 Task: Create Rollup summary for objects.
Action: Mouse moved to (878, 77)
Screenshot: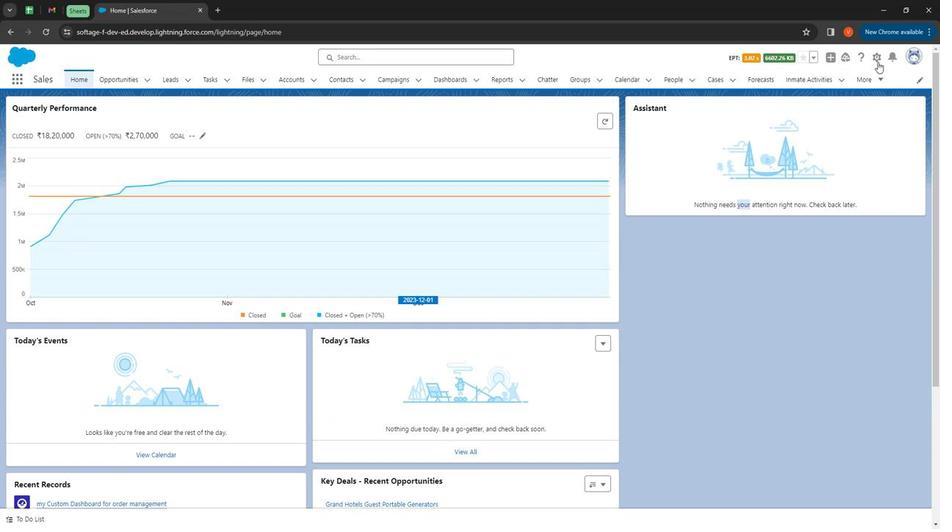 
Action: Mouse pressed left at (878, 77)
Screenshot: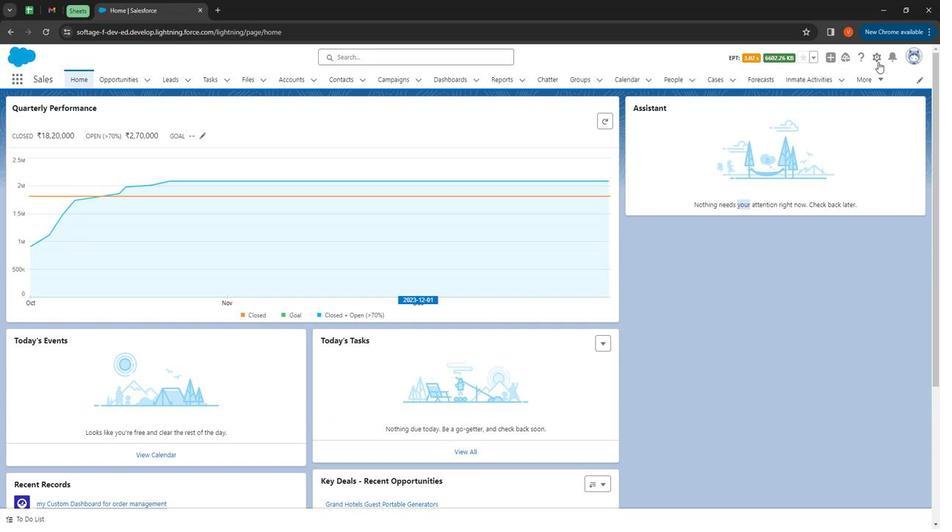 
Action: Mouse moved to (840, 105)
Screenshot: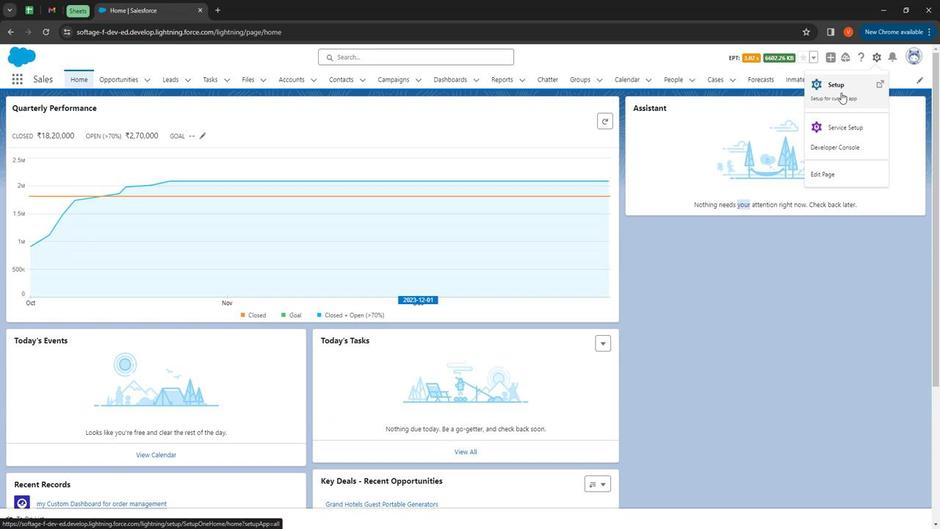 
Action: Mouse pressed left at (840, 105)
Screenshot: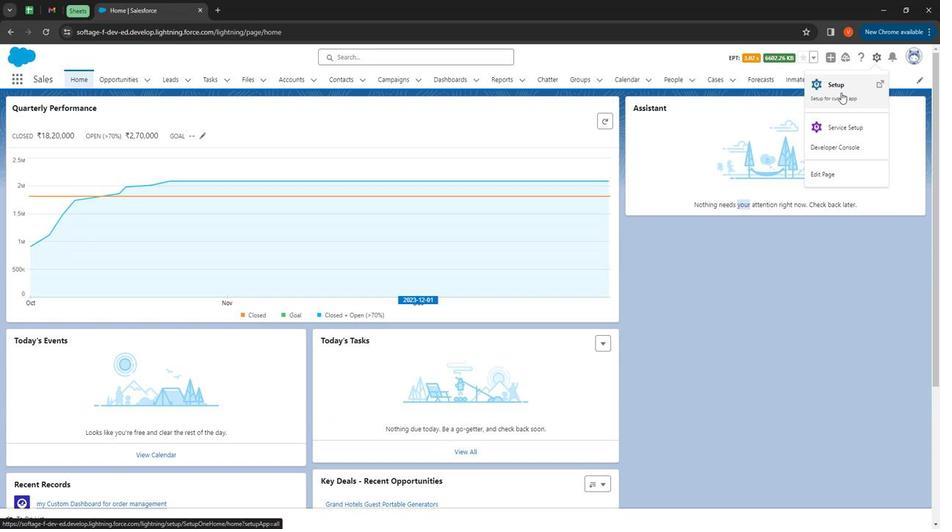 
Action: Mouse moved to (126, 90)
Screenshot: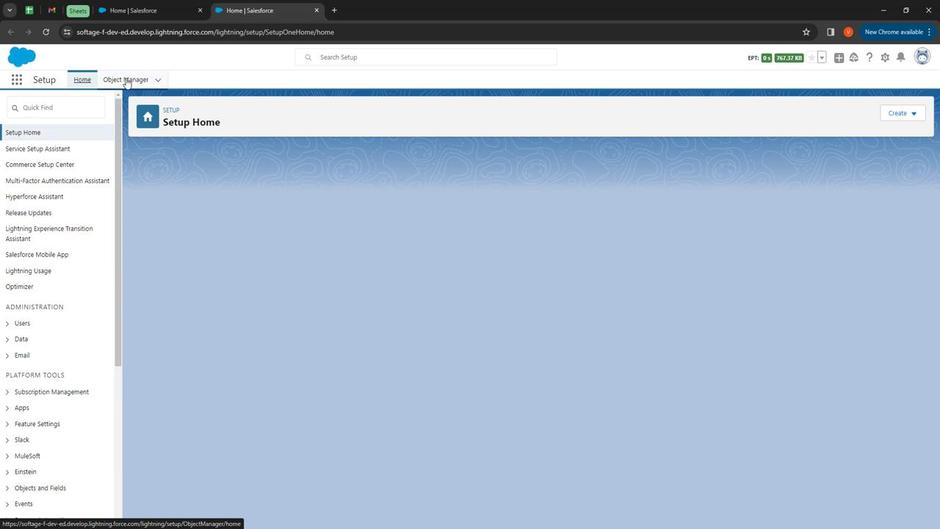 
Action: Mouse pressed left at (126, 90)
Screenshot: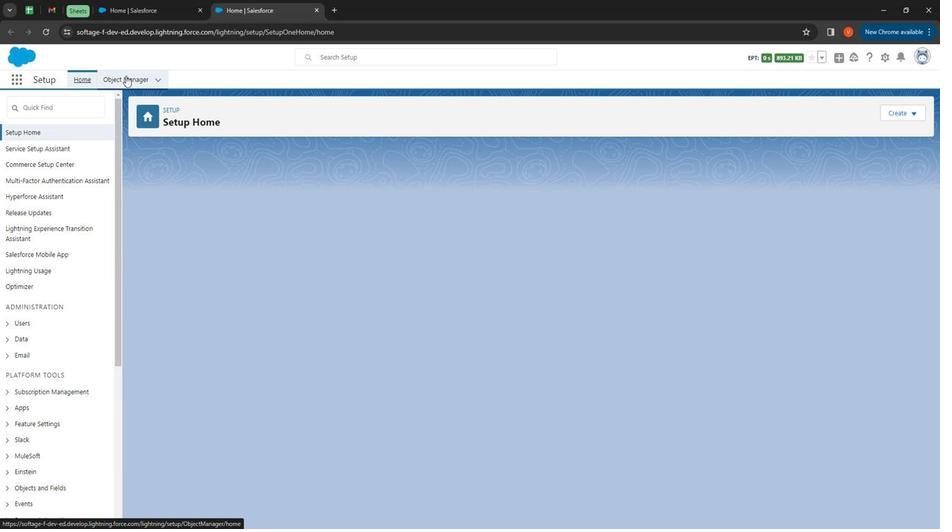 
Action: Mouse moved to (225, 285)
Screenshot: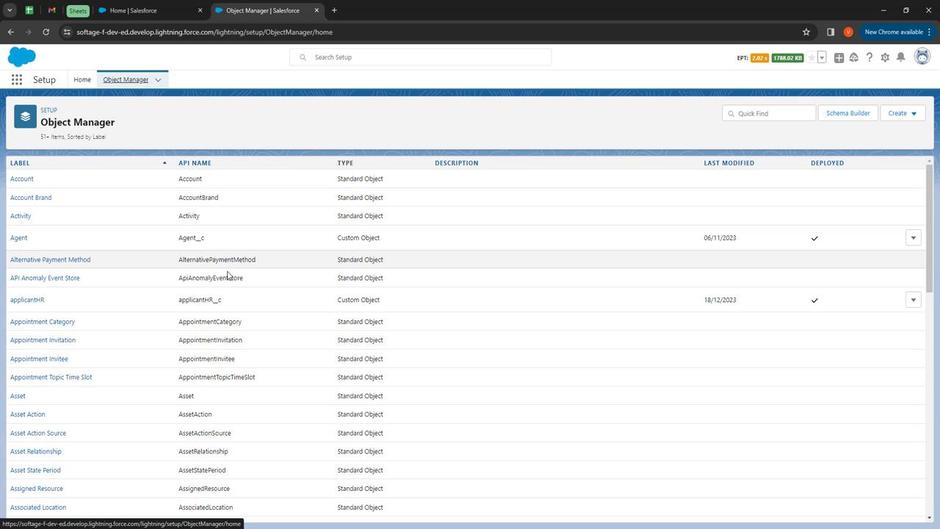 
Action: Mouse scrolled (225, 285) with delta (0, 0)
Screenshot: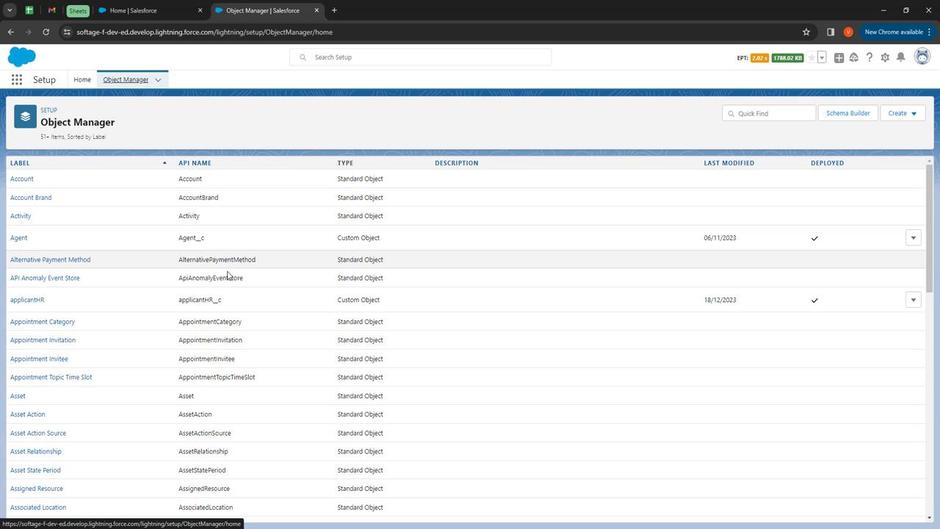 
Action: Mouse moved to (224, 290)
Screenshot: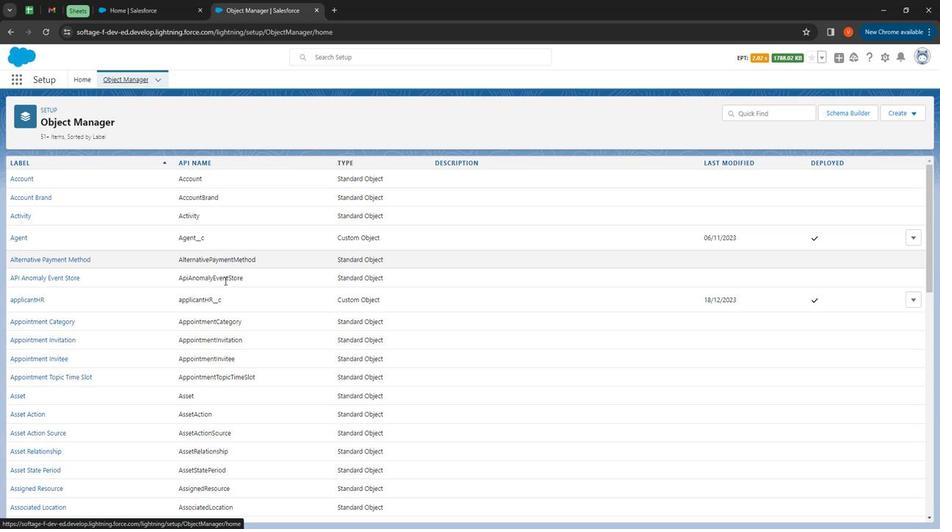 
Action: Mouse scrolled (224, 289) with delta (0, 0)
Screenshot: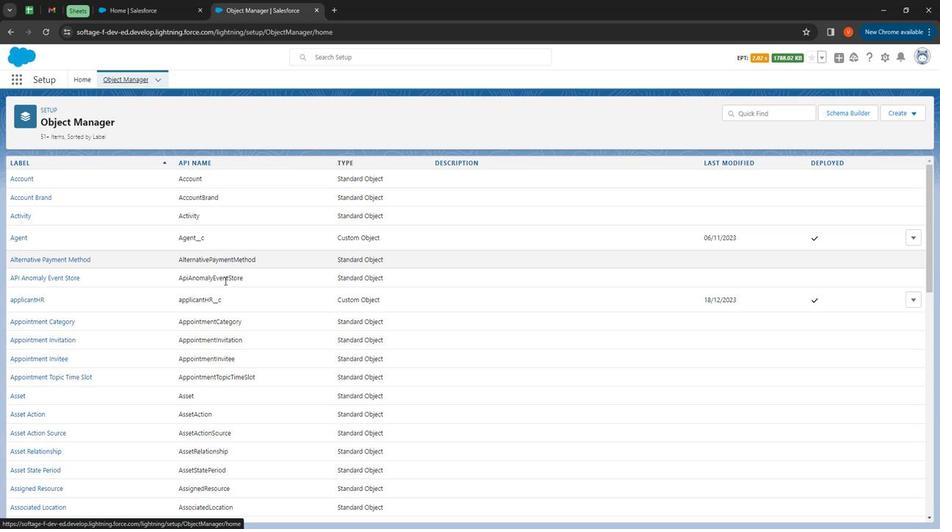 
Action: Mouse moved to (224, 290)
Screenshot: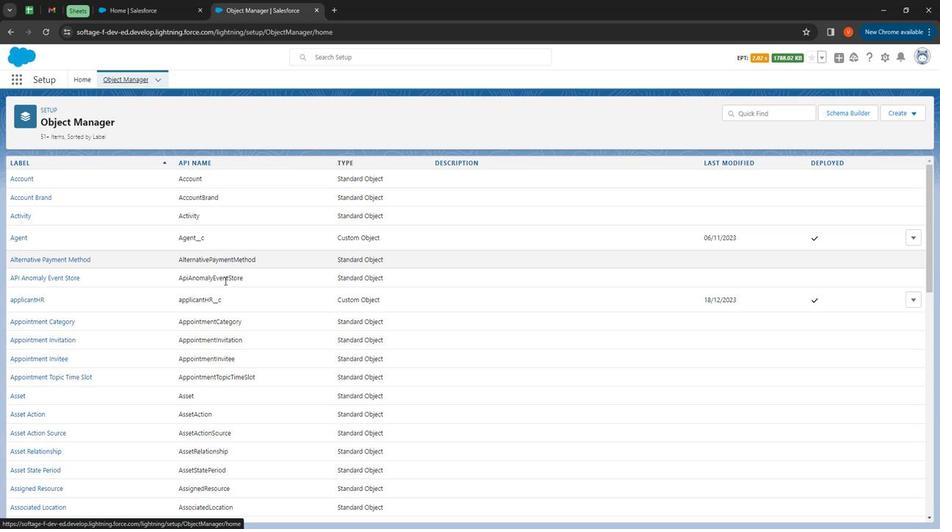 
Action: Mouse scrolled (224, 290) with delta (0, 0)
Screenshot: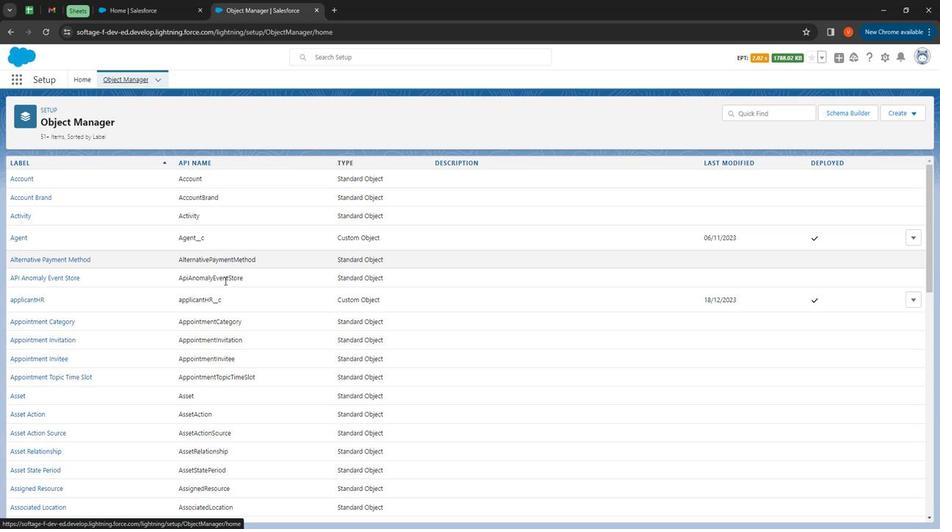 
Action: Mouse moved to (224, 290)
Screenshot: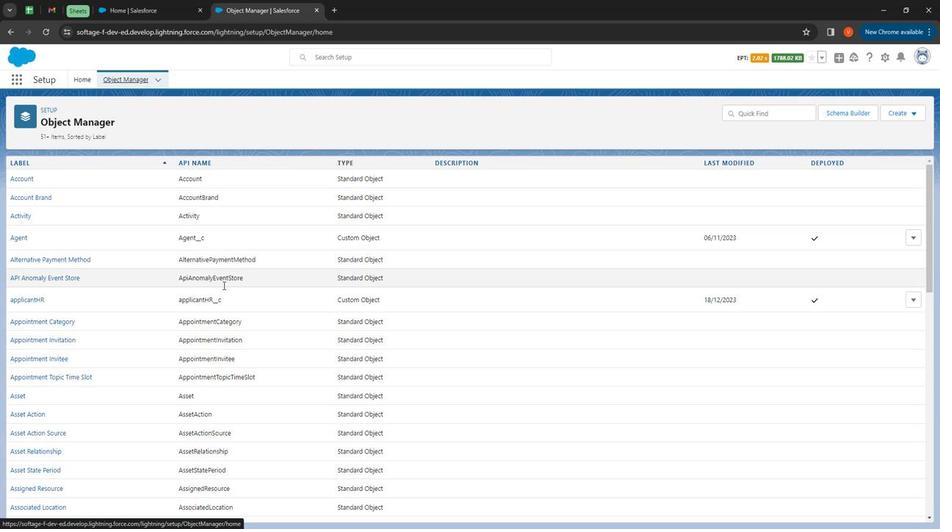 
Action: Mouse scrolled (224, 290) with delta (0, 0)
Screenshot: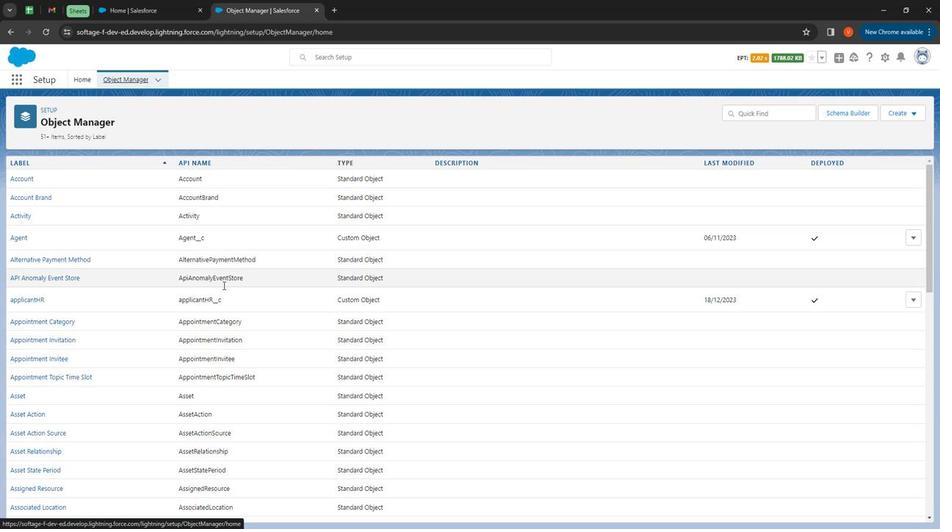 
Action: Mouse moved to (222, 290)
Screenshot: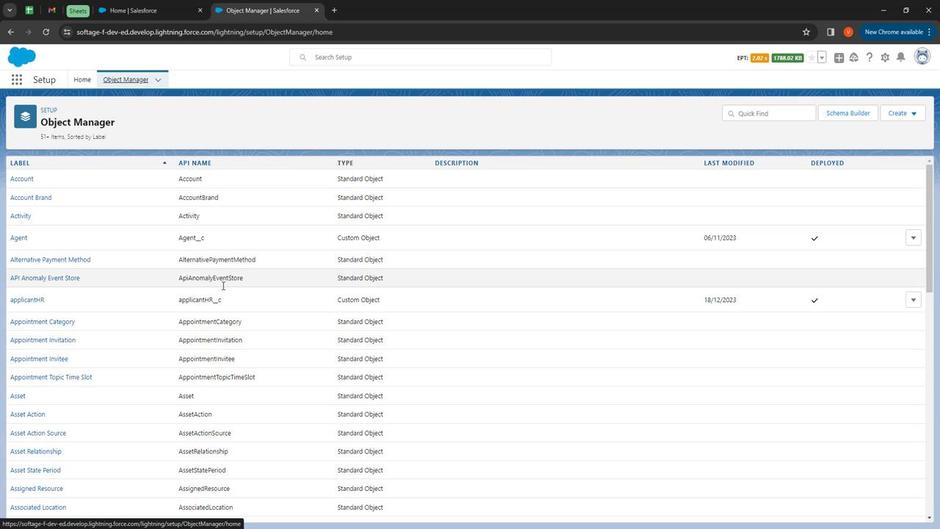 
Action: Mouse scrolled (222, 290) with delta (0, 0)
Screenshot: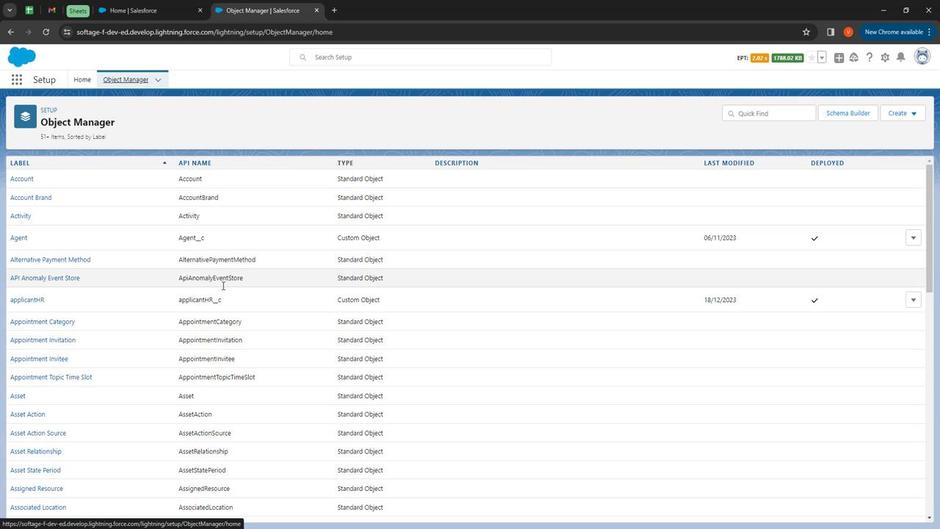 
Action: Mouse moved to (221, 290)
Screenshot: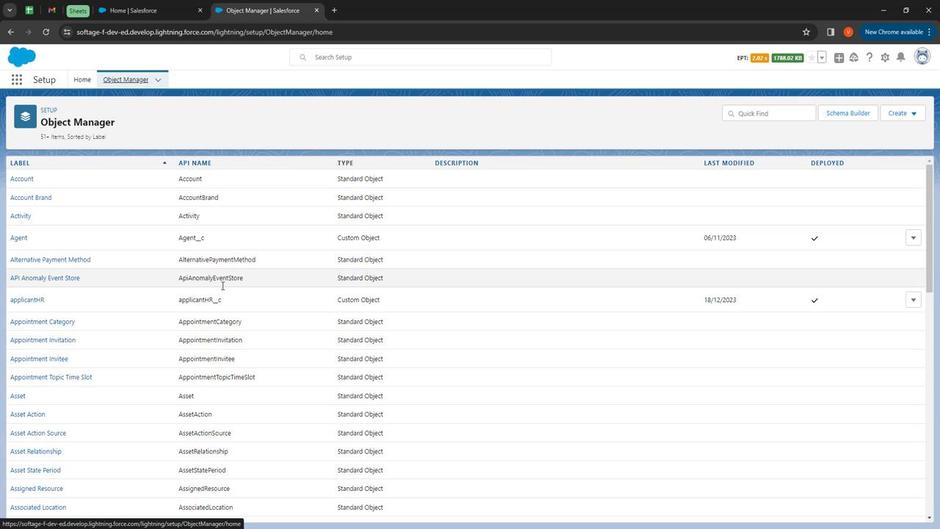 
Action: Mouse scrolled (221, 290) with delta (0, 0)
Screenshot: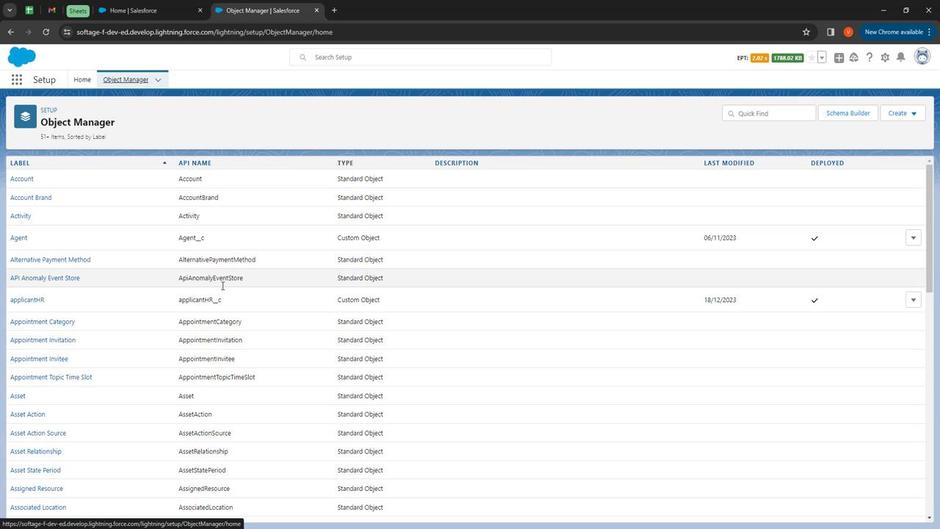 
Action: Mouse moved to (221, 290)
Screenshot: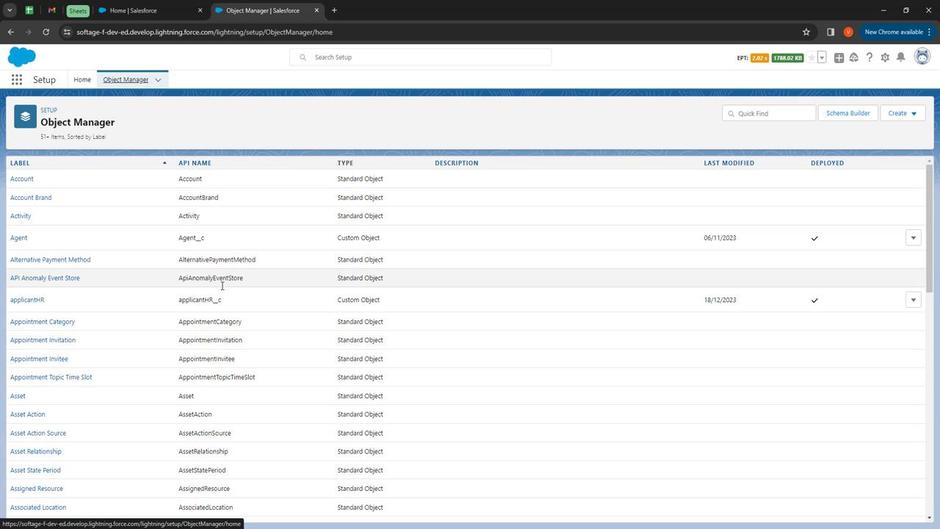 
Action: Mouse scrolled (221, 290) with delta (0, 0)
Screenshot: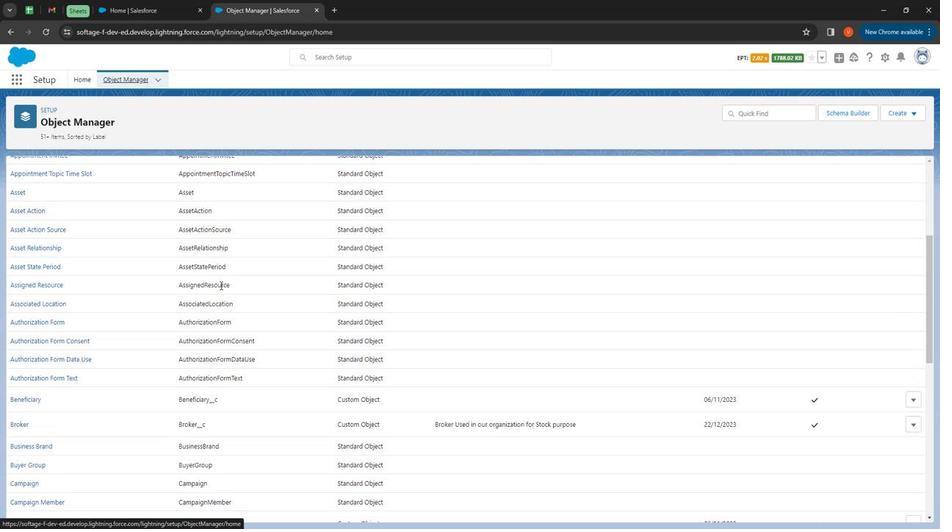 
Action: Mouse scrolled (221, 290) with delta (0, 0)
Screenshot: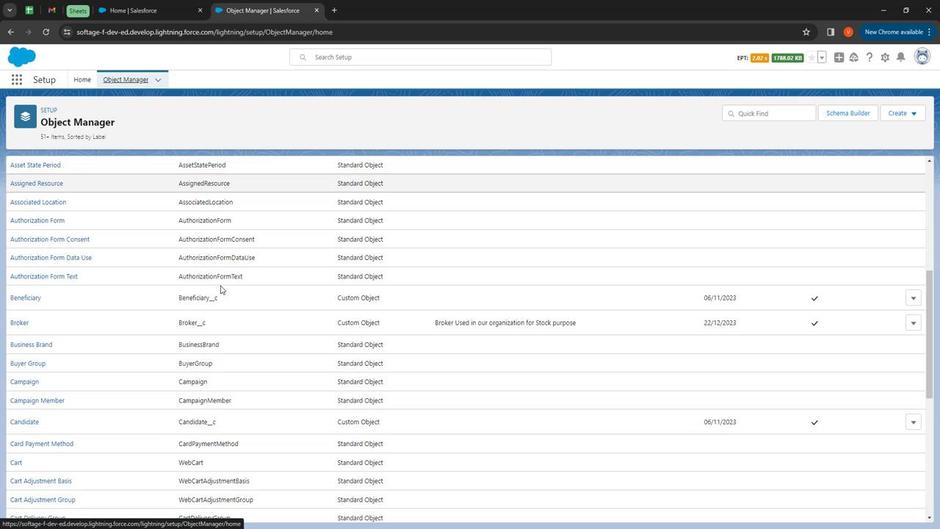 
Action: Mouse moved to (221, 291)
Screenshot: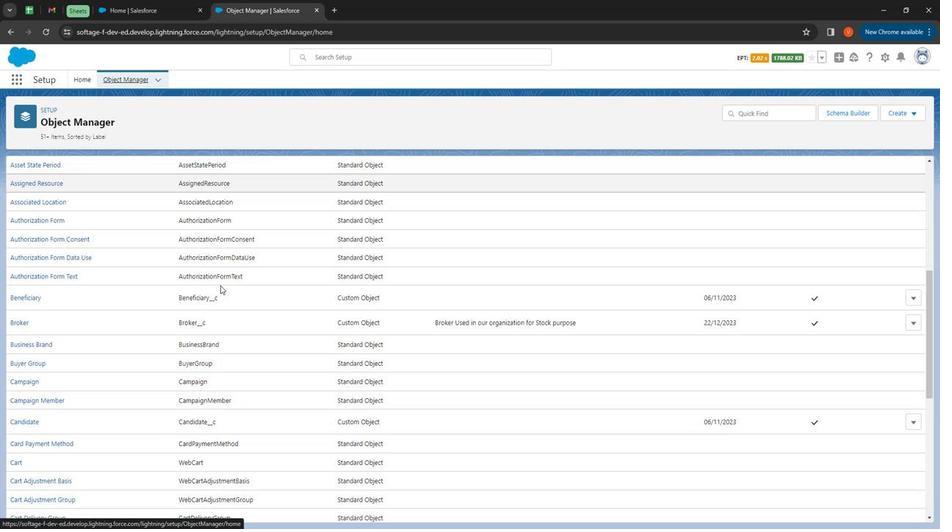 
Action: Mouse scrolled (221, 290) with delta (0, 0)
Screenshot: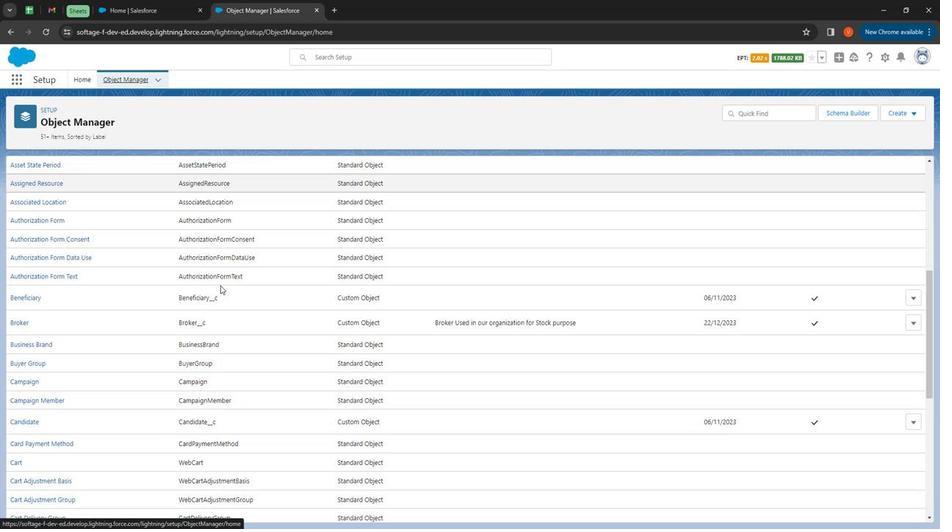 
Action: Mouse moved to (221, 294)
Screenshot: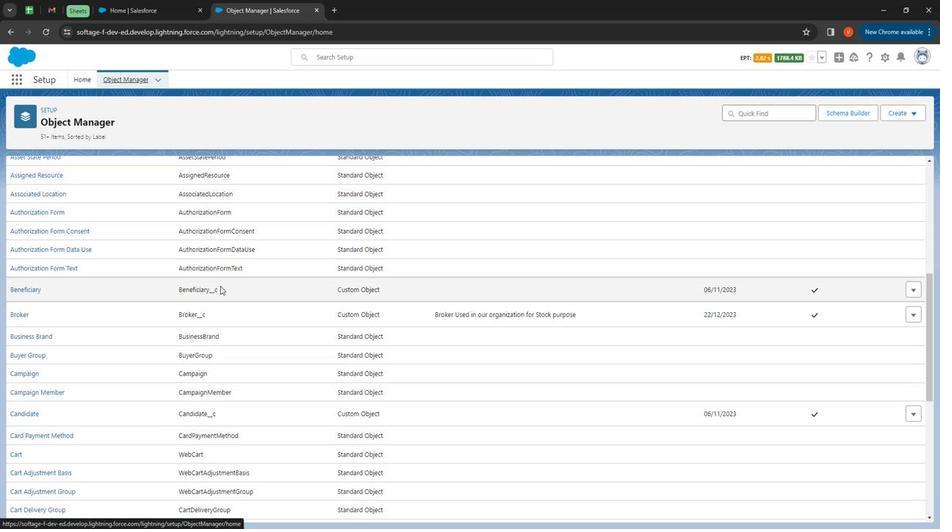 
Action: Mouse scrolled (221, 294) with delta (0, 0)
Screenshot: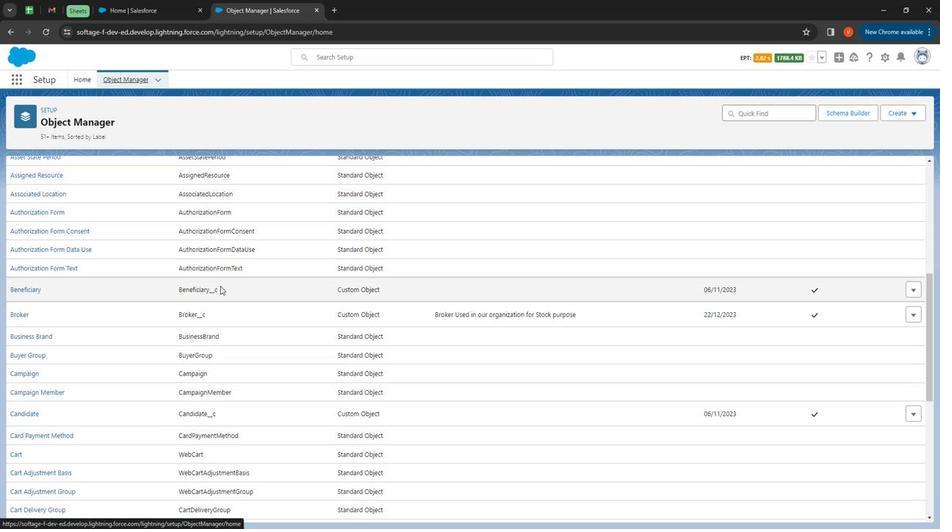 
Action: Mouse moved to (221, 296)
Screenshot: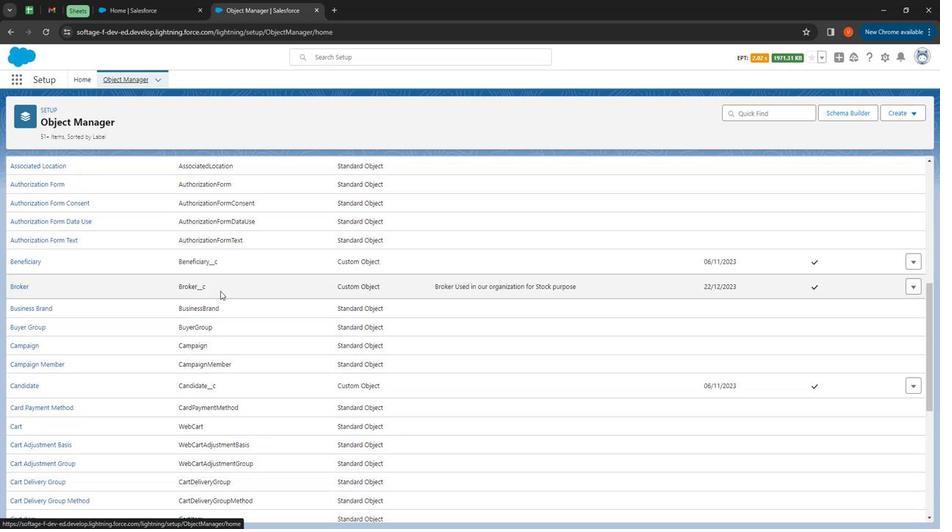 
Action: Mouse scrolled (221, 296) with delta (0, 0)
Screenshot: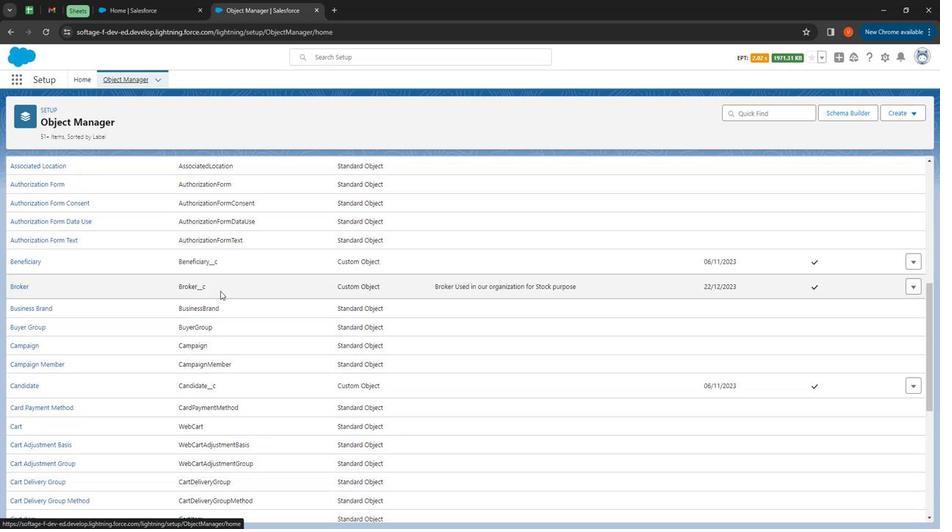 
Action: Mouse moved to (221, 299)
Screenshot: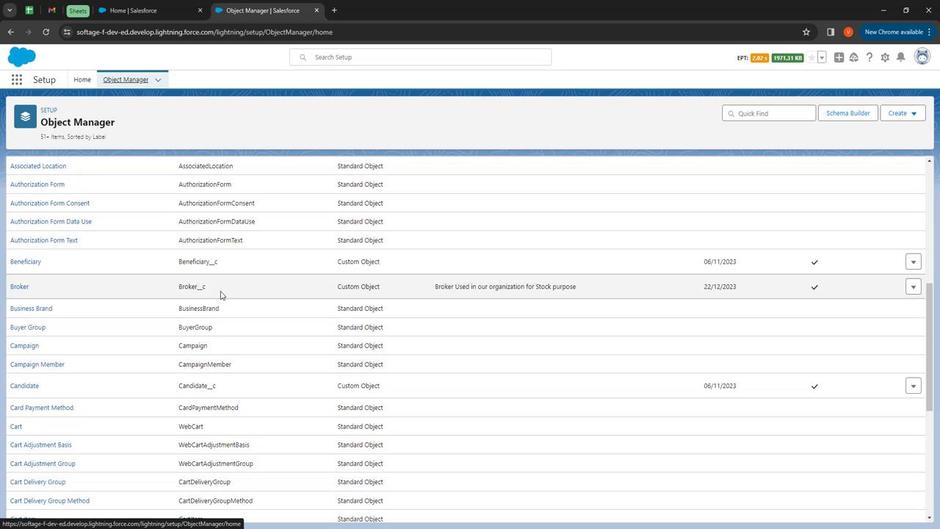 
Action: Mouse scrolled (221, 298) with delta (0, 0)
Screenshot: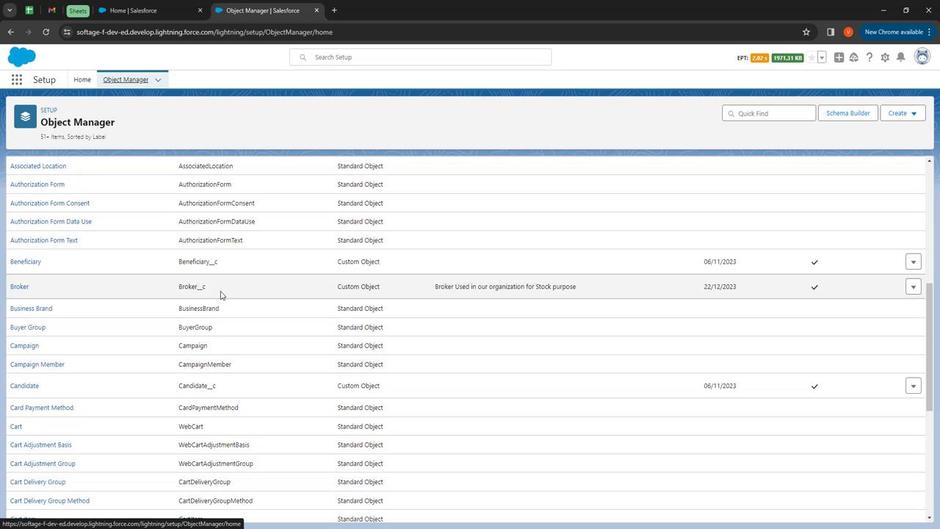 
Action: Mouse moved to (221, 299)
Screenshot: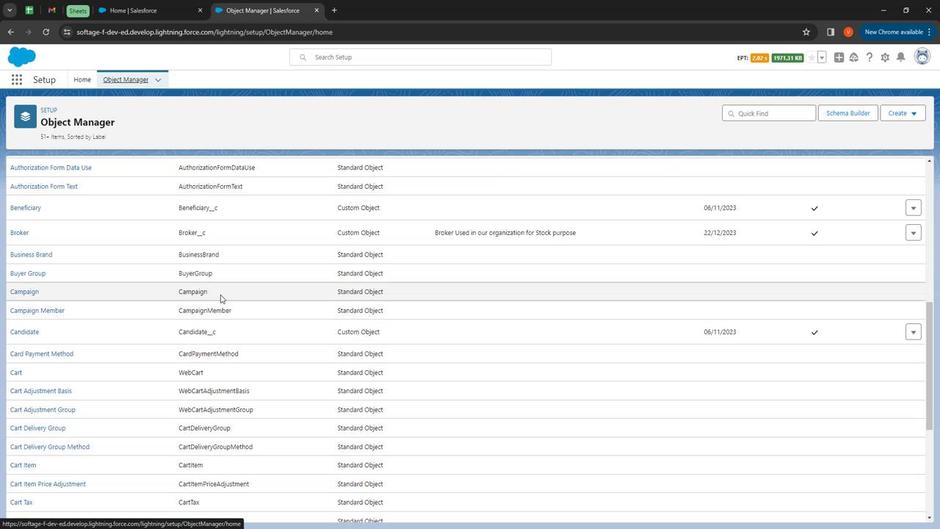 
Action: Mouse scrolled (221, 299) with delta (0, 0)
Screenshot: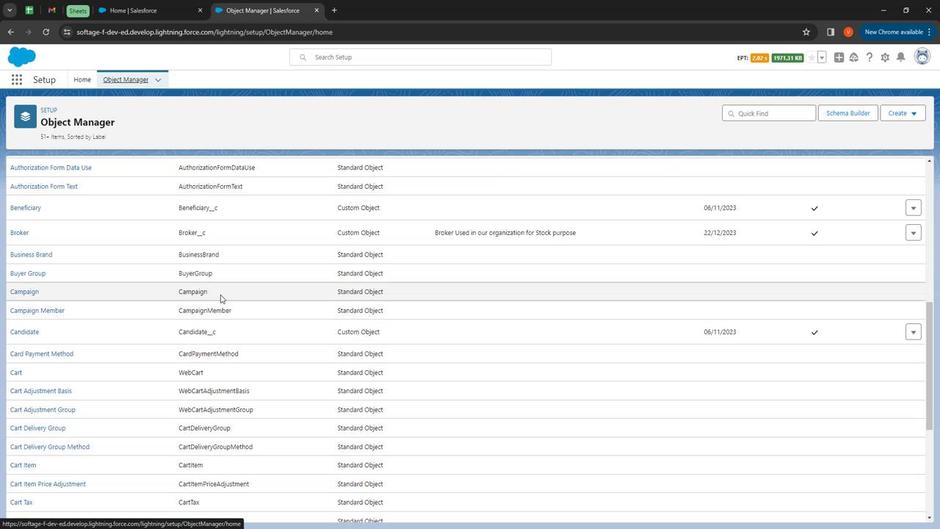 
Action: Mouse moved to (221, 300)
Screenshot: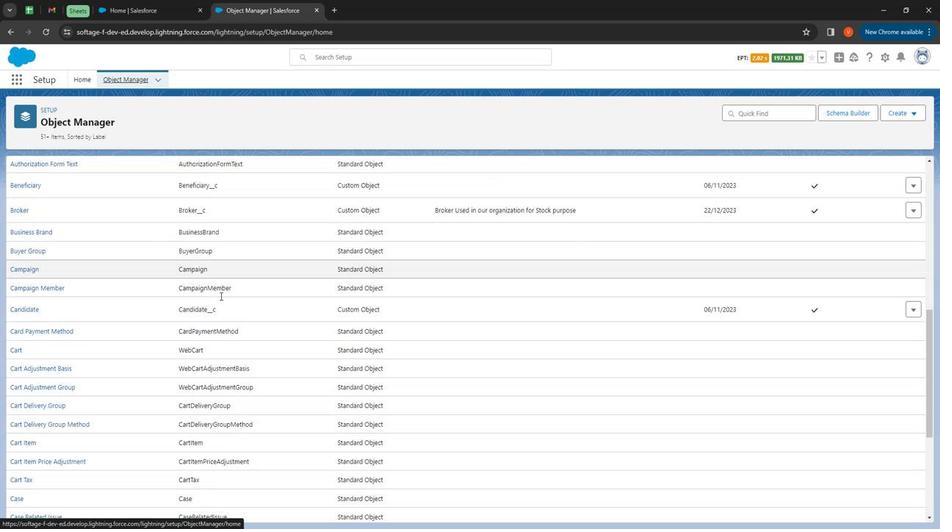 
Action: Mouse scrolled (221, 299) with delta (0, 0)
Screenshot: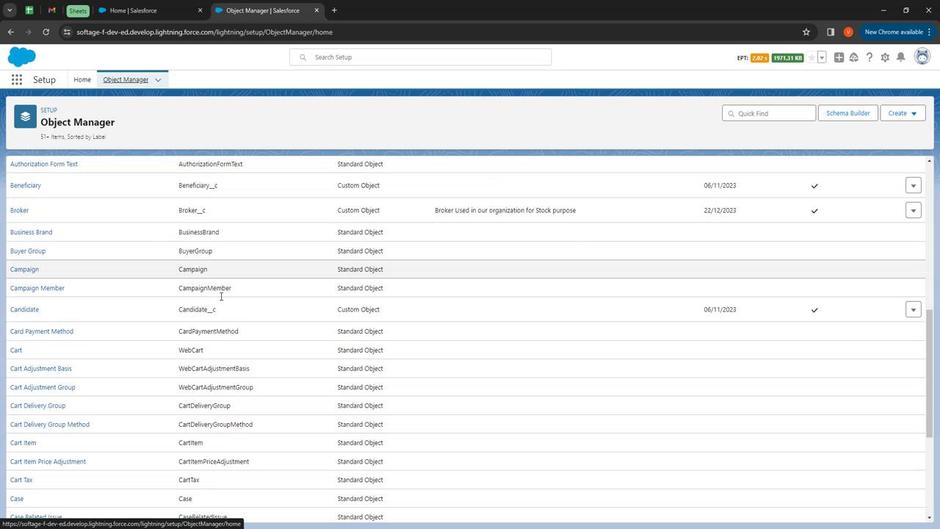 
Action: Mouse moved to (220, 304)
Screenshot: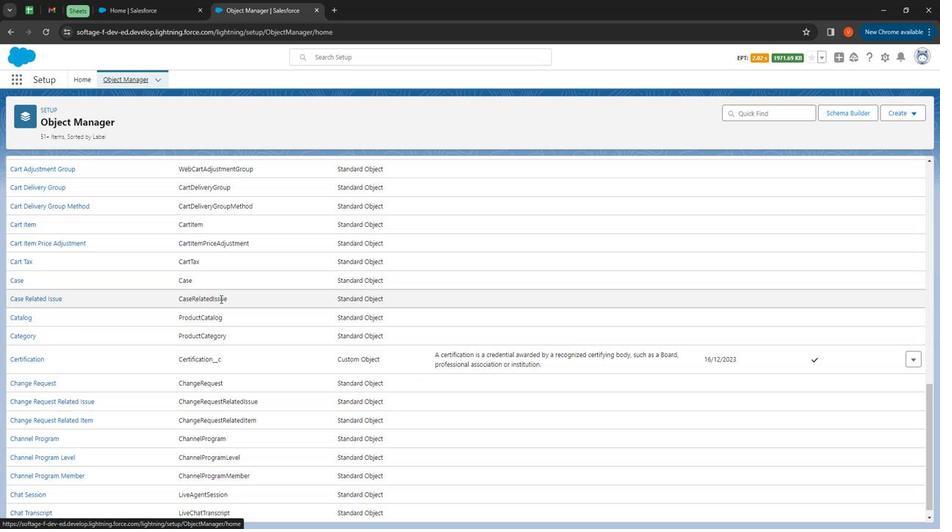 
Action: Mouse scrolled (220, 303) with delta (0, 0)
Screenshot: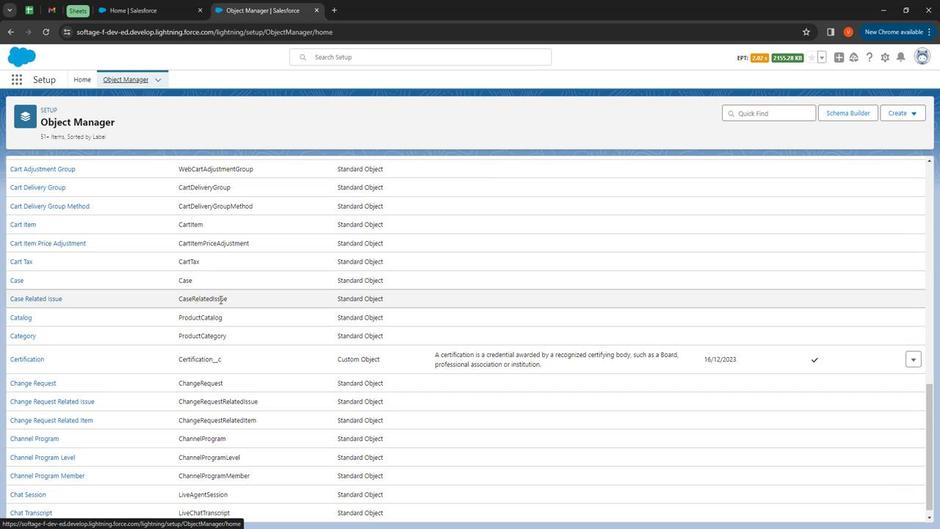 
Action: Mouse moved to (220, 305)
Screenshot: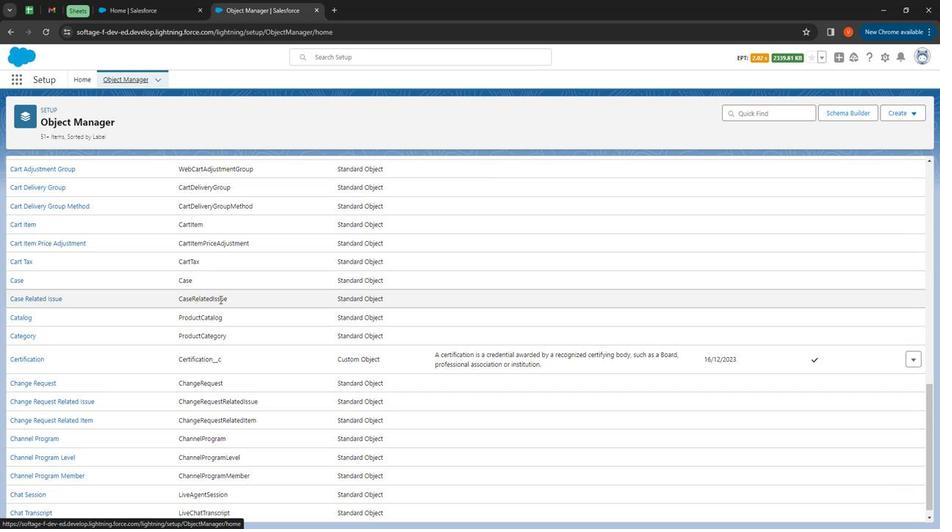 
Action: Mouse scrolled (220, 304) with delta (0, 0)
Screenshot: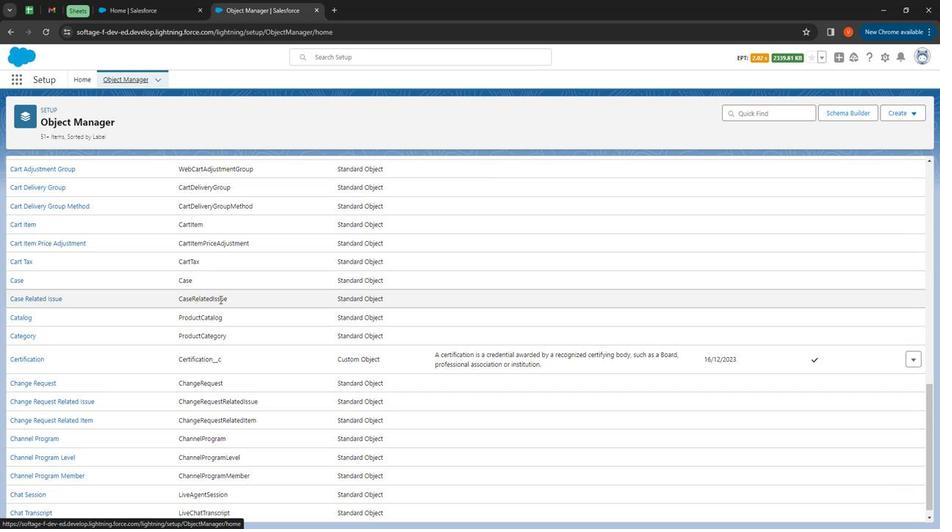 
Action: Mouse moved to (220, 305)
Screenshot: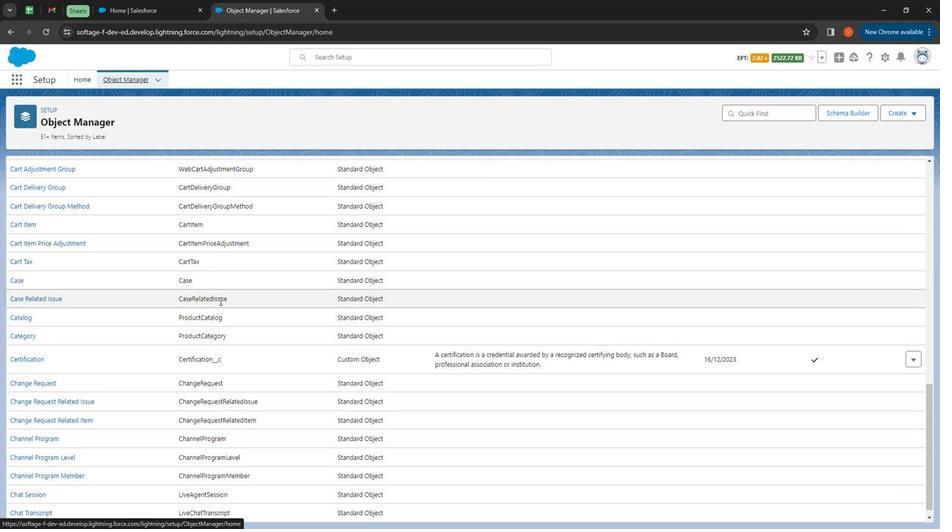 
Action: Mouse scrolled (220, 305) with delta (0, 0)
Screenshot: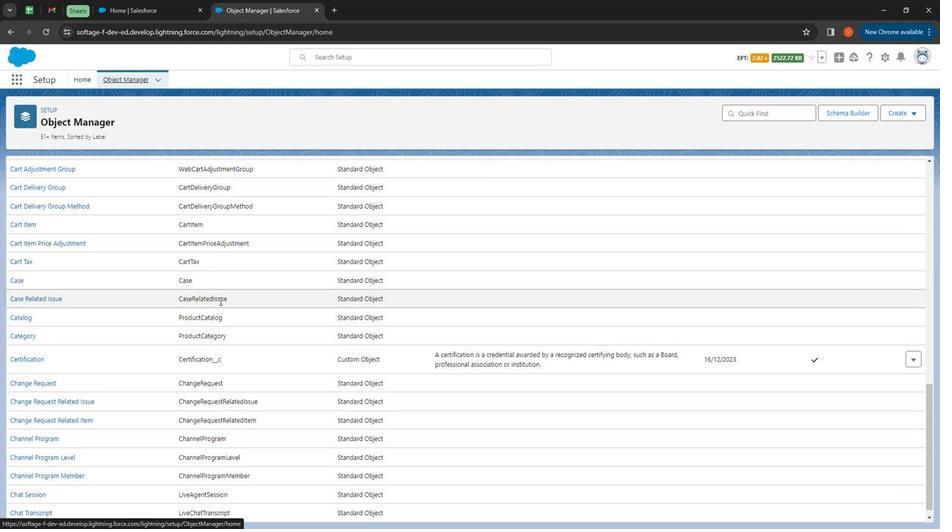 
Action: Mouse moved to (220, 305)
Screenshot: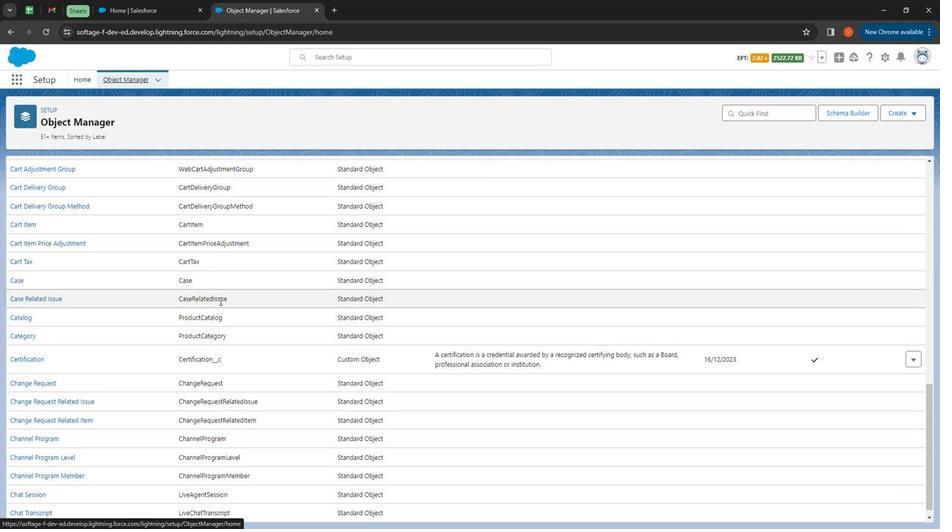 
Action: Mouse scrolled (220, 305) with delta (0, 0)
Screenshot: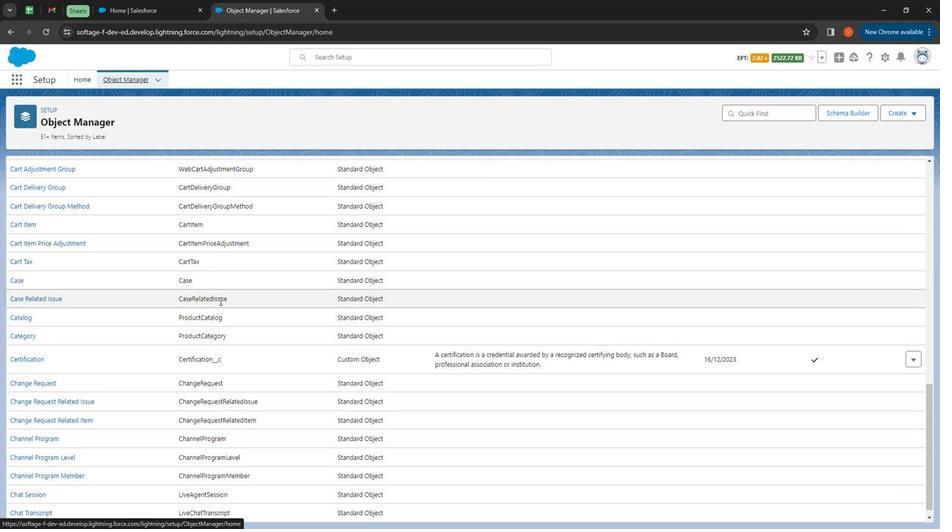 
Action: Mouse moved to (220, 306)
Screenshot: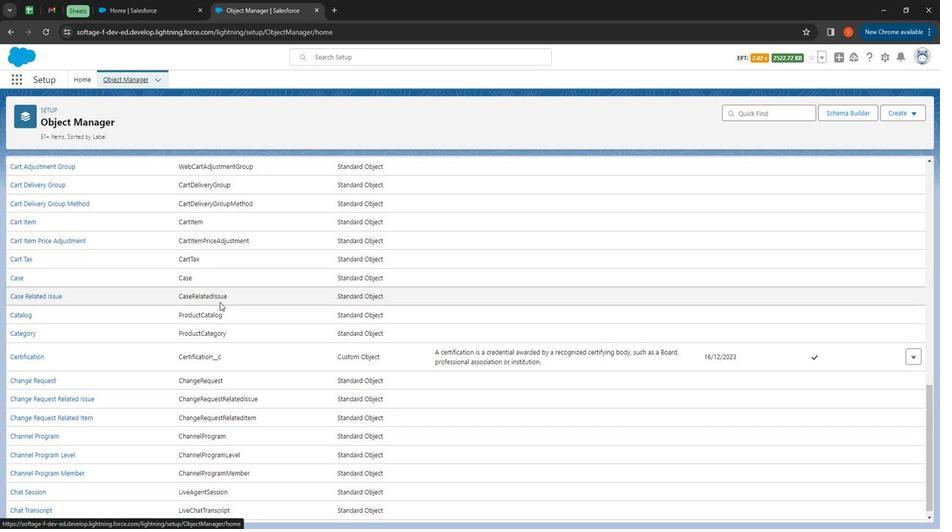 
Action: Mouse scrolled (220, 305) with delta (0, 0)
Screenshot: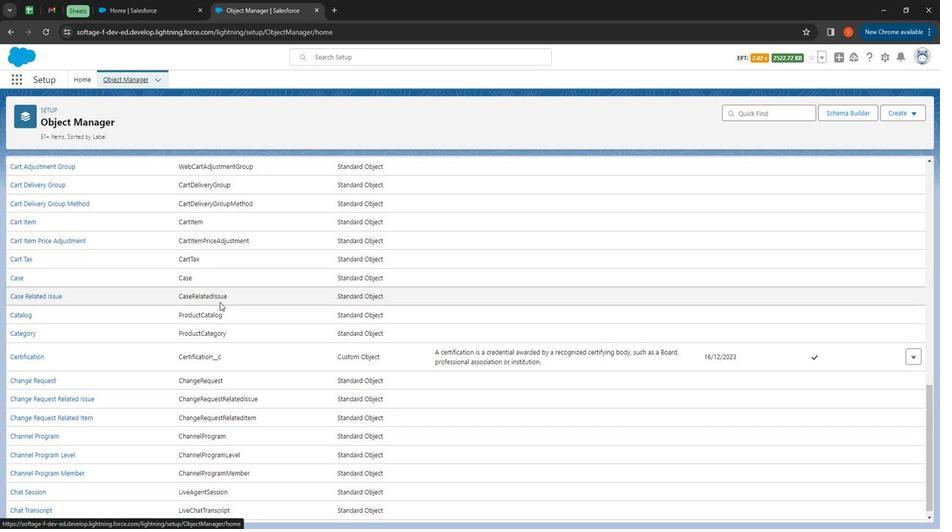 
Action: Mouse scrolled (220, 305) with delta (0, 0)
Screenshot: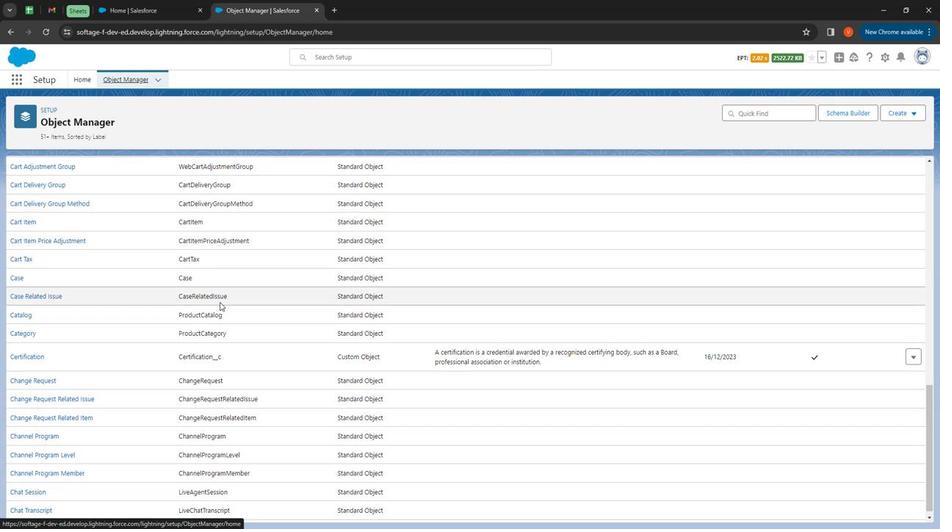
Action: Mouse scrolled (220, 305) with delta (0, 0)
Screenshot: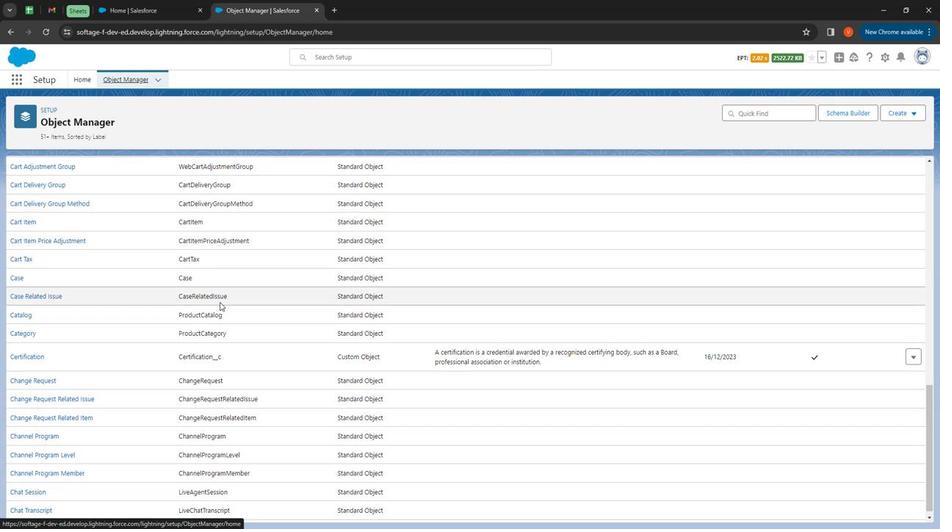
Action: Mouse scrolled (220, 305) with delta (0, 0)
Screenshot: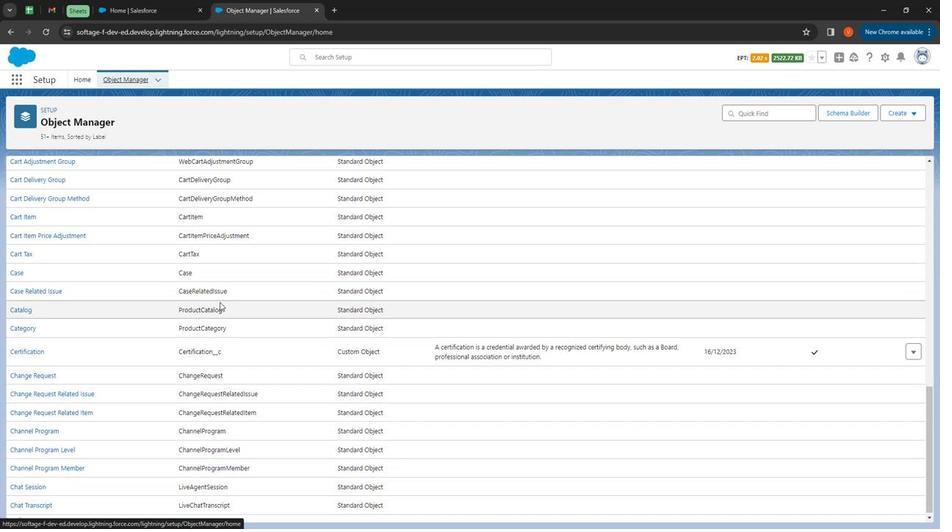
Action: Mouse moved to (220, 307)
Screenshot: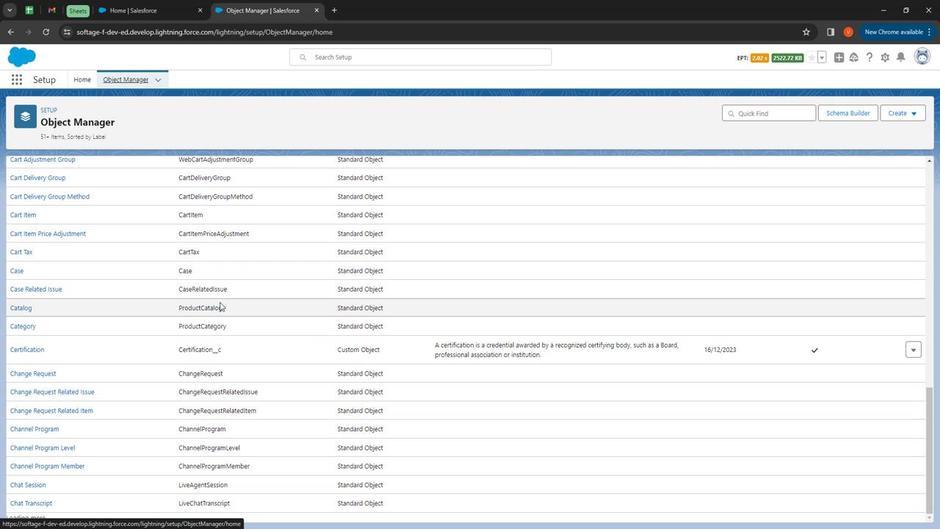 
Action: Mouse scrolled (220, 306) with delta (0, 0)
Screenshot: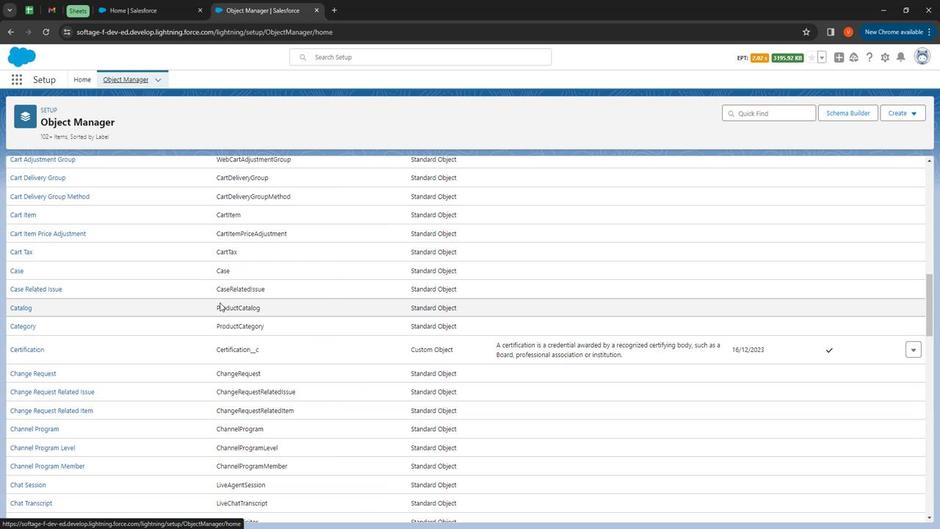 
Action: Mouse scrolled (220, 306) with delta (0, 0)
Screenshot: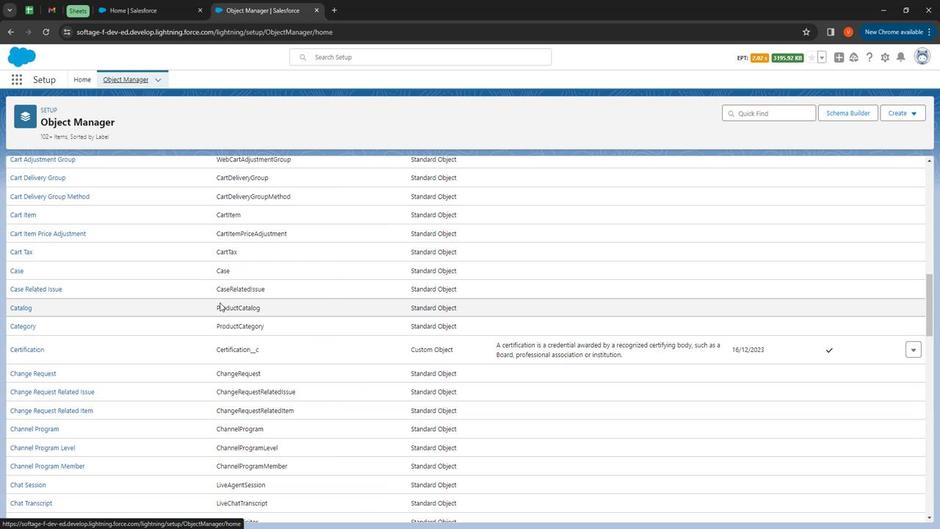 
Action: Mouse scrolled (220, 306) with delta (0, 0)
Screenshot: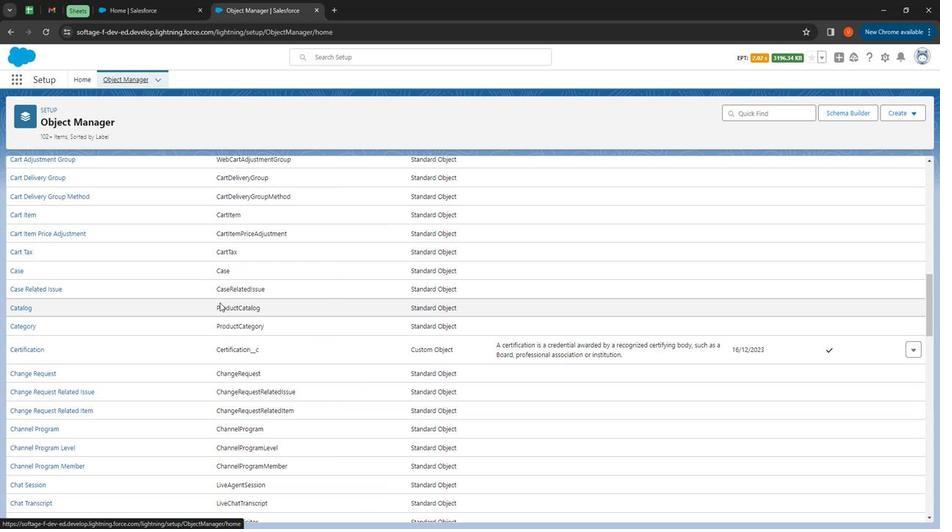
Action: Mouse scrolled (220, 306) with delta (0, 0)
Screenshot: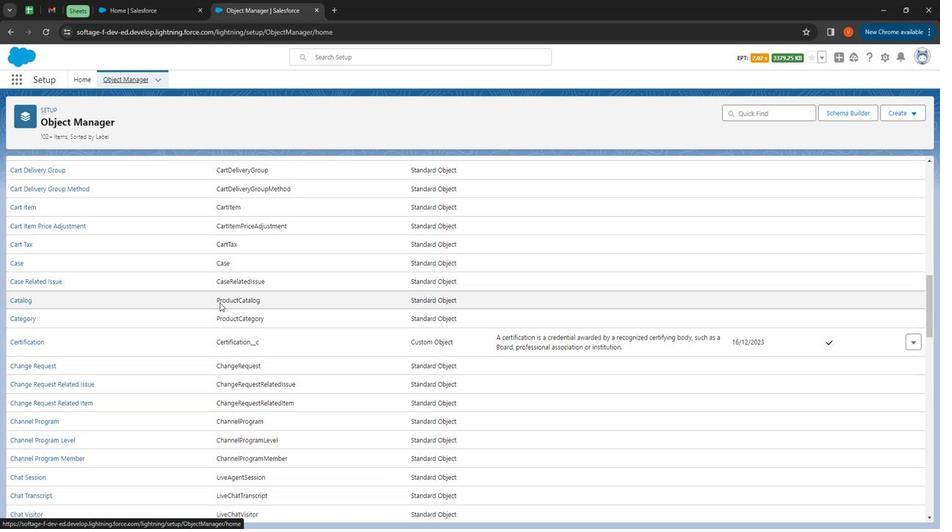 
Action: Mouse scrolled (220, 306) with delta (0, 0)
Screenshot: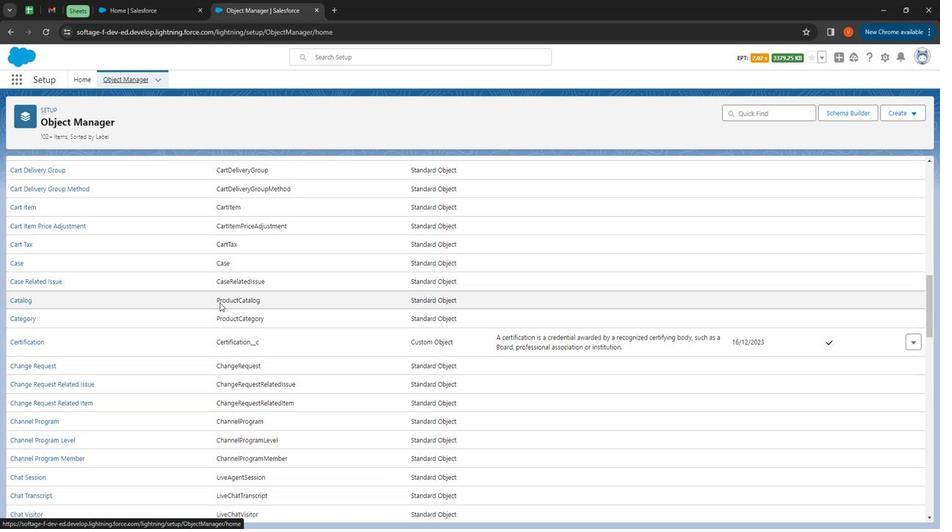 
Action: Mouse scrolled (220, 306) with delta (0, 0)
Screenshot: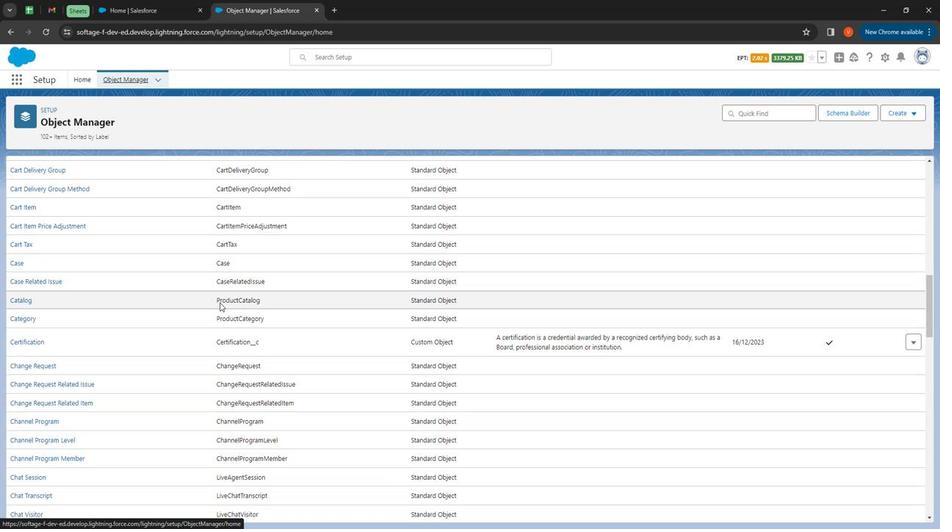 
Action: Mouse scrolled (220, 306) with delta (0, 0)
Screenshot: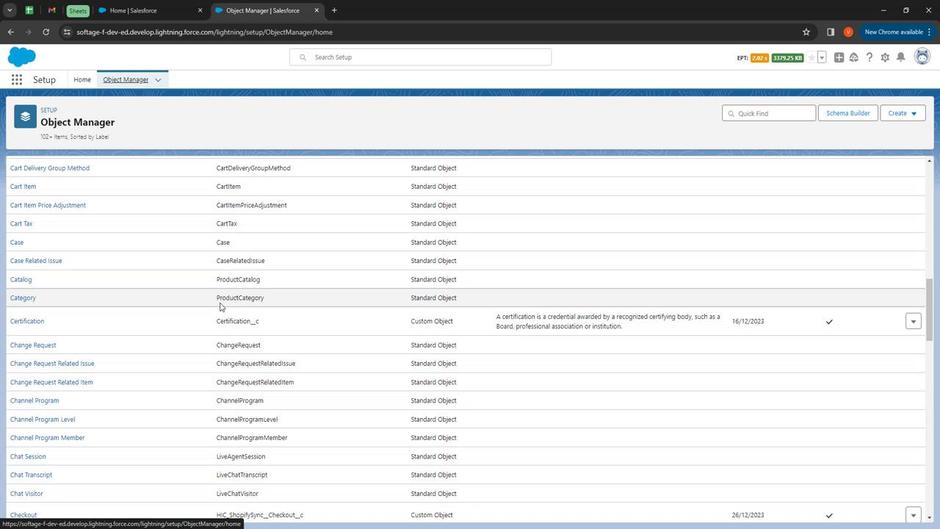
Action: Mouse scrolled (220, 306) with delta (0, 0)
Screenshot: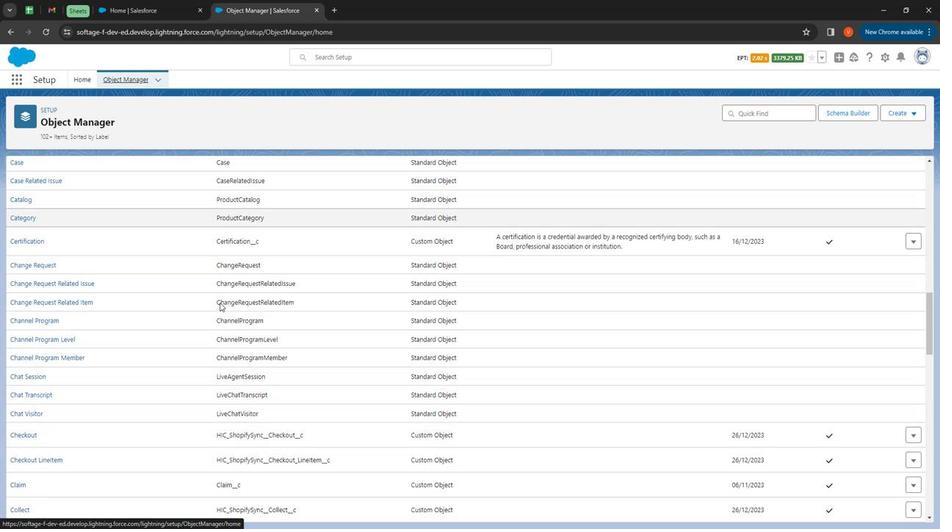 
Action: Mouse scrolled (220, 306) with delta (0, 0)
Screenshot: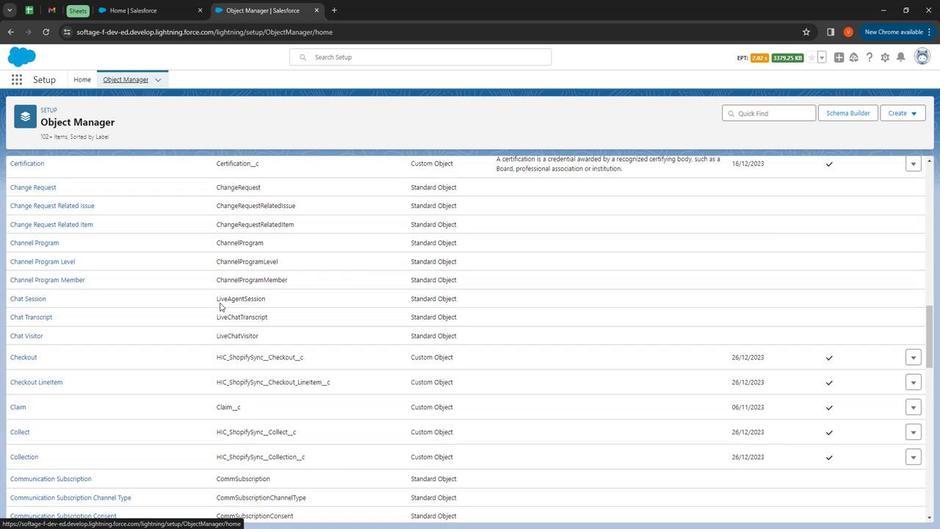 
Action: Mouse scrolled (220, 306) with delta (0, 0)
Screenshot: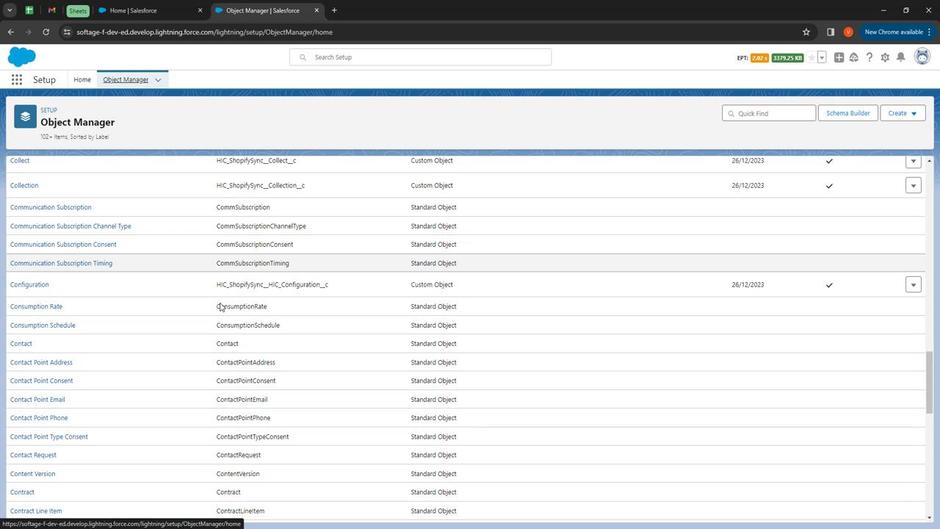 
Action: Mouse scrolled (220, 306) with delta (0, 0)
Screenshot: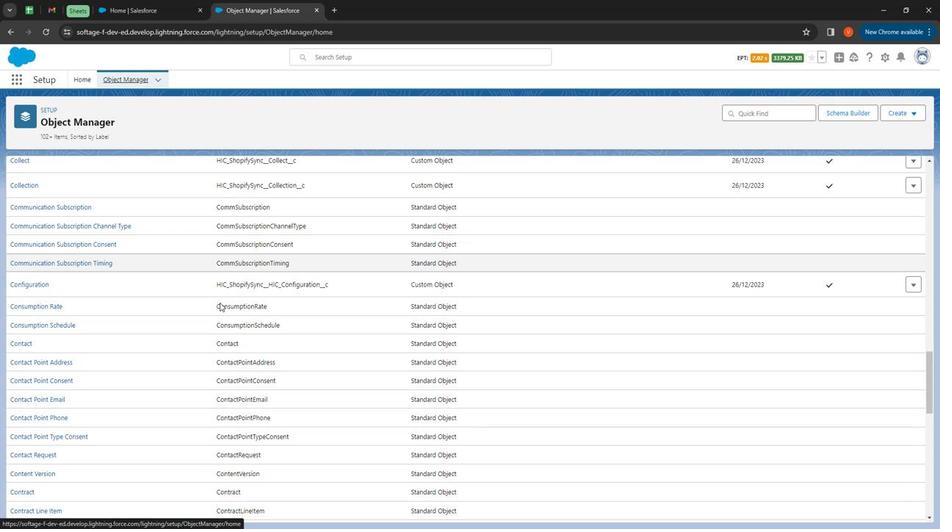 
Action: Mouse scrolled (220, 306) with delta (0, 0)
Screenshot: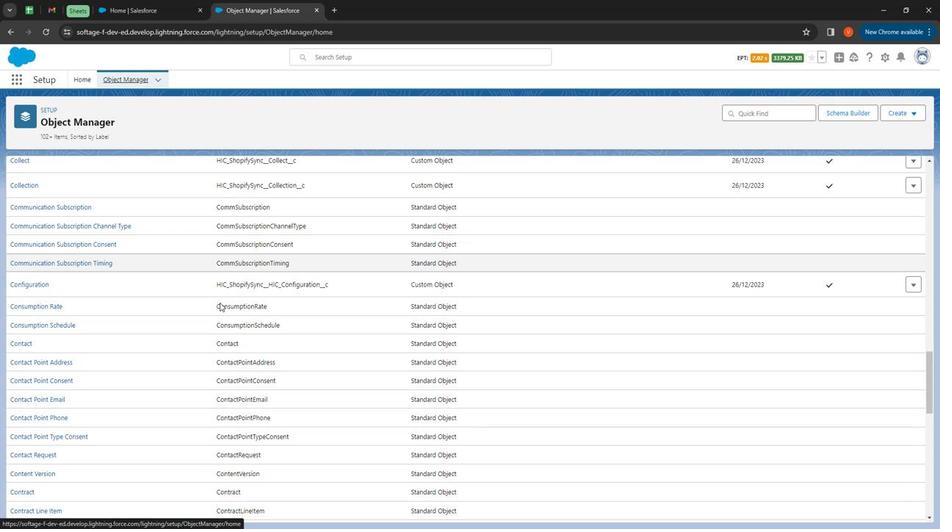 
Action: Mouse scrolled (220, 306) with delta (0, 0)
Screenshot: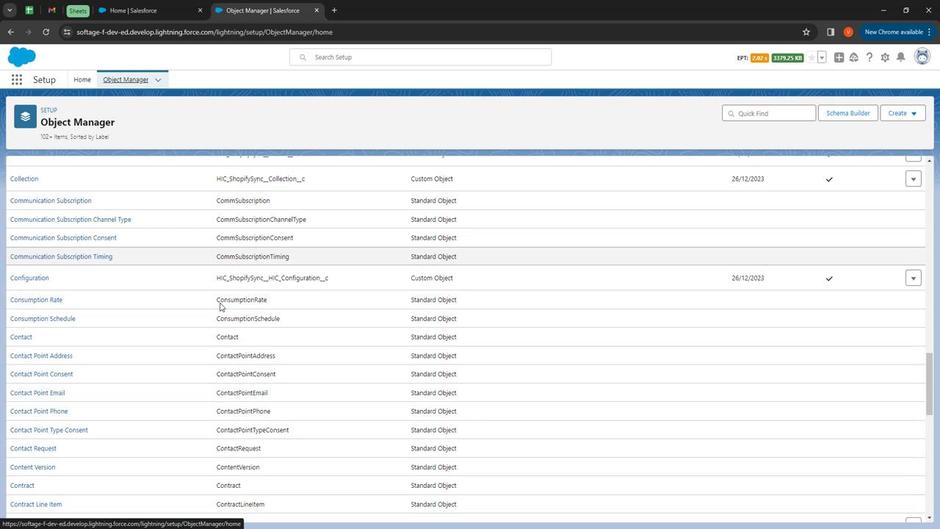 
Action: Mouse scrolled (220, 306) with delta (0, 0)
Screenshot: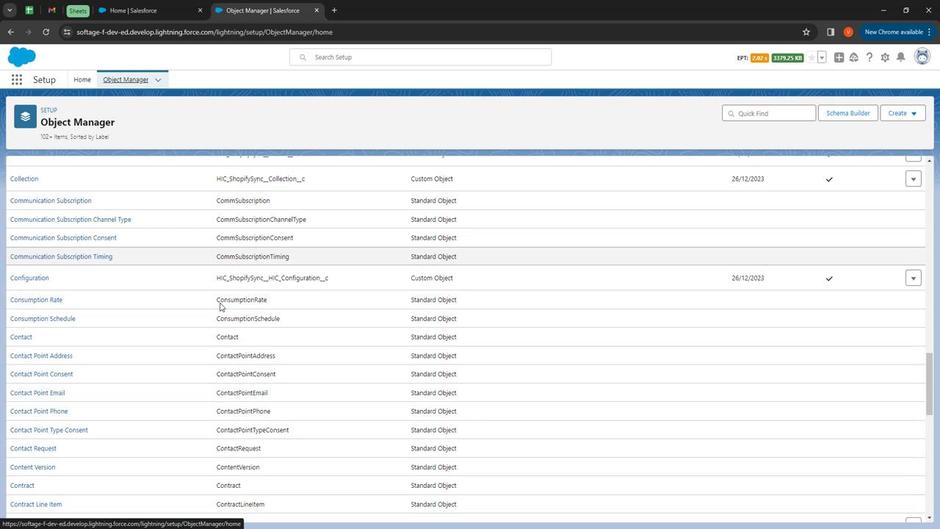 
Action: Mouse scrolled (220, 306) with delta (0, 0)
Screenshot: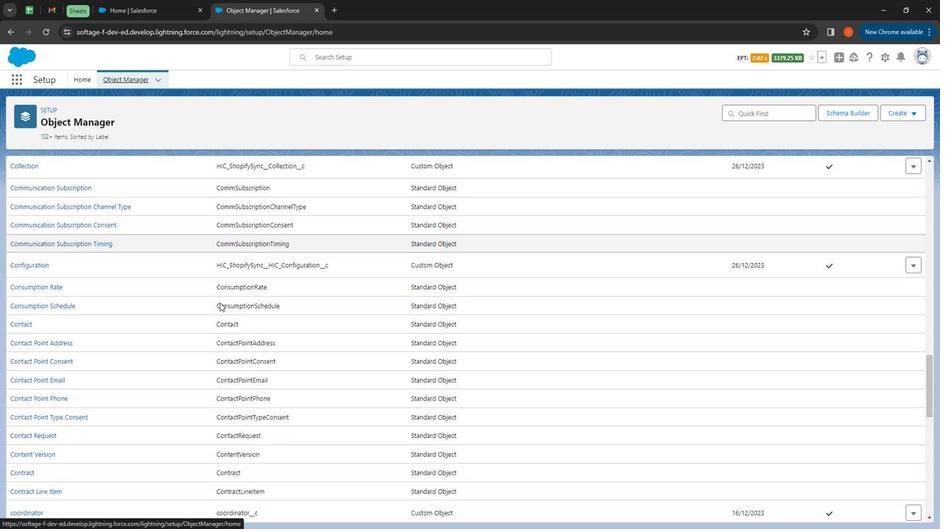 
Action: Mouse scrolled (220, 306) with delta (0, 0)
Screenshot: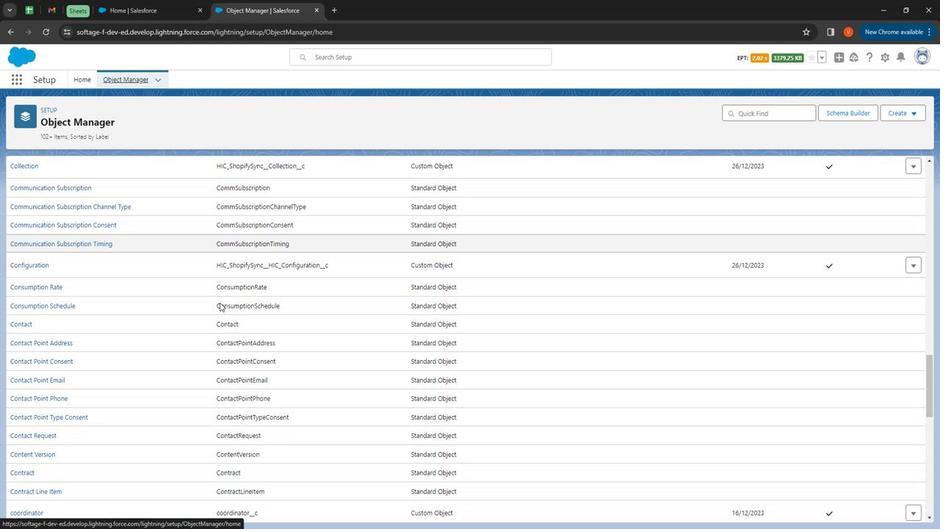 
Action: Mouse moved to (221, 307)
Screenshot: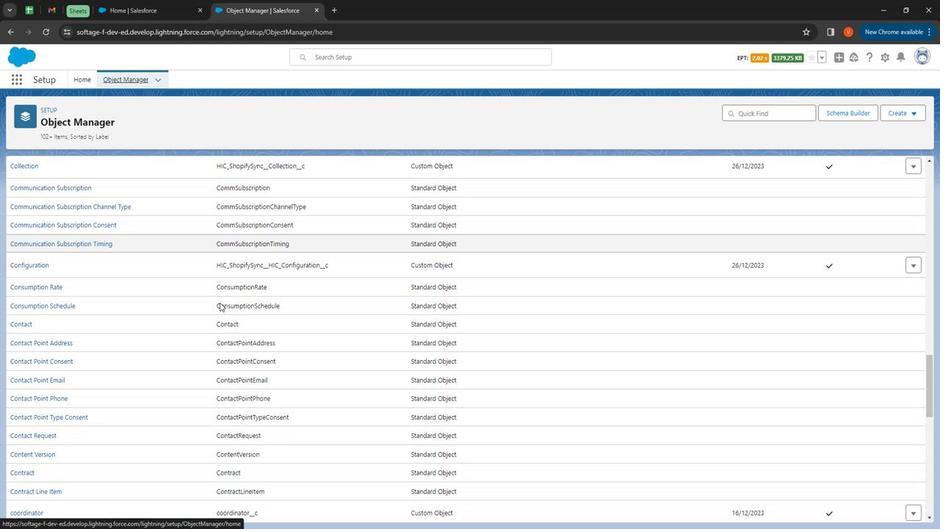 
Action: Mouse scrolled (221, 306) with delta (0, 0)
Screenshot: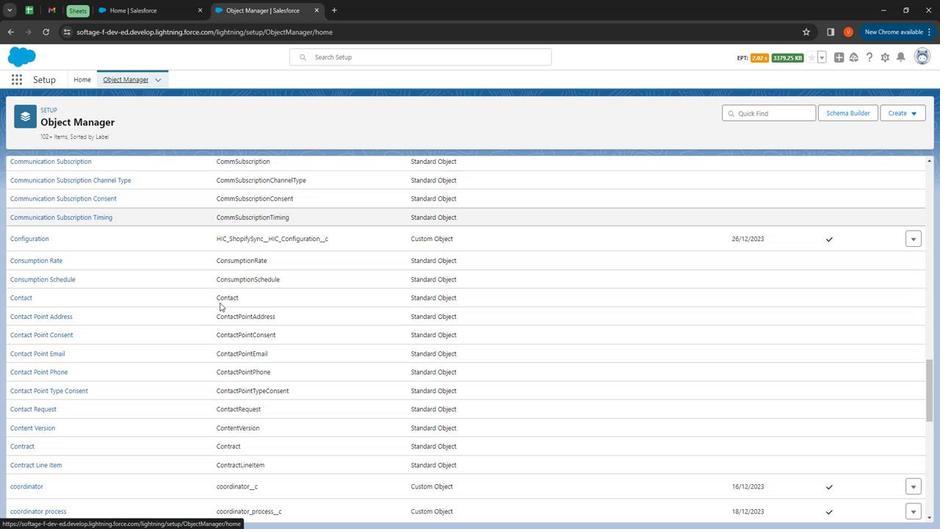 
Action: Mouse scrolled (221, 306) with delta (0, 0)
Screenshot: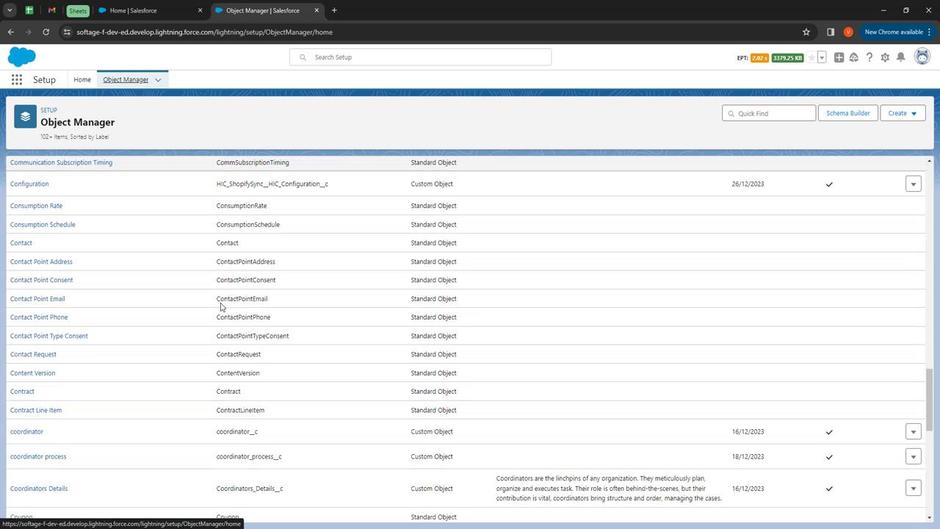 
Action: Mouse scrolled (221, 306) with delta (0, 0)
Screenshot: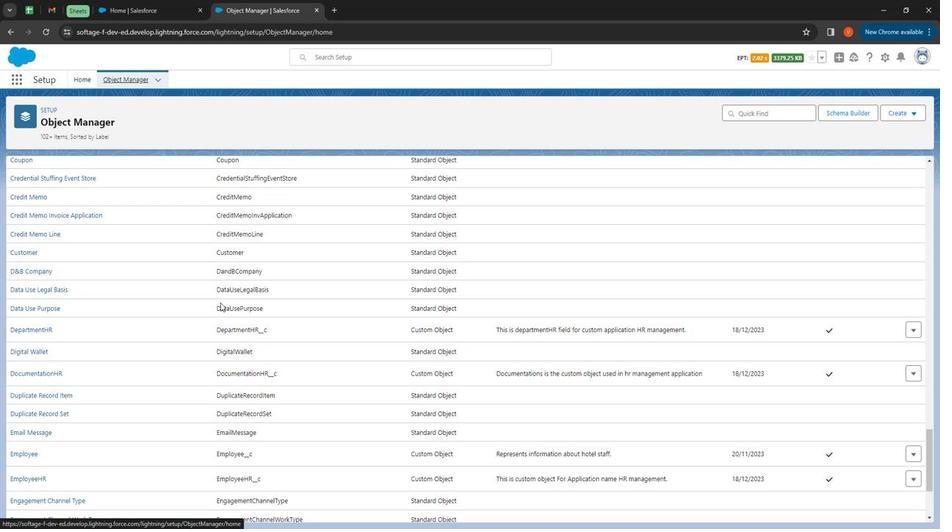 
Action: Mouse scrolled (221, 306) with delta (0, 0)
Screenshot: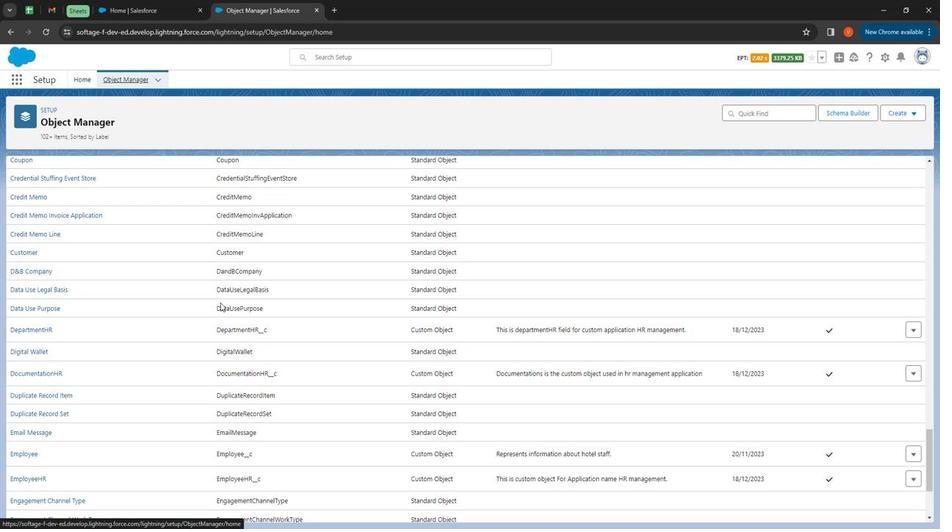 
Action: Mouse scrolled (221, 306) with delta (0, 0)
Screenshot: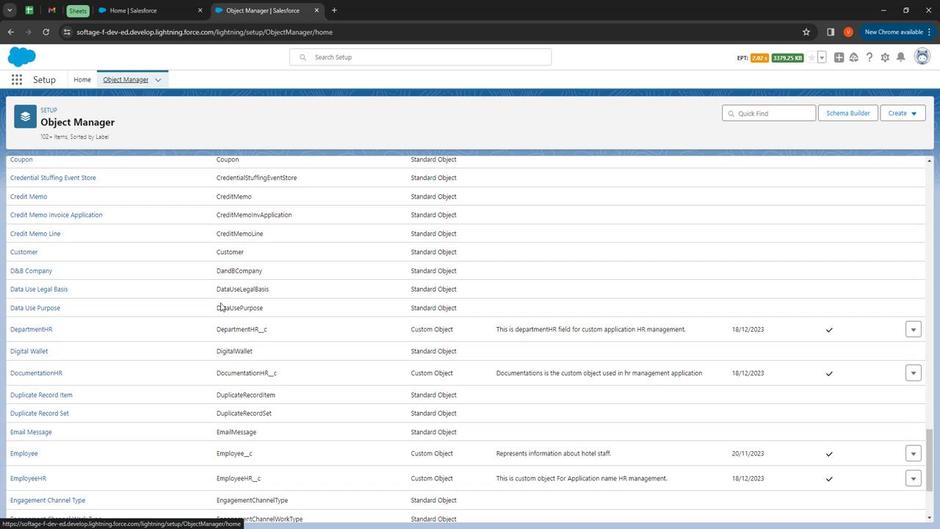 
Action: Mouse scrolled (221, 306) with delta (0, 0)
Screenshot: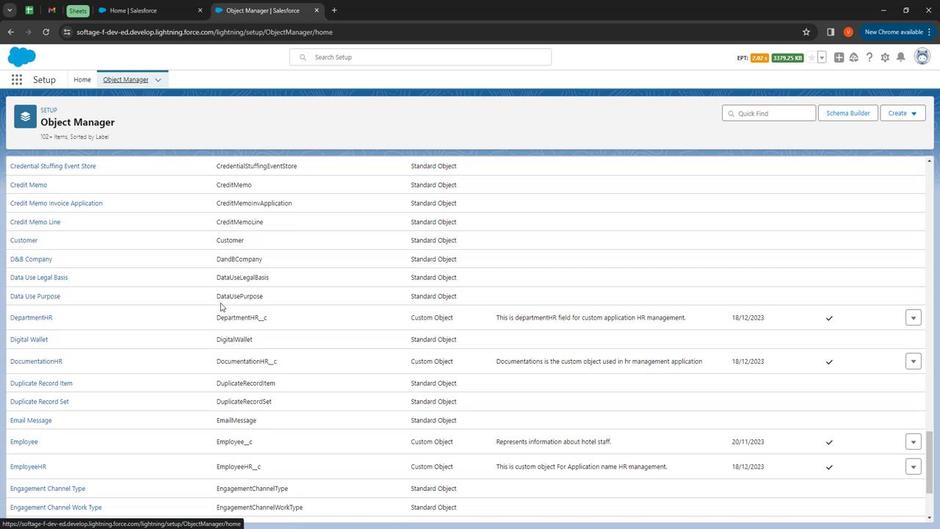 
Action: Mouse scrolled (221, 306) with delta (0, 0)
Screenshot: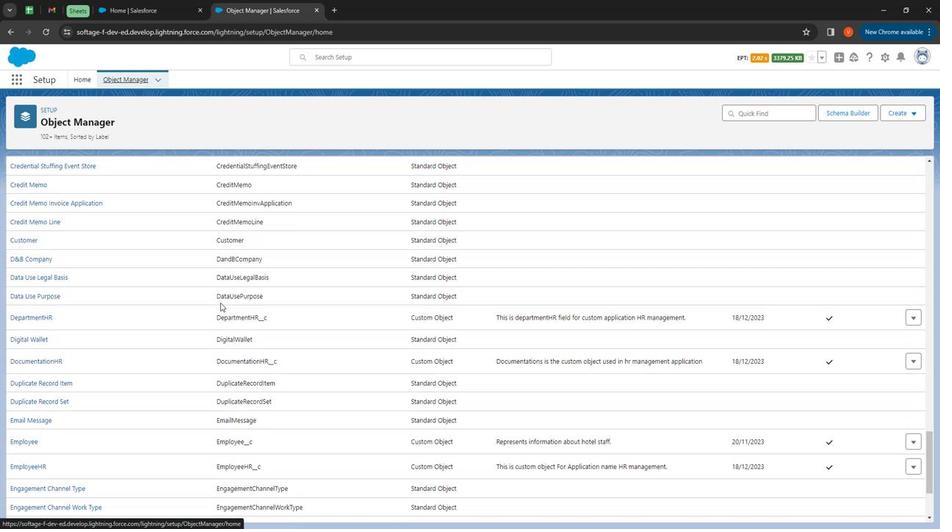 
Action: Mouse scrolled (221, 306) with delta (0, 0)
Screenshot: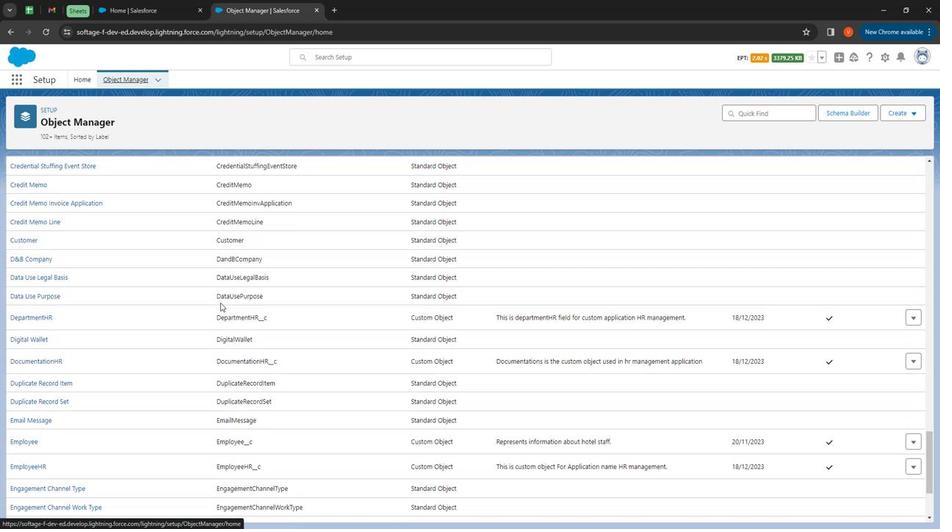 
Action: Mouse moved to (221, 307)
Screenshot: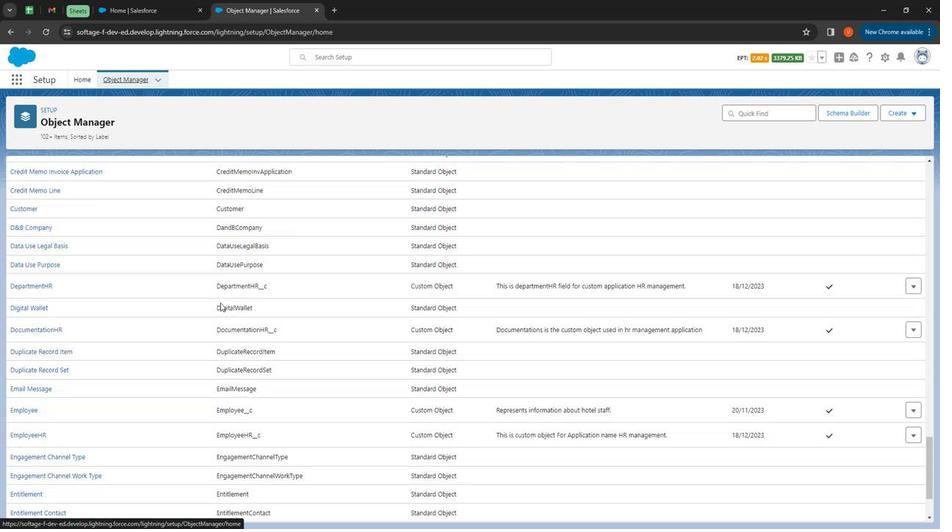 
Action: Mouse scrolled (221, 307) with delta (0, 0)
Screenshot: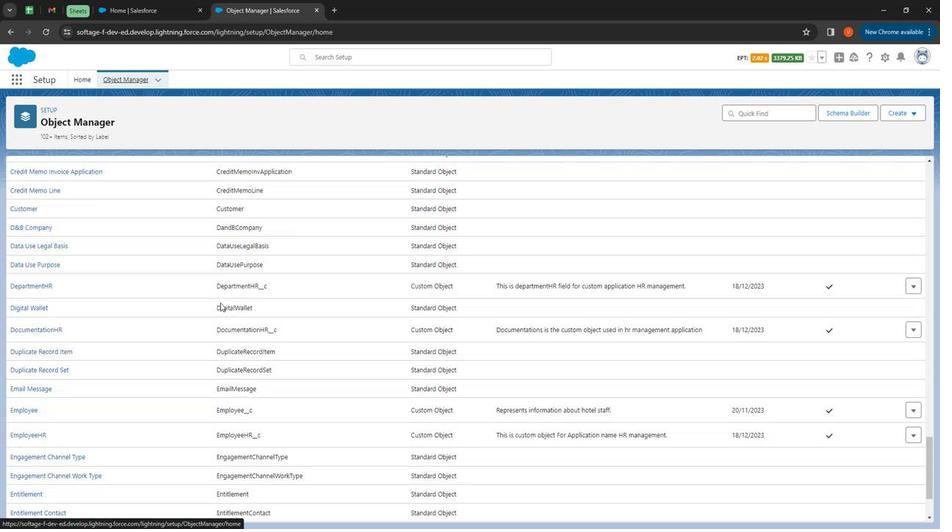 
Action: Mouse scrolled (221, 307) with delta (0, 0)
Screenshot: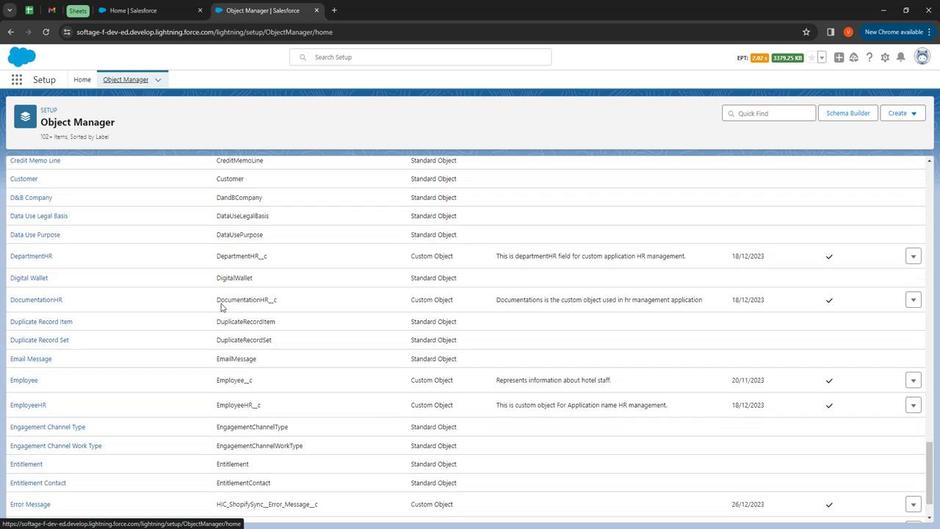
Action: Mouse scrolled (221, 307) with delta (0, 0)
Screenshot: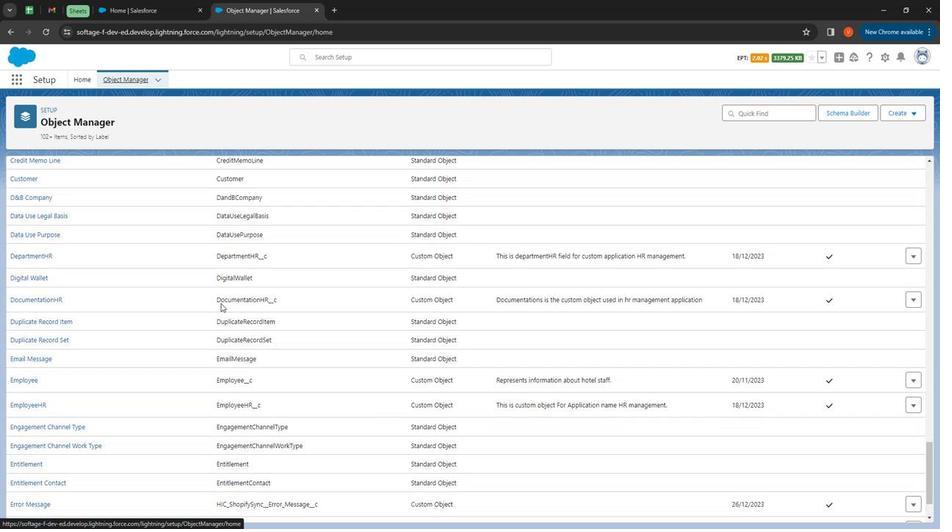 
Action: Mouse scrolled (221, 307) with delta (0, 0)
Screenshot: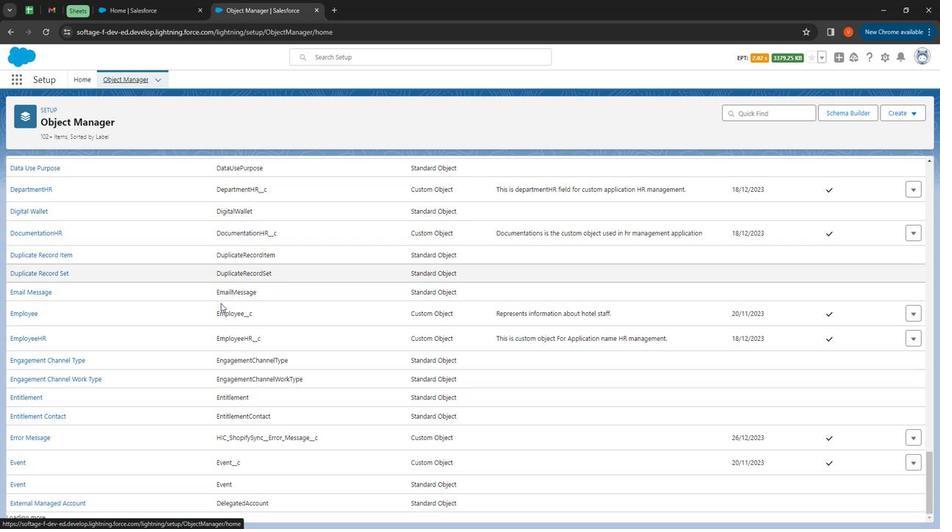 
Action: Mouse scrolled (221, 307) with delta (0, 0)
Screenshot: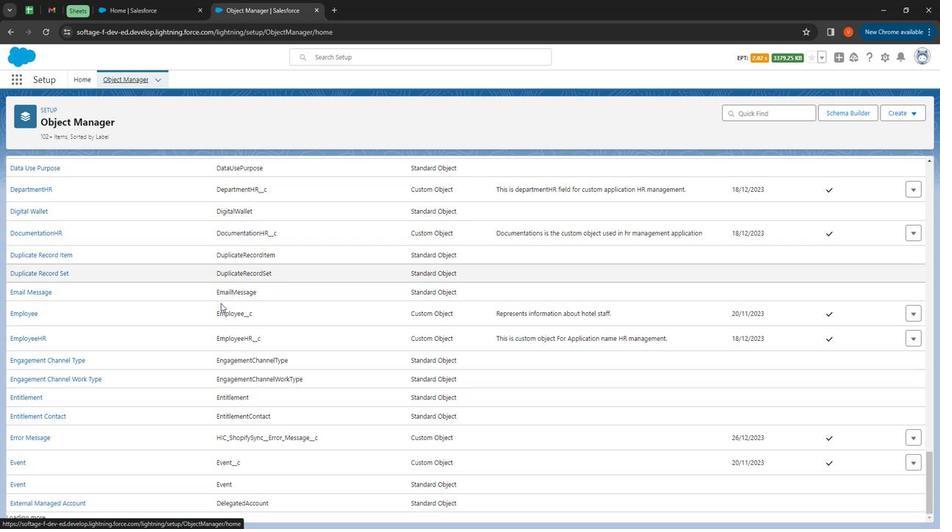 
Action: Mouse scrolled (221, 307) with delta (0, 0)
Screenshot: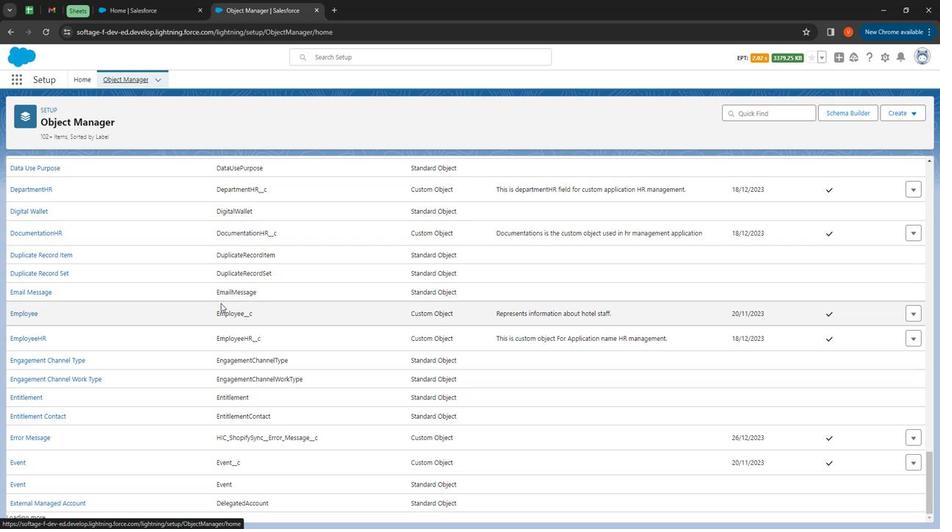 
Action: Mouse scrolled (221, 307) with delta (0, 0)
Screenshot: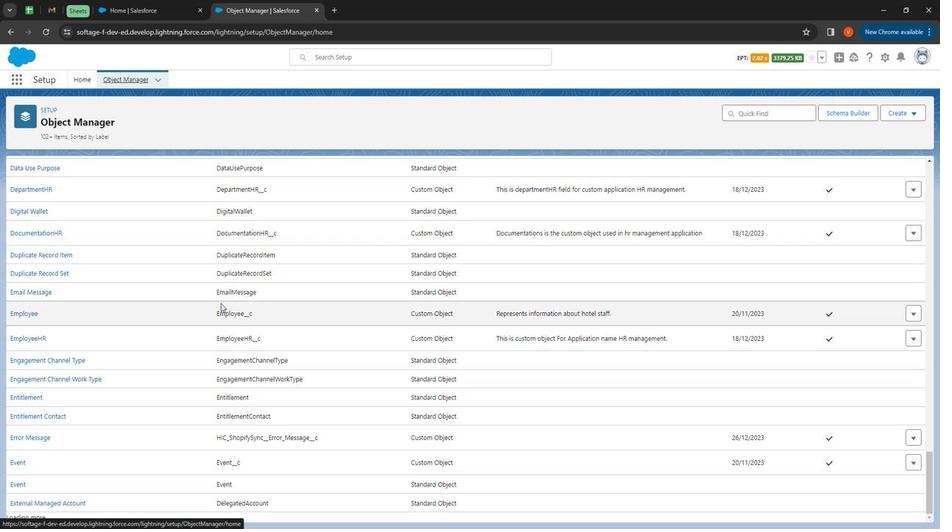 
Action: Mouse scrolled (221, 307) with delta (0, 0)
Screenshot: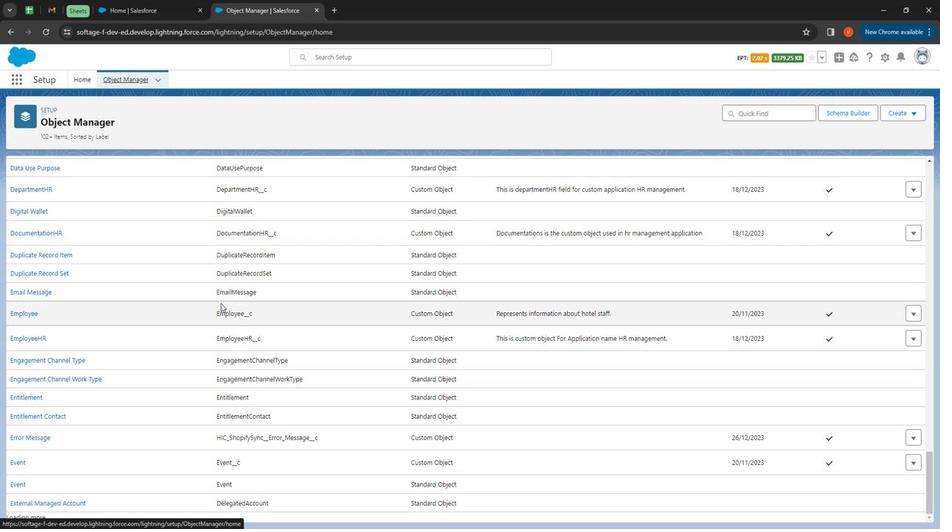 
Action: Mouse scrolled (221, 307) with delta (0, 0)
Screenshot: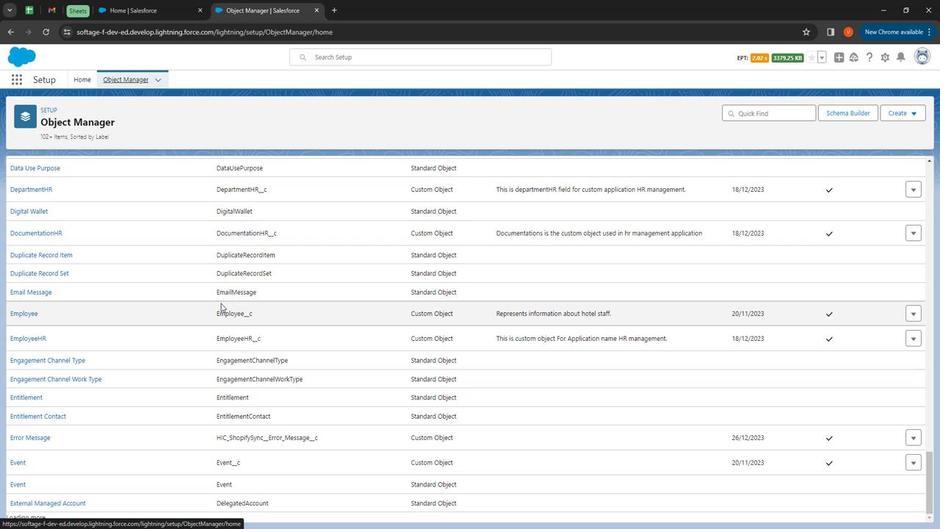 
Action: Mouse scrolled (221, 307) with delta (0, 0)
Screenshot: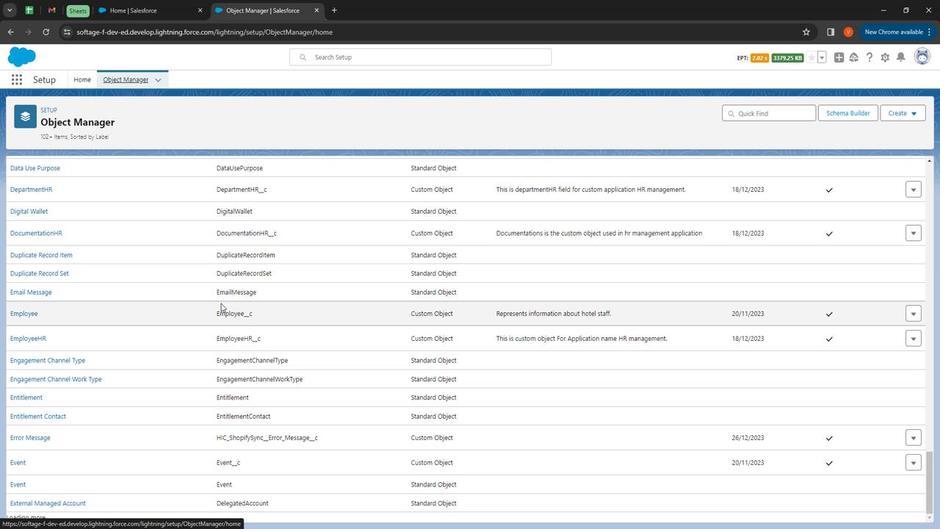 
Action: Mouse scrolled (221, 307) with delta (0, 0)
Screenshot: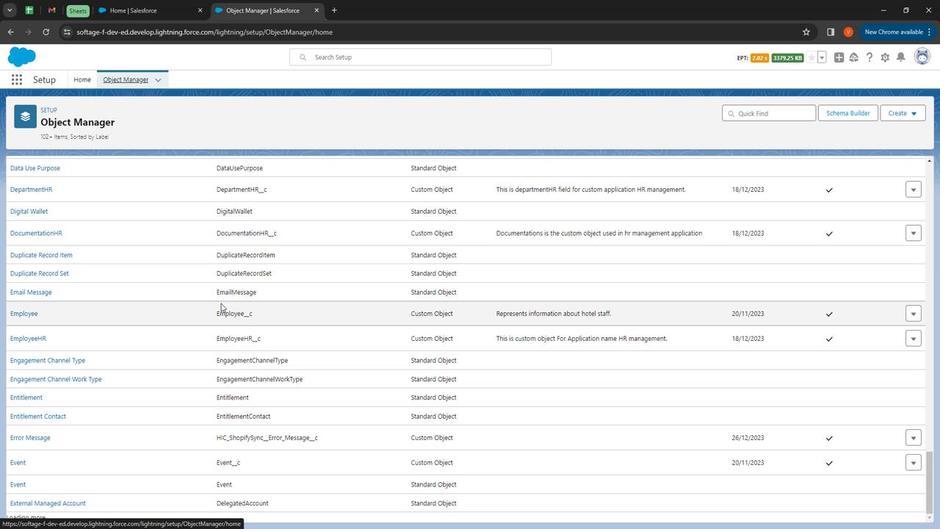 
Action: Mouse moved to (221, 307)
Screenshot: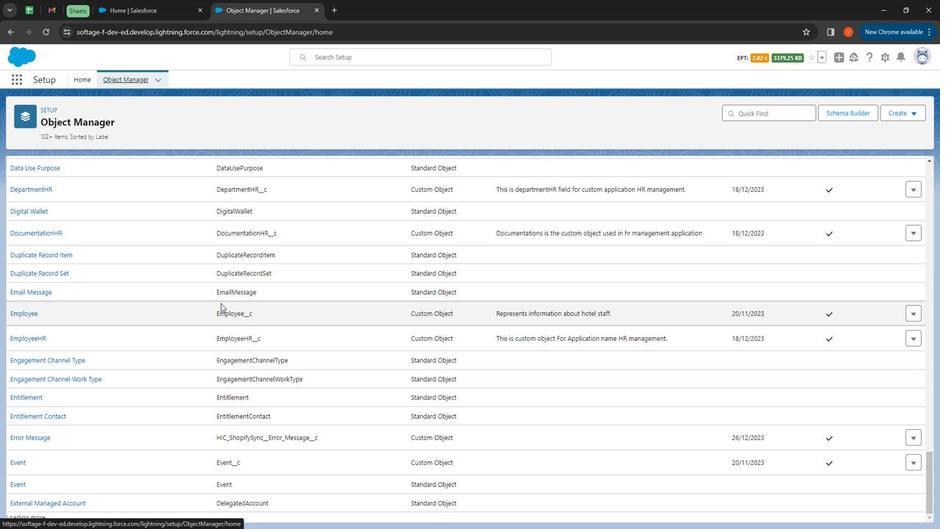 
Action: Mouse scrolled (221, 307) with delta (0, 0)
Screenshot: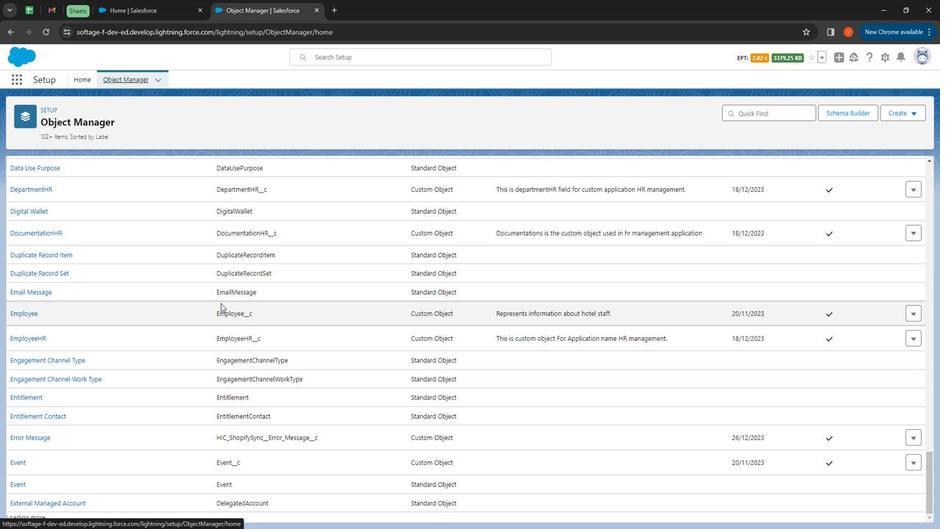 
Action: Mouse moved to (221, 307)
Screenshot: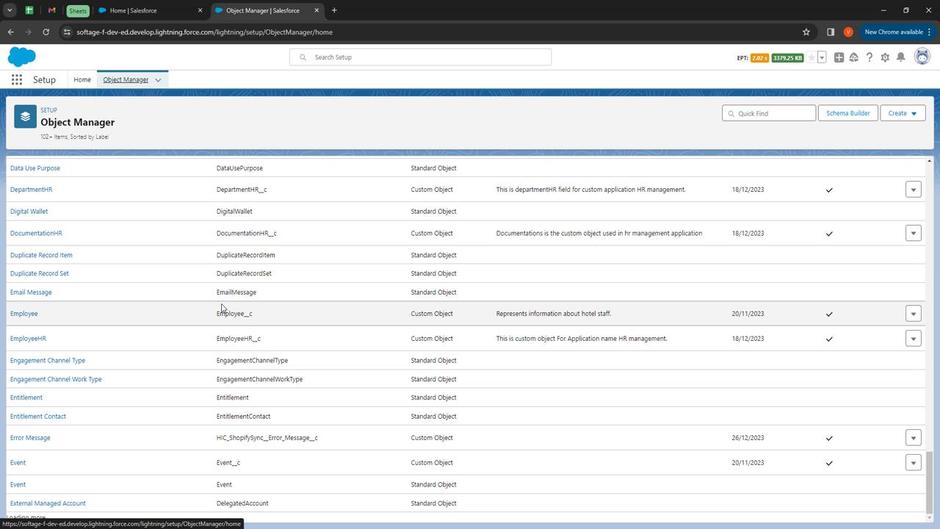 
Action: Mouse scrolled (221, 307) with delta (0, 0)
Screenshot: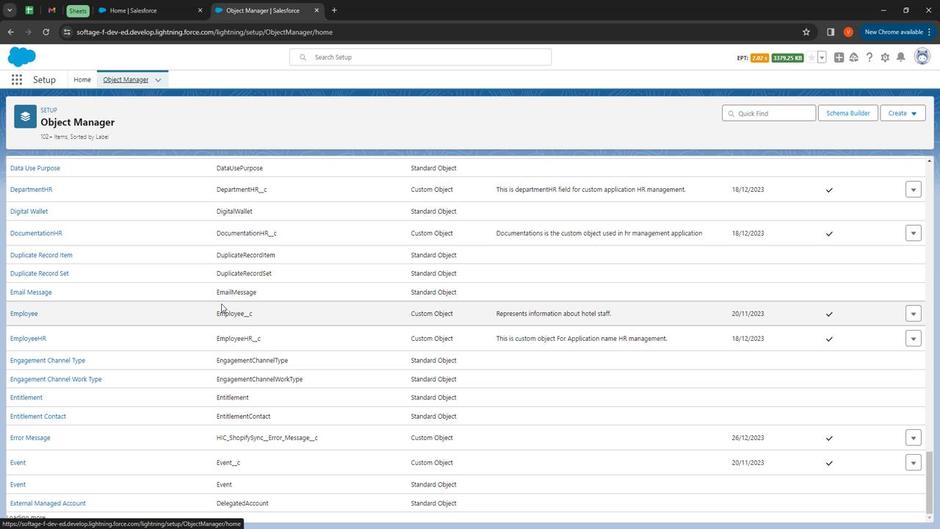 
Action: Mouse moved to (221, 307)
Screenshot: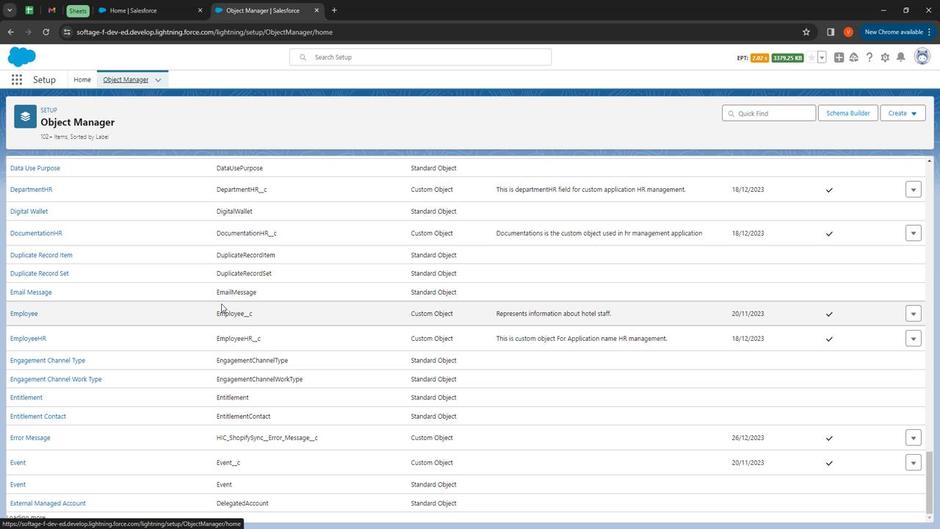 
Action: Mouse scrolled (221, 307) with delta (0, 0)
Screenshot: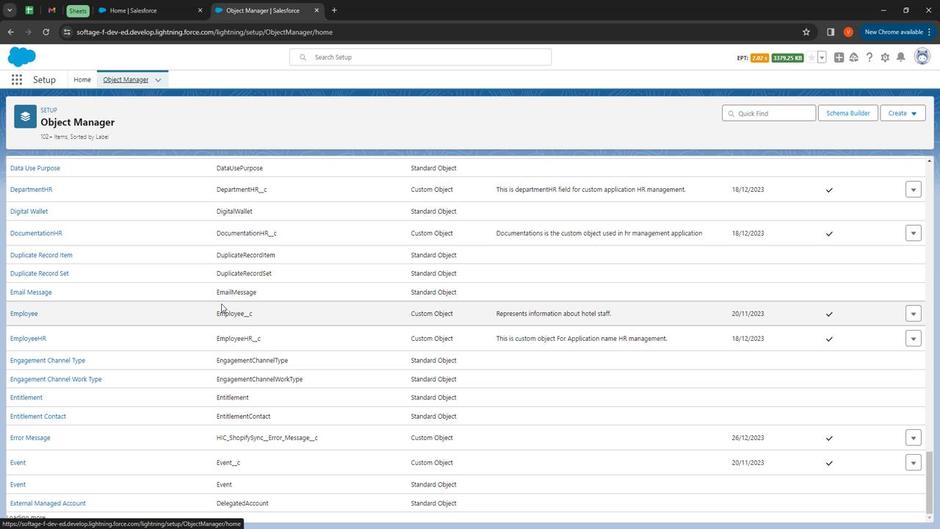 
Action: Mouse moved to (222, 308)
Screenshot: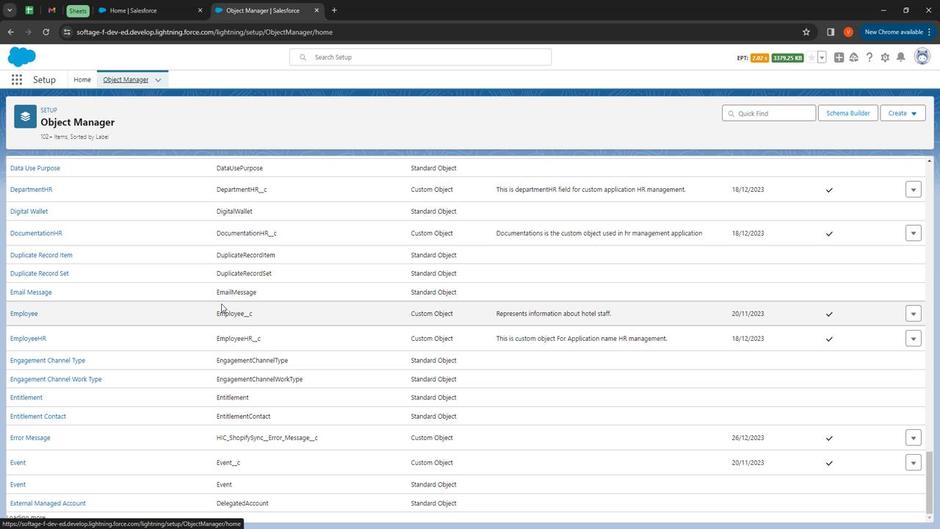 
Action: Mouse scrolled (222, 307) with delta (0, 0)
Screenshot: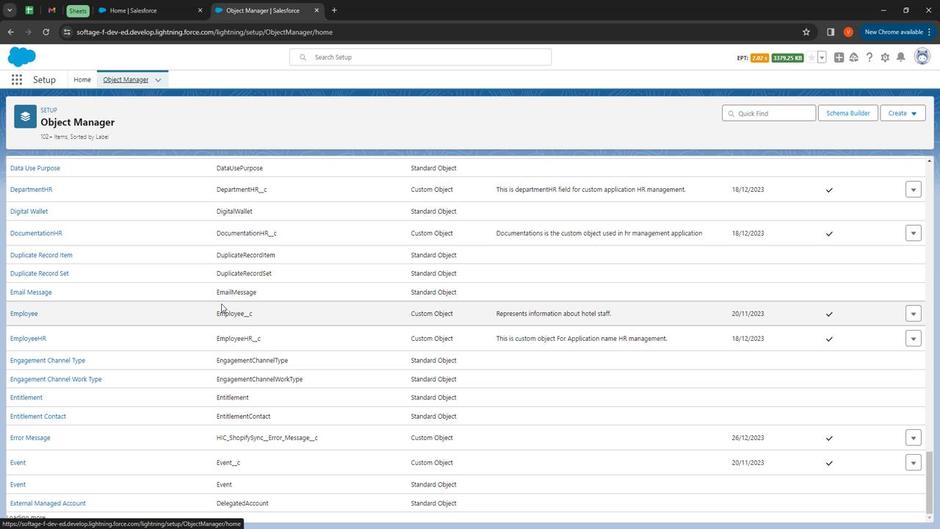 
Action: Mouse scrolled (222, 307) with delta (0, 0)
Screenshot: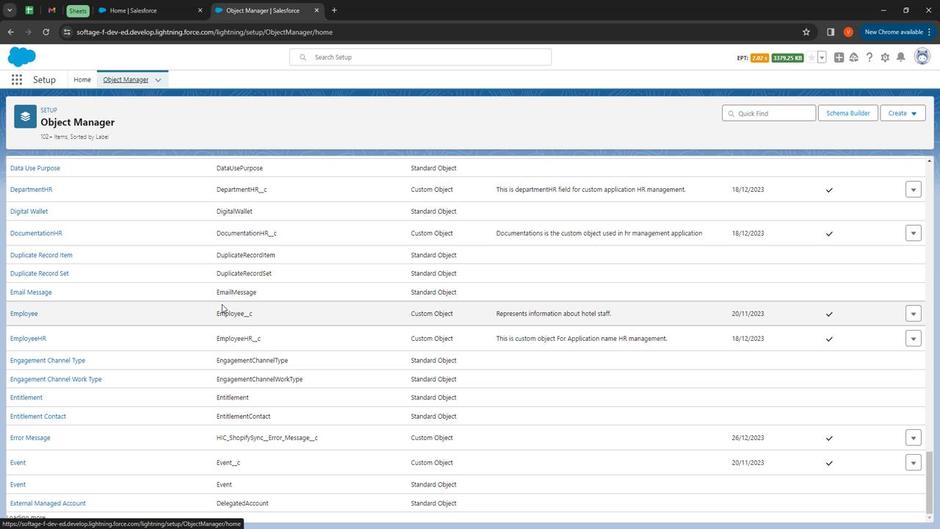
Action: Mouse scrolled (222, 307) with delta (0, 0)
Screenshot: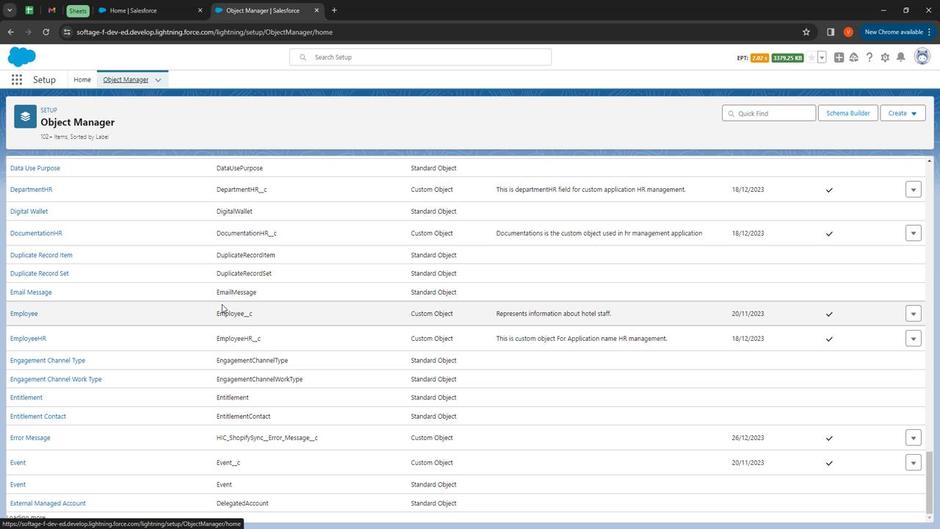 
Action: Mouse scrolled (222, 307) with delta (0, 0)
Screenshot: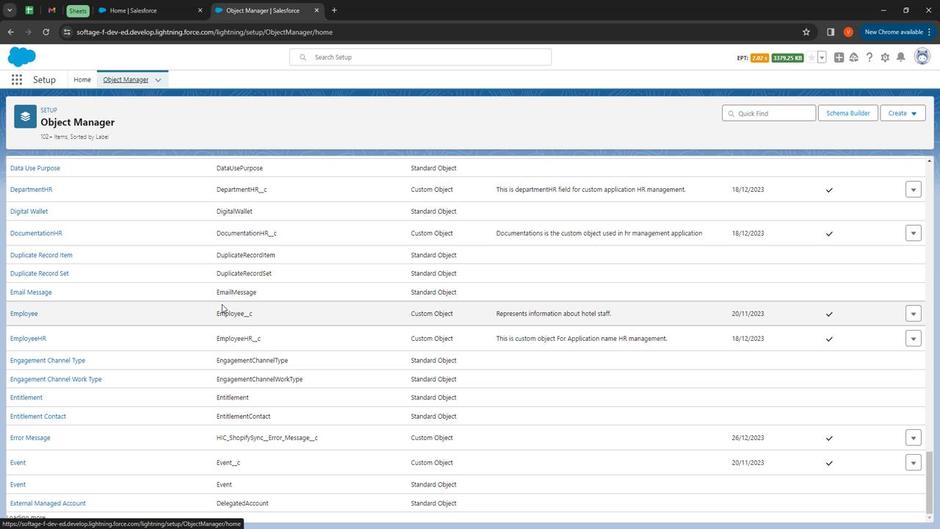 
Action: Mouse moved to (222, 308)
Screenshot: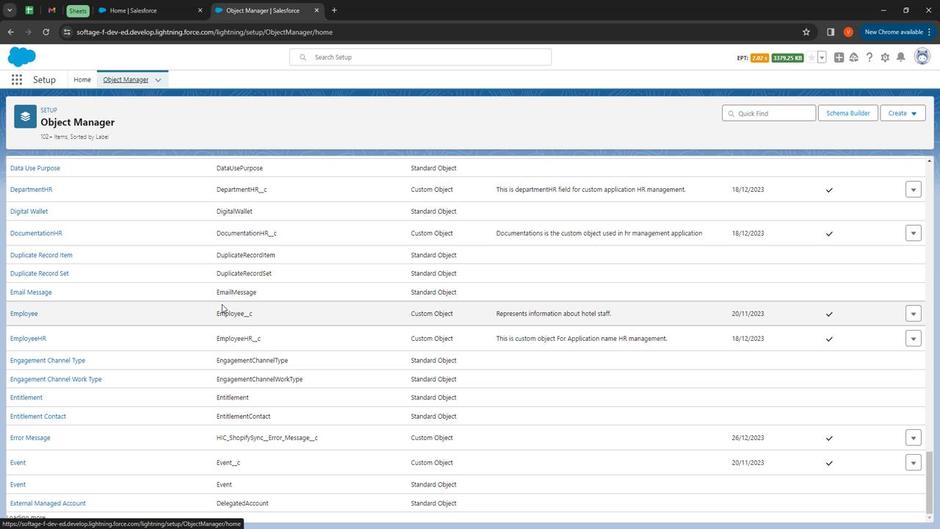 
Action: Mouse scrolled (222, 308) with delta (0, 0)
Screenshot: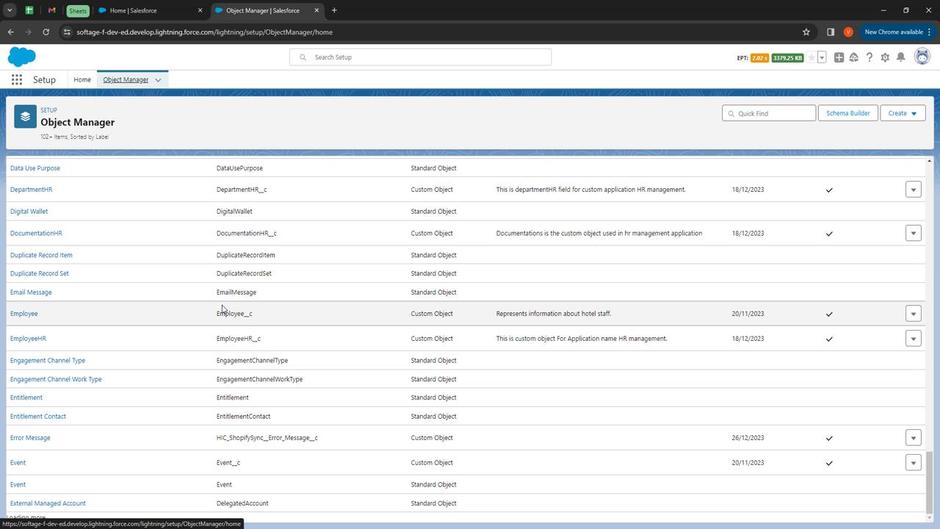 
Action: Mouse scrolled (222, 308) with delta (0, 0)
Screenshot: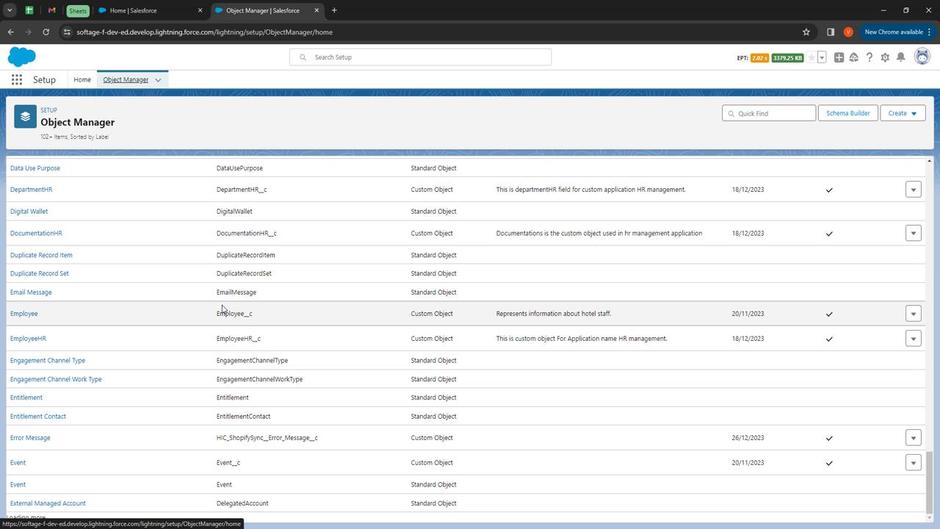 
Action: Mouse scrolled (222, 308) with delta (0, 0)
Screenshot: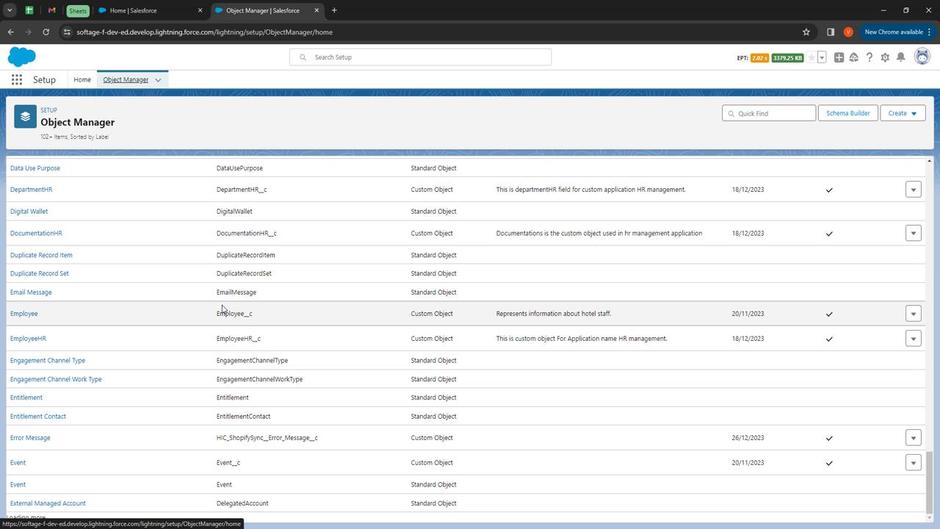
Action: Mouse scrolled (222, 308) with delta (0, 0)
Screenshot: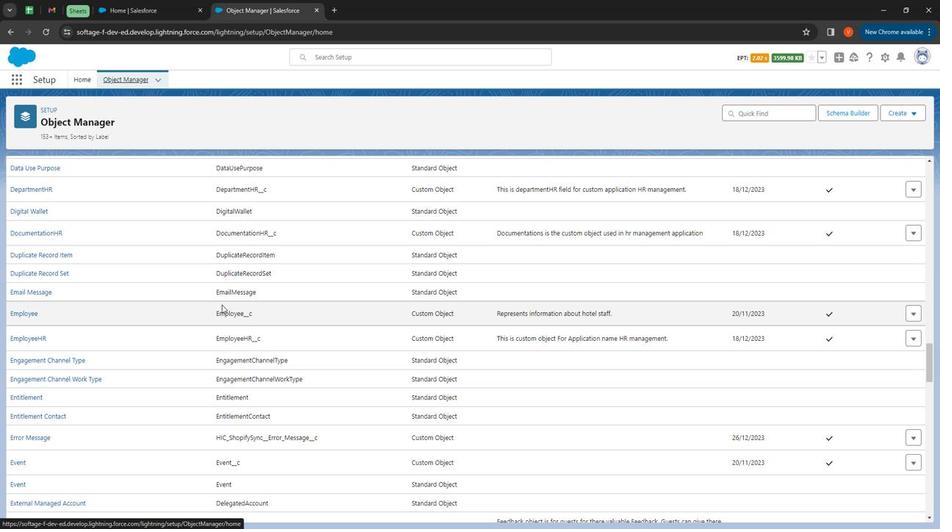 
Action: Mouse scrolled (222, 308) with delta (0, 0)
Screenshot: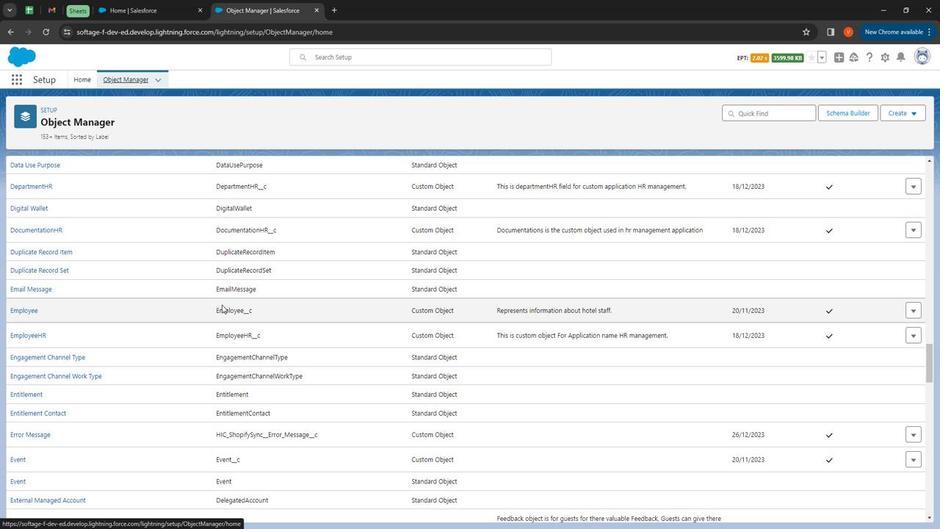 
Action: Mouse scrolled (222, 308) with delta (0, 0)
Screenshot: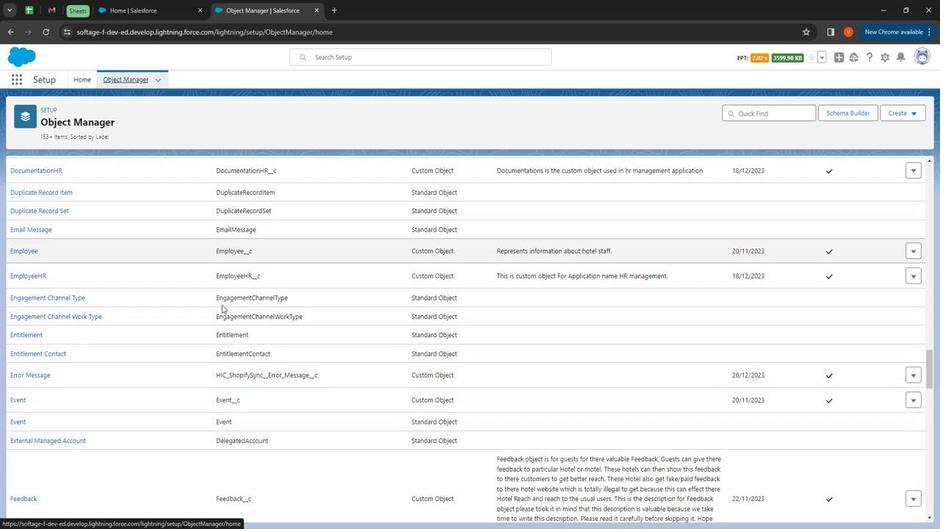 
Action: Mouse scrolled (222, 308) with delta (0, 0)
Screenshot: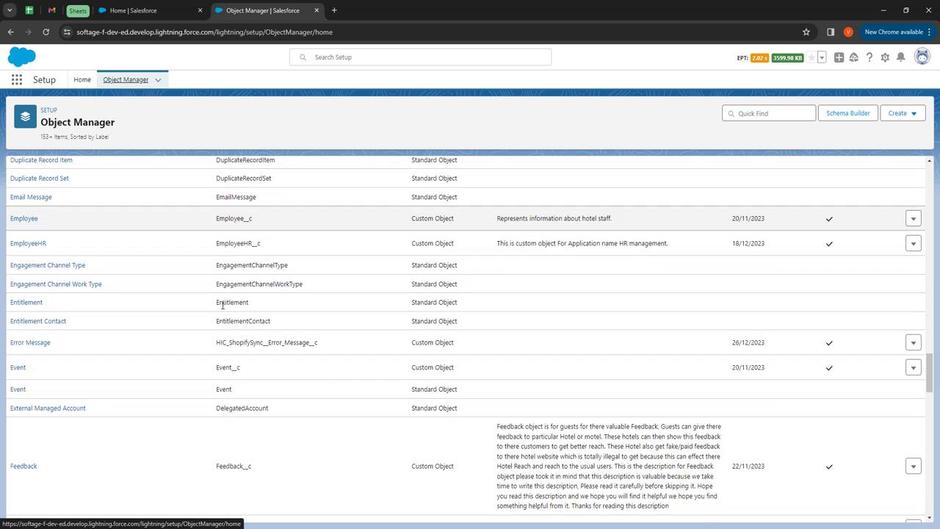 
Action: Mouse scrolled (222, 308) with delta (0, 0)
Screenshot: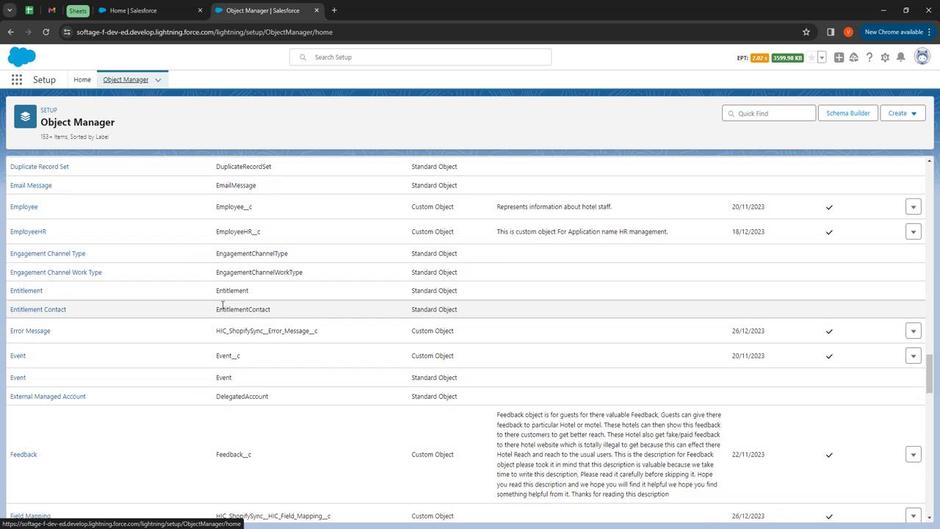 
Action: Mouse scrolled (222, 308) with delta (0, 0)
Screenshot: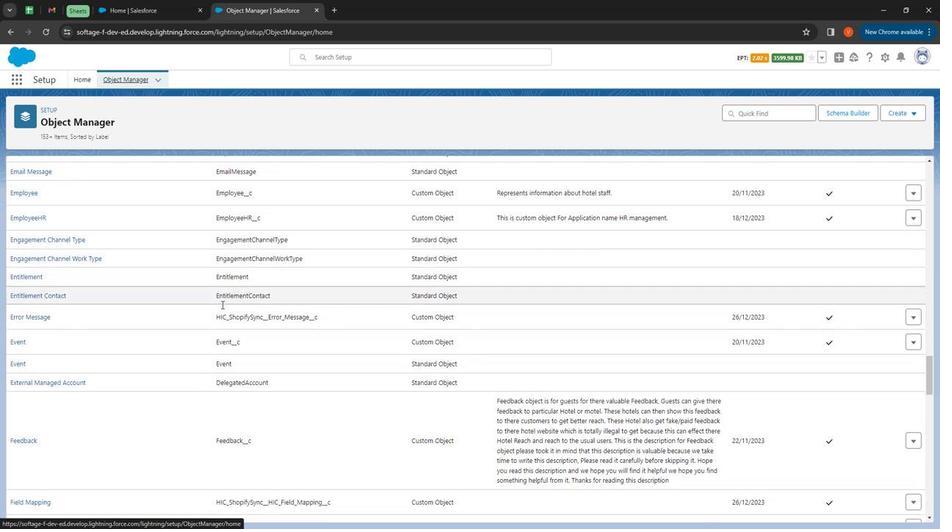 
Action: Mouse scrolled (222, 308) with delta (0, 0)
Screenshot: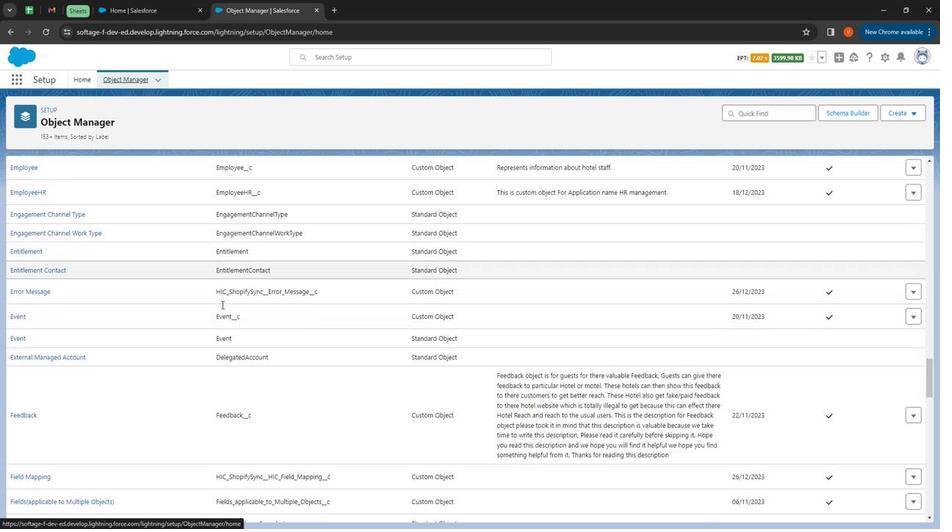 
Action: Mouse scrolled (222, 308) with delta (0, 0)
Screenshot: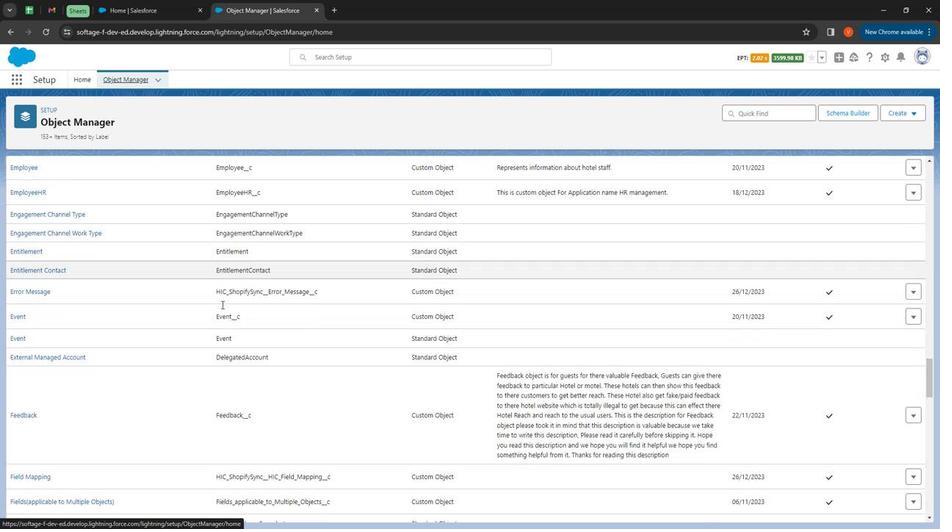 
Action: Mouse scrolled (222, 308) with delta (0, 0)
Screenshot: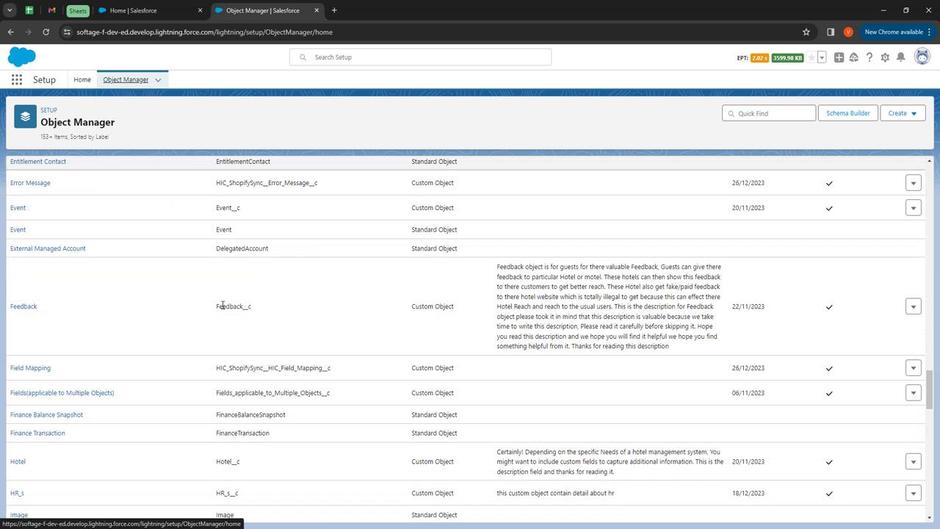 
Action: Mouse scrolled (222, 308) with delta (0, 0)
Screenshot: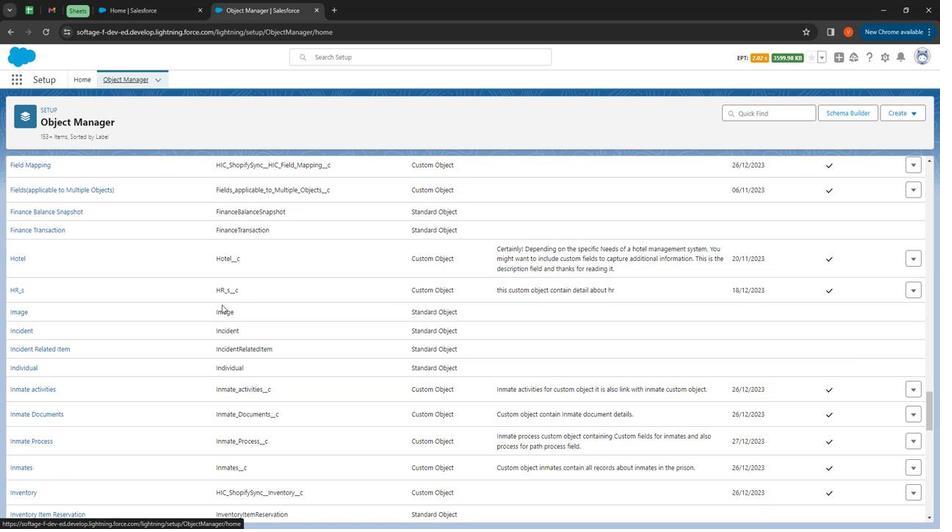
Action: Mouse scrolled (222, 308) with delta (0, 0)
Screenshot: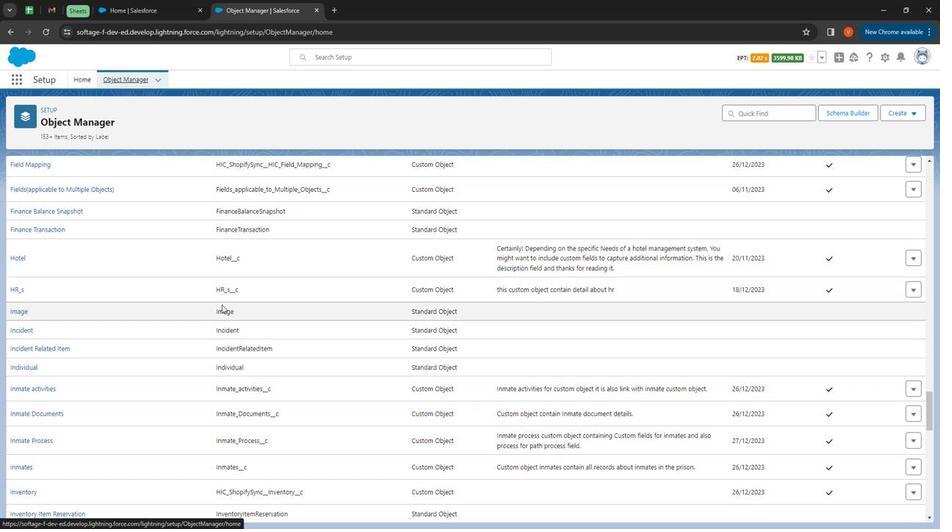 
Action: Mouse scrolled (222, 308) with delta (0, 0)
Screenshot: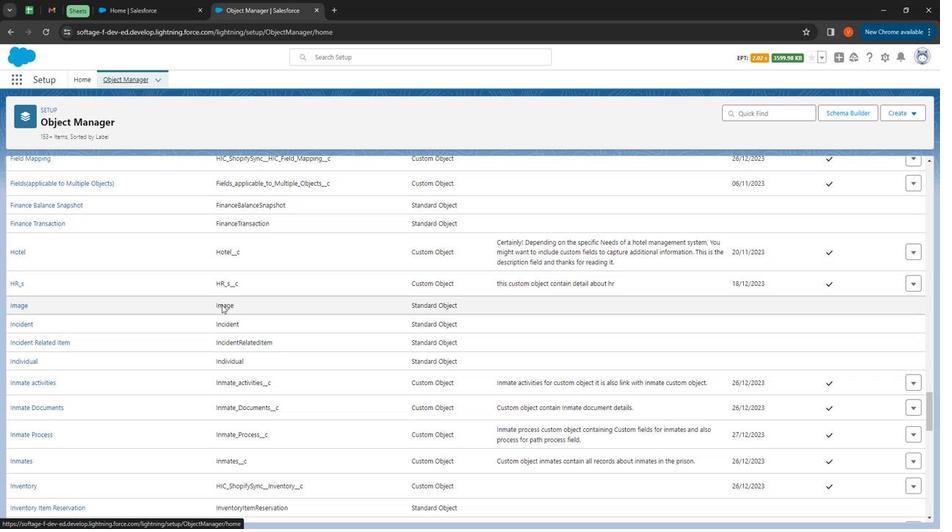 
Action: Mouse scrolled (222, 308) with delta (0, 0)
Screenshot: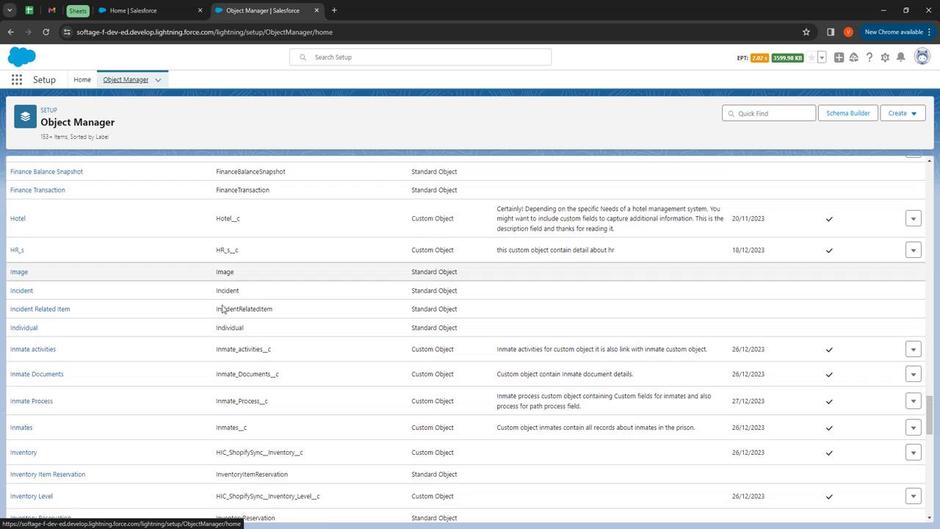 
Action: Mouse scrolled (222, 308) with delta (0, 0)
Screenshot: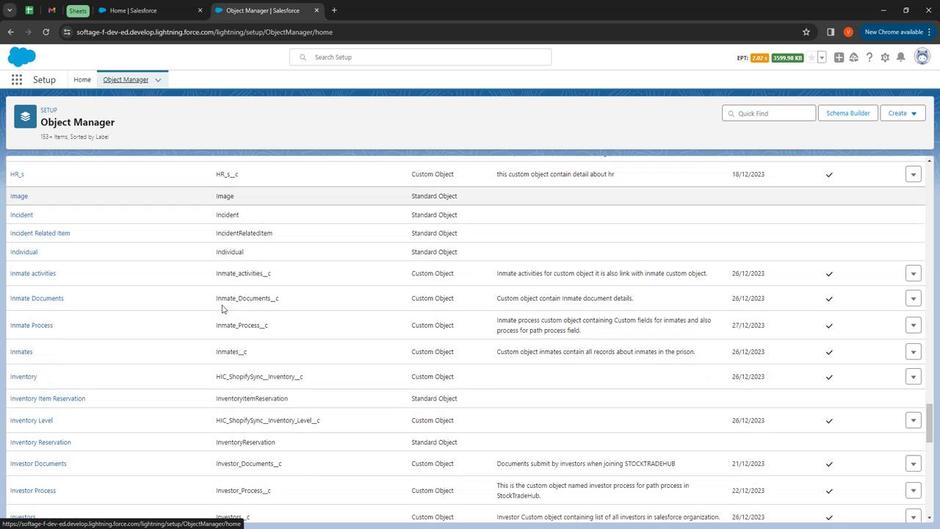 
Action: Mouse scrolled (222, 308) with delta (0, 0)
Screenshot: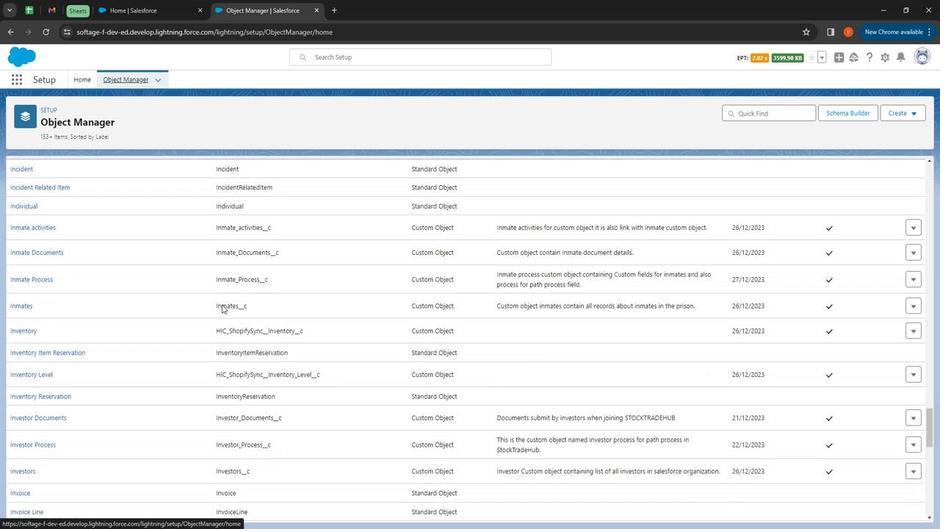 
Action: Mouse moved to (222, 308)
Screenshot: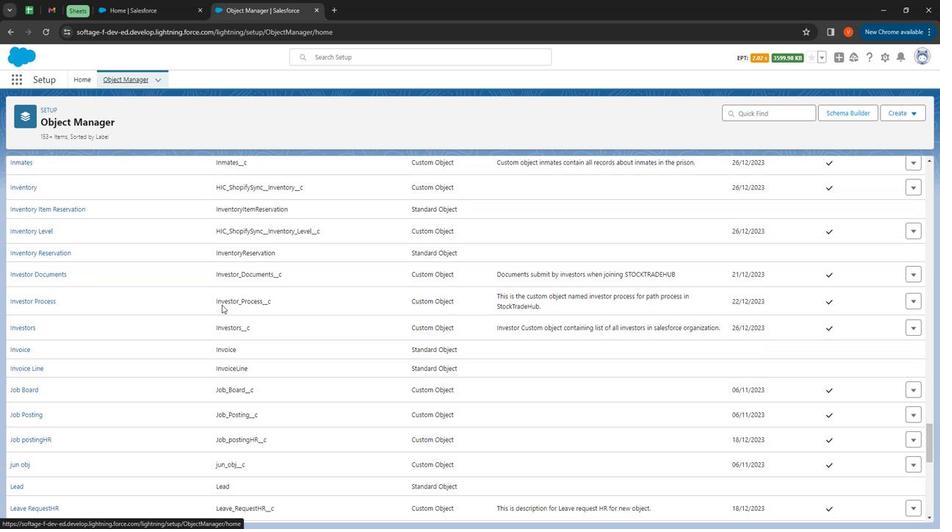 
Action: Mouse scrolled (222, 309) with delta (0, 0)
Screenshot: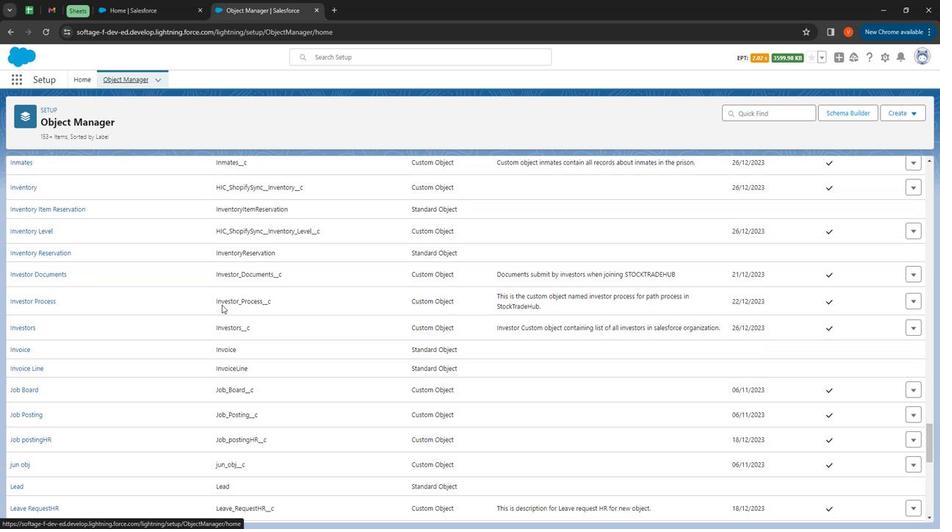 
Action: Mouse scrolled (222, 309) with delta (0, 0)
Screenshot: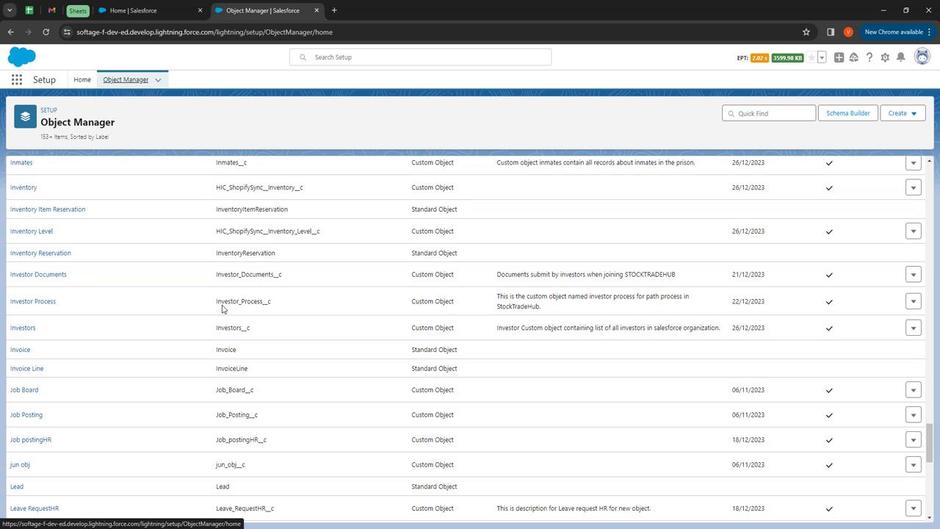 
Action: Mouse scrolled (222, 309) with delta (0, 0)
Screenshot: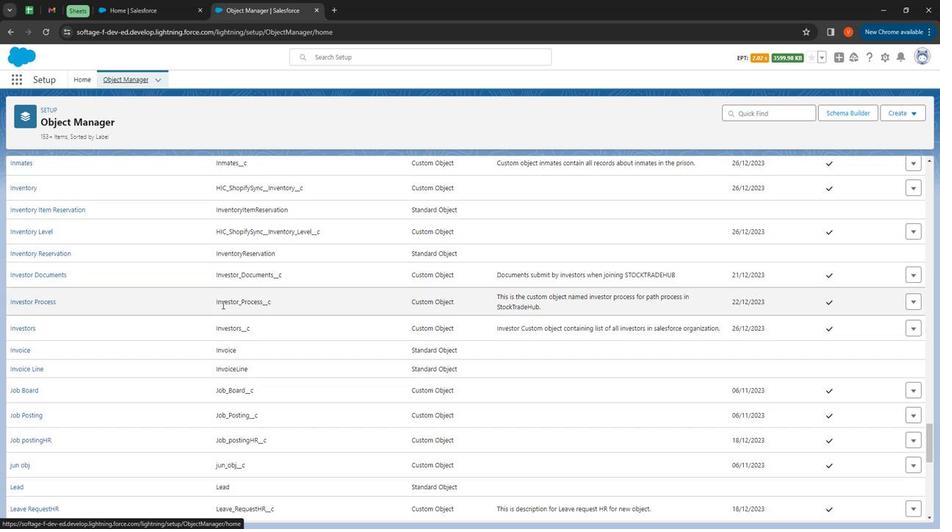 
Action: Mouse moved to (24, 317)
Screenshot: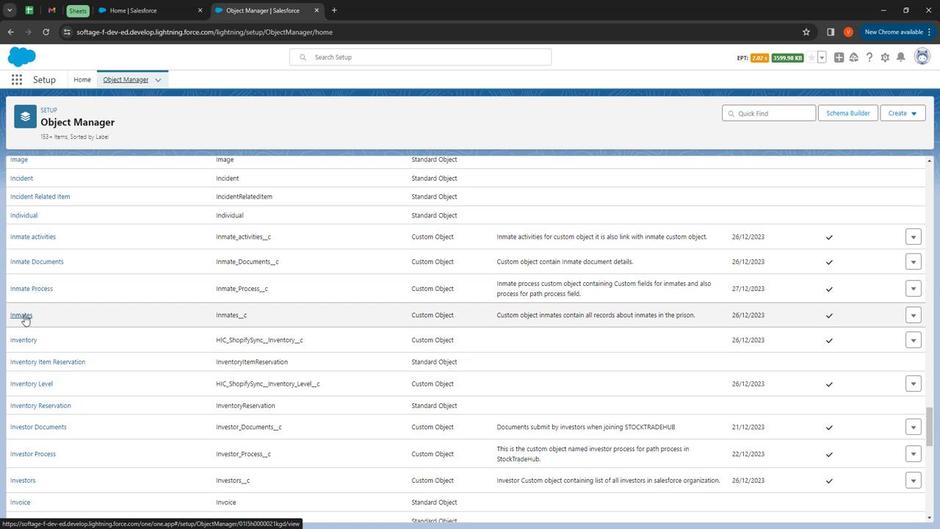 
Action: Mouse pressed left at (24, 317)
Screenshot: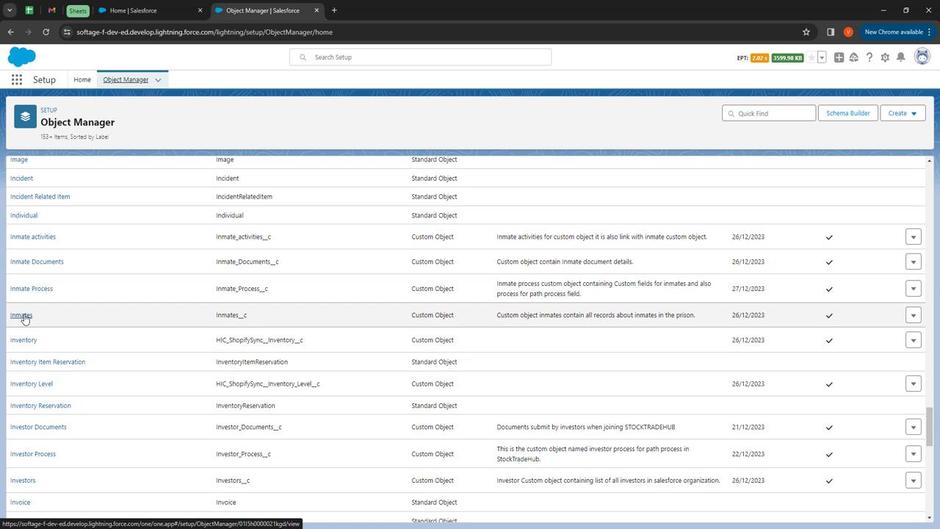 
Action: Mouse moved to (57, 189)
Screenshot: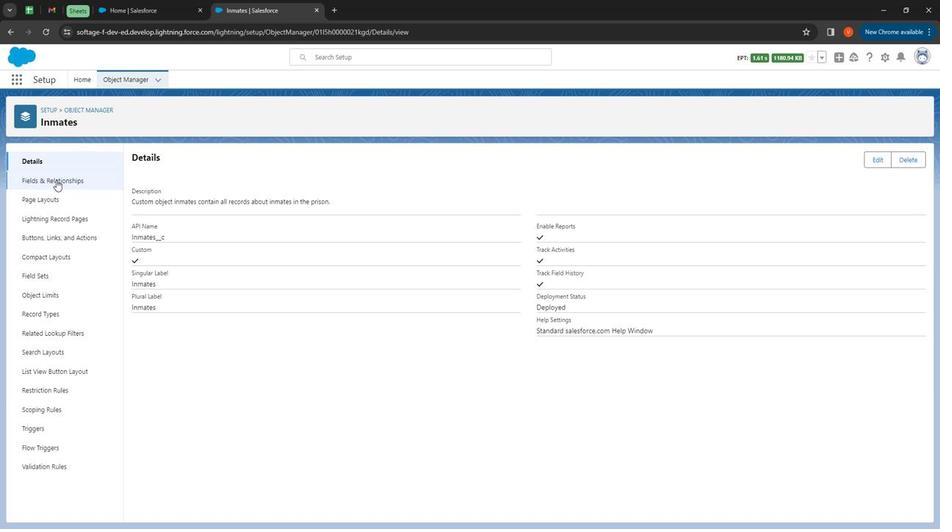 
Action: Mouse pressed left at (57, 189)
Screenshot: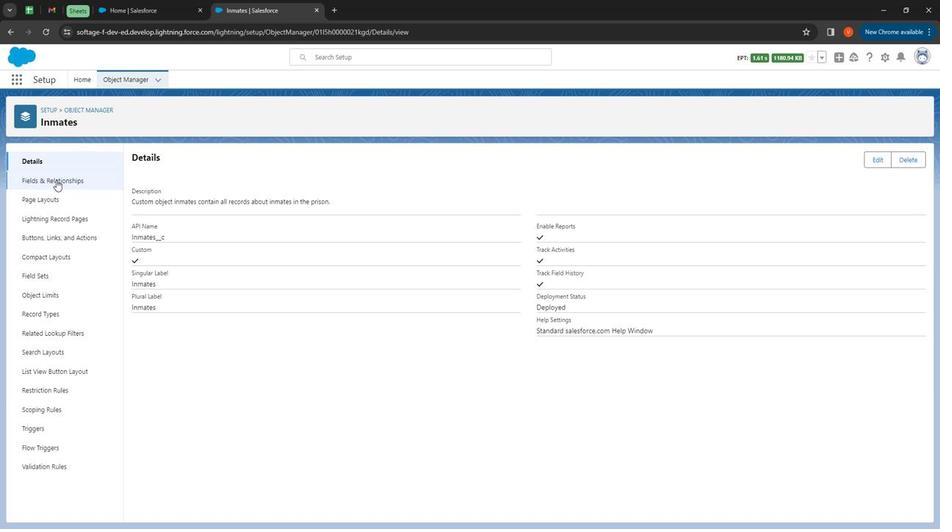 
Action: Mouse moved to (717, 173)
Screenshot: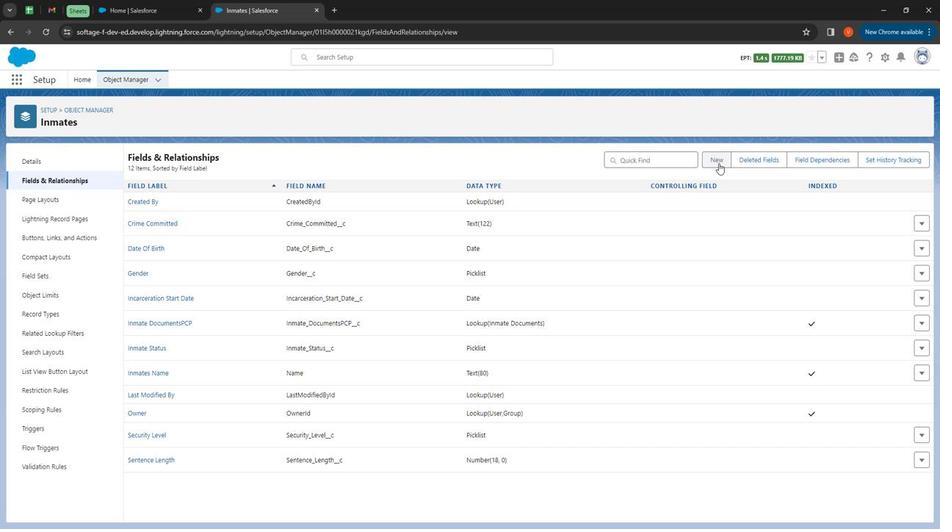 
Action: Mouse pressed left at (717, 173)
Screenshot: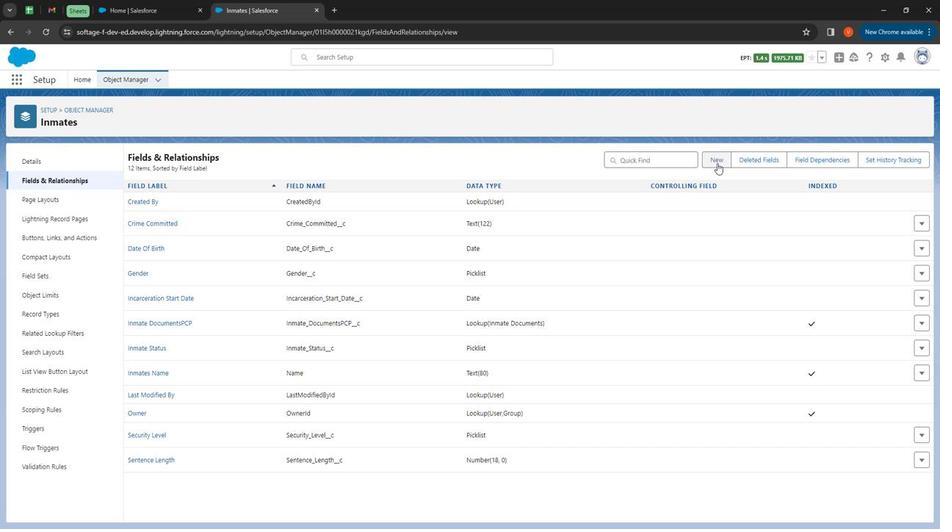 
Action: Mouse moved to (173, 359)
Screenshot: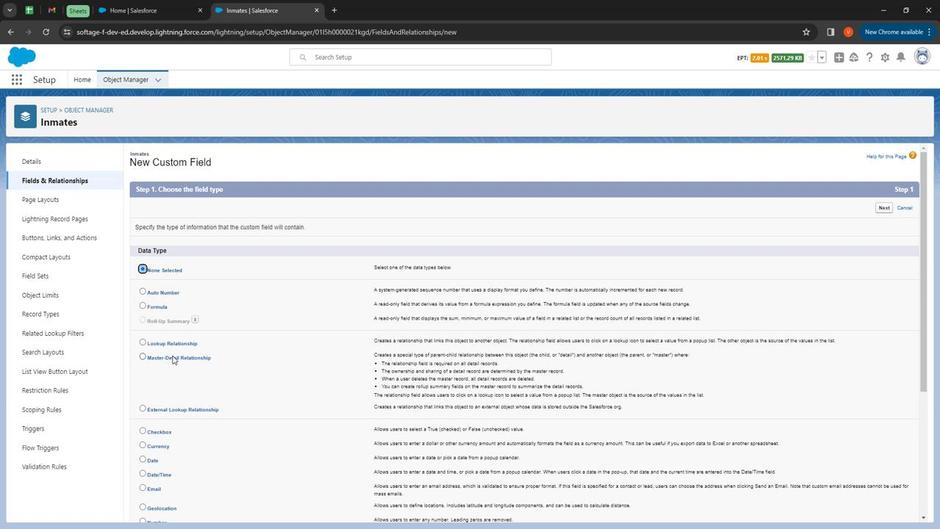 
Action: Mouse pressed left at (173, 359)
Screenshot: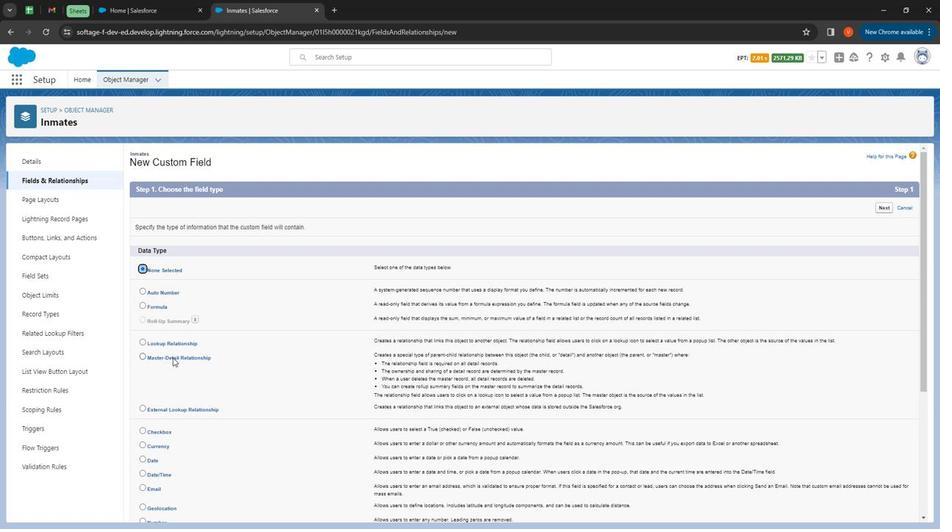 
Action: Mouse moved to (867, 344)
Screenshot: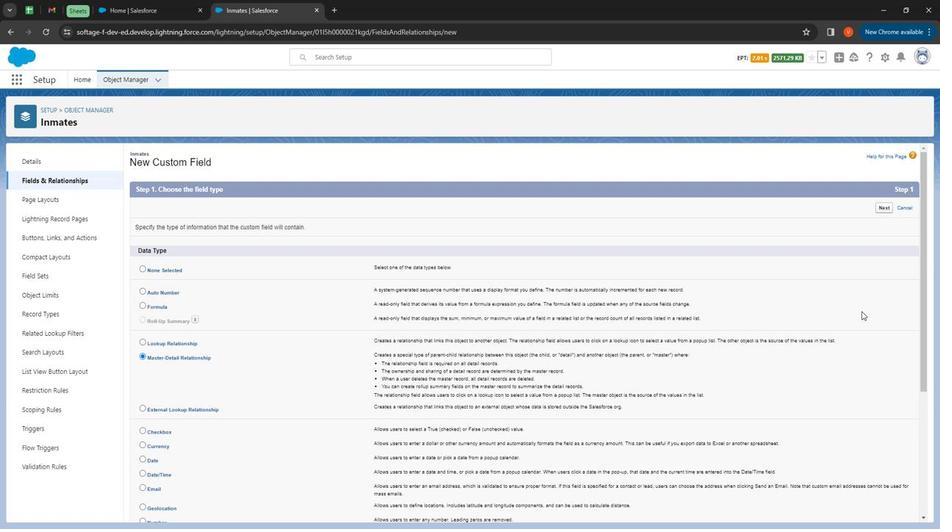 
Action: Mouse scrolled (867, 344) with delta (0, 0)
Screenshot: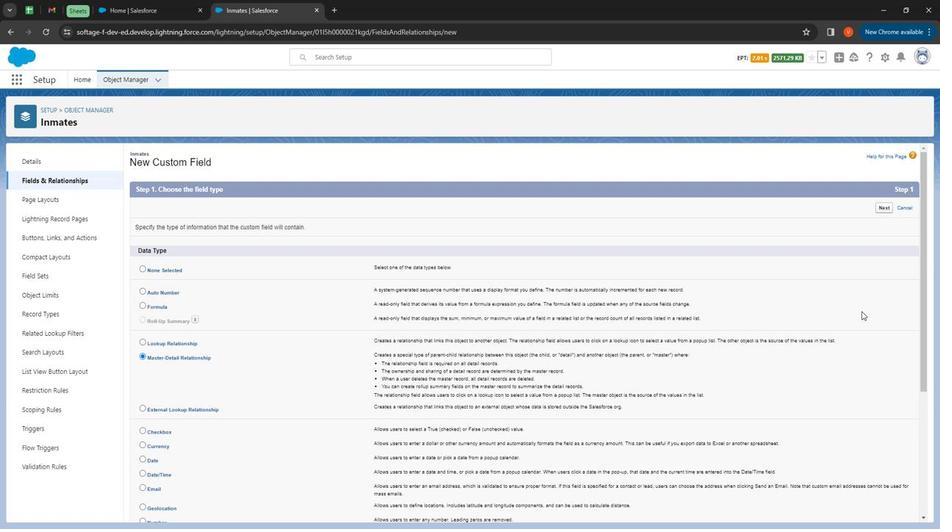 
Action: Mouse moved to (871, 357)
Screenshot: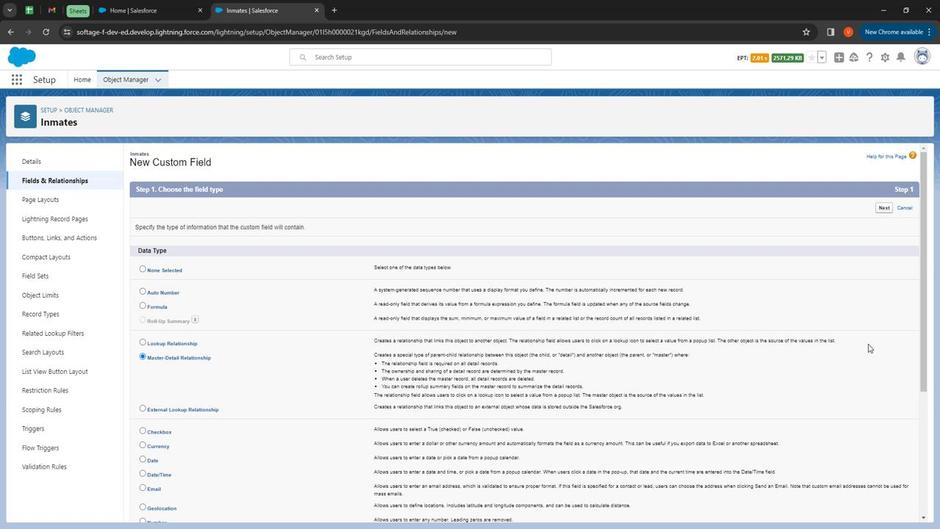 
Action: Mouse scrolled (871, 357) with delta (0, 0)
Screenshot: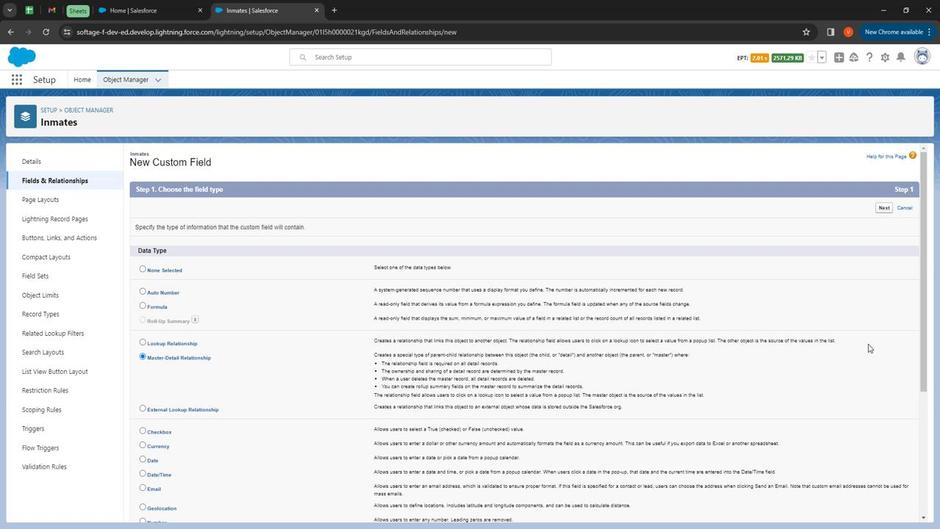 
Action: Mouse moved to (874, 368)
Screenshot: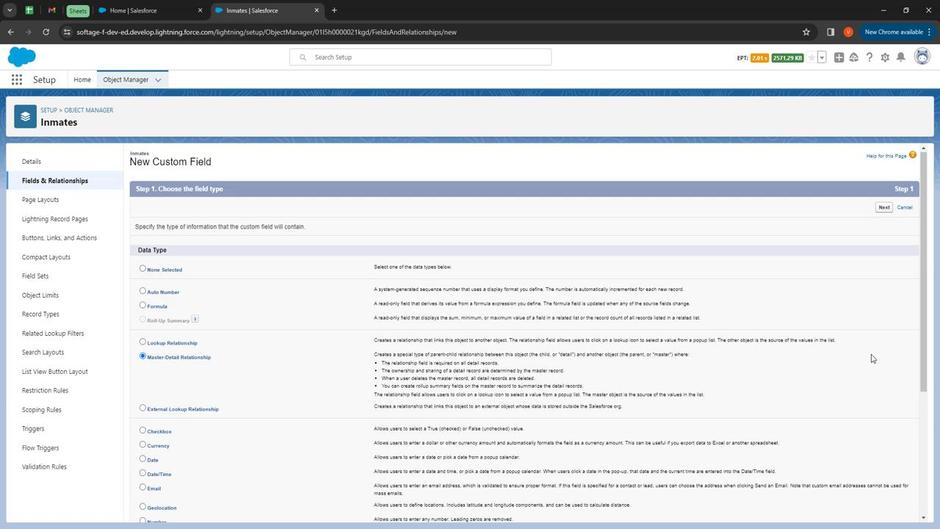 
Action: Mouse scrolled (874, 367) with delta (0, 0)
Screenshot: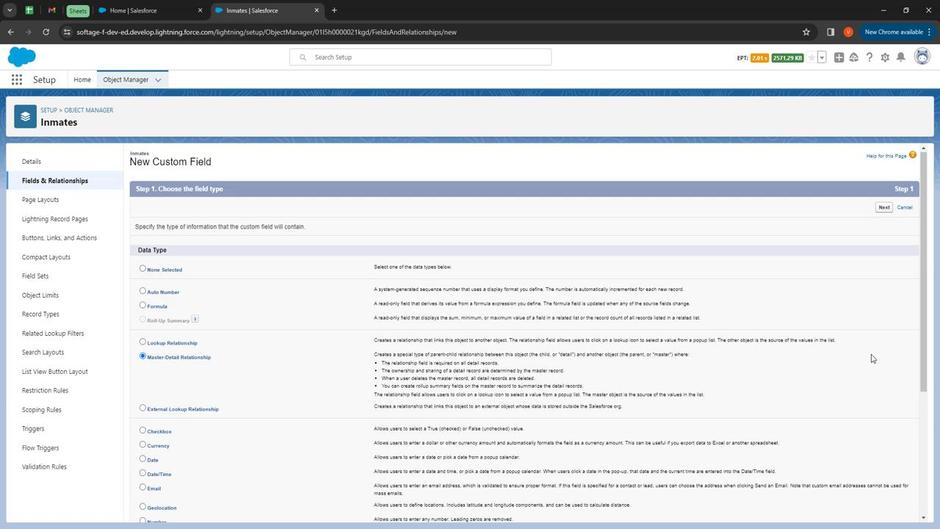 
Action: Mouse moved to (879, 392)
Screenshot: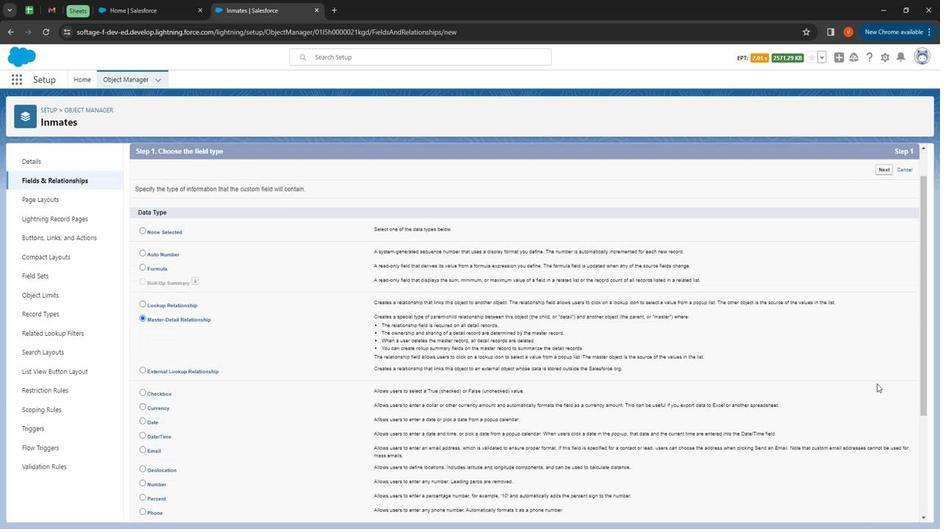 
Action: Mouse scrolled (878, 388) with delta (0, 0)
Screenshot: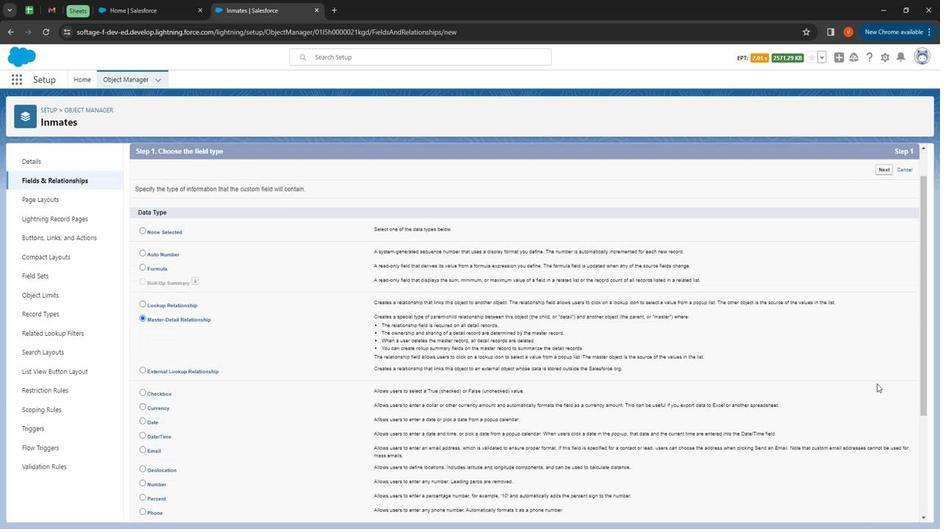 
Action: Mouse moved to (885, 502)
Screenshot: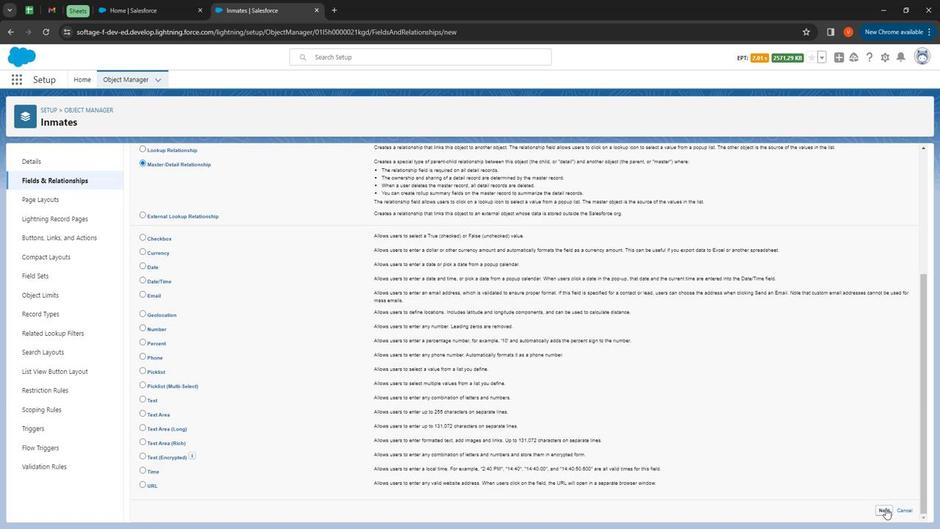 
Action: Mouse pressed left at (885, 502)
Screenshot: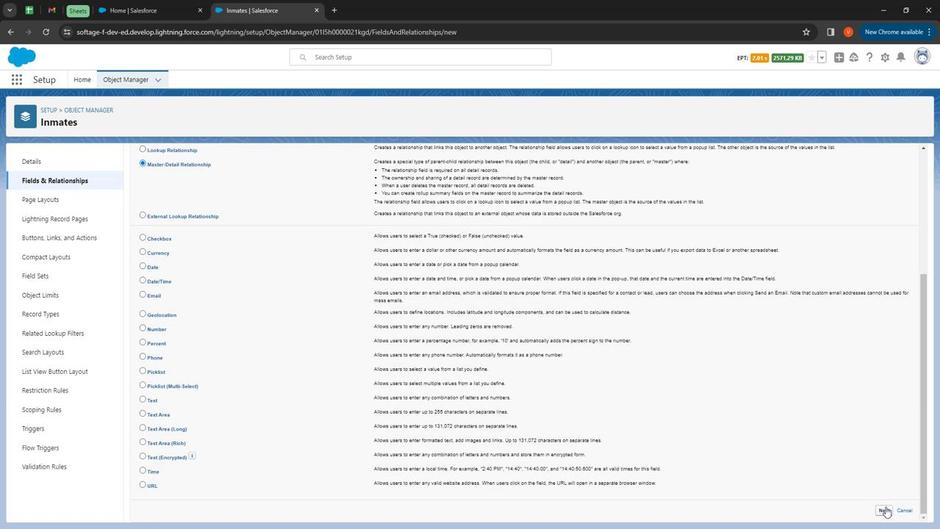 
Action: Mouse moved to (352, 254)
Screenshot: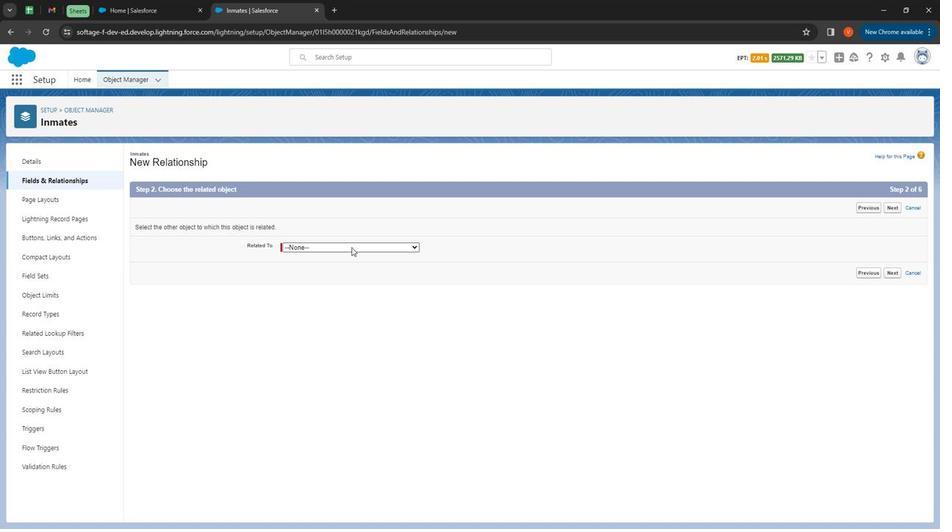 
Action: Mouse pressed left at (352, 254)
Screenshot: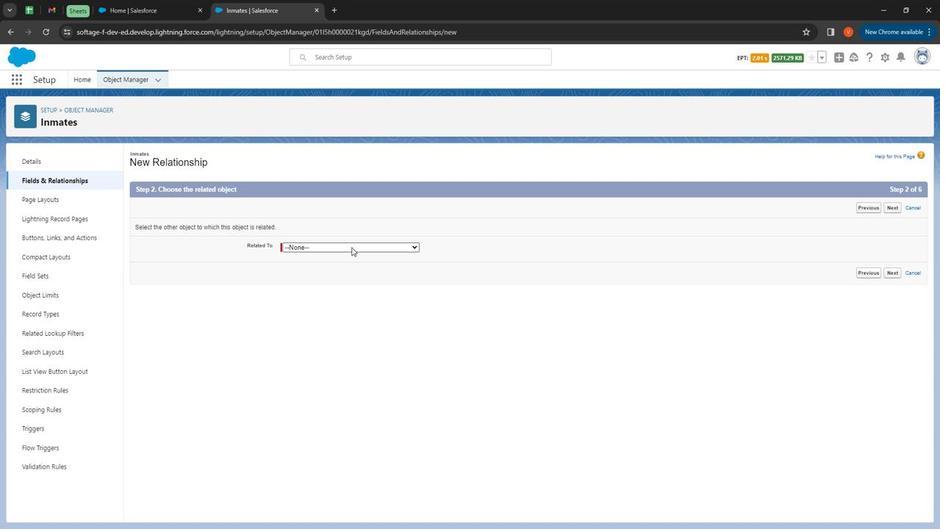 
Action: Mouse moved to (416, 274)
Screenshot: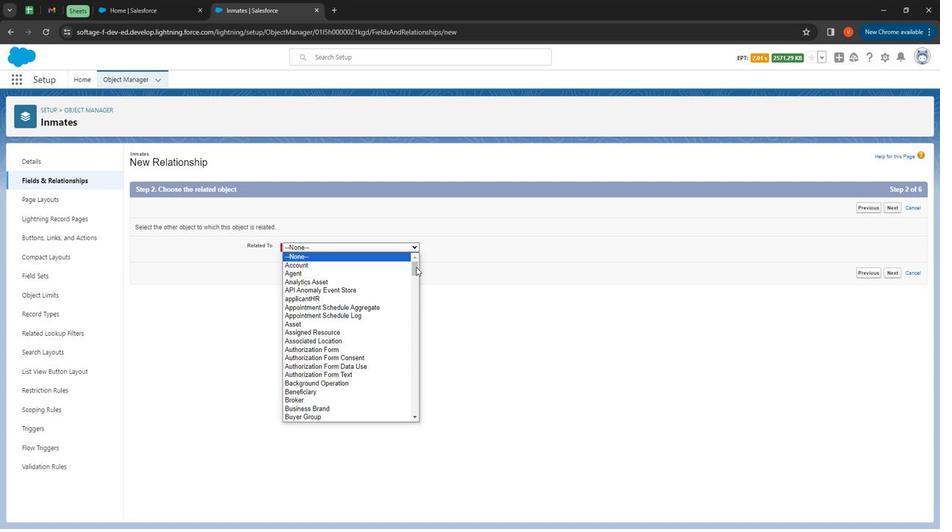 
Action: Mouse pressed left at (416, 274)
Screenshot: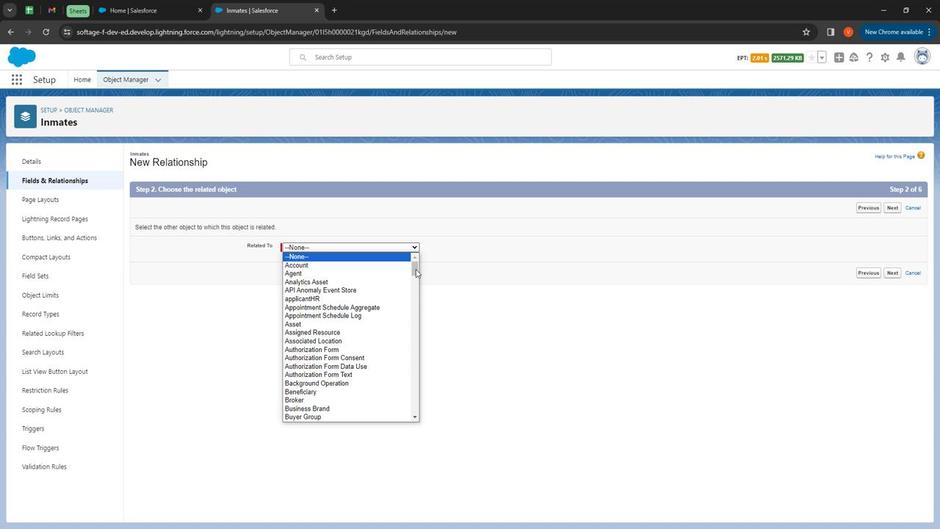 
Action: Mouse moved to (360, 360)
Screenshot: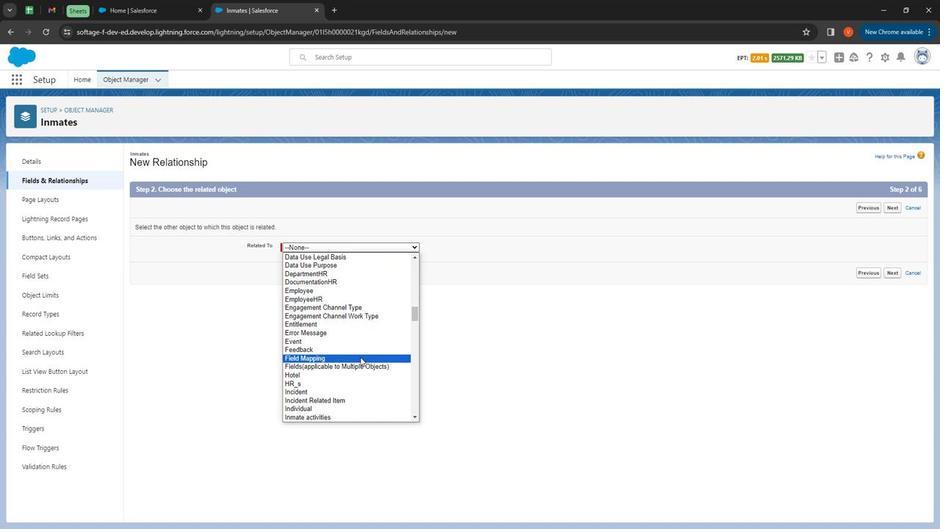 
Action: Mouse scrolled (360, 359) with delta (0, 0)
Screenshot: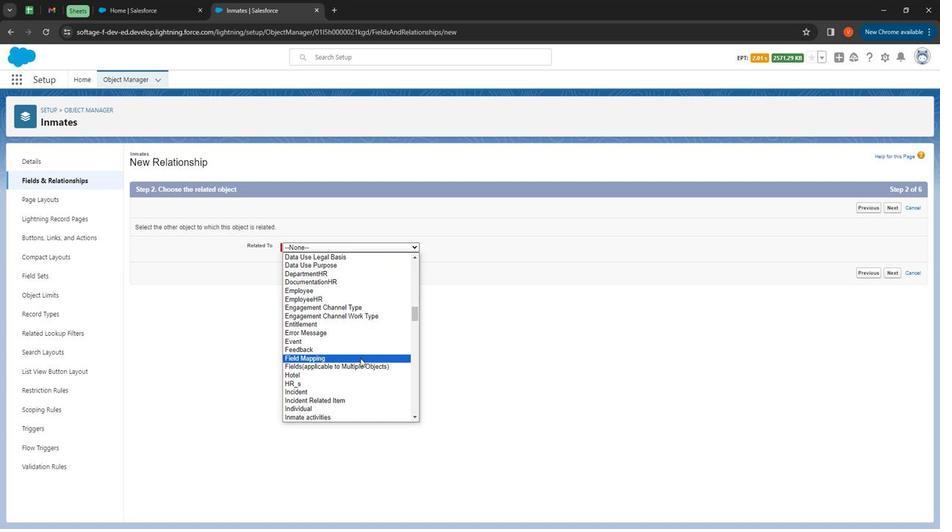 
Action: Mouse moved to (361, 364)
Screenshot: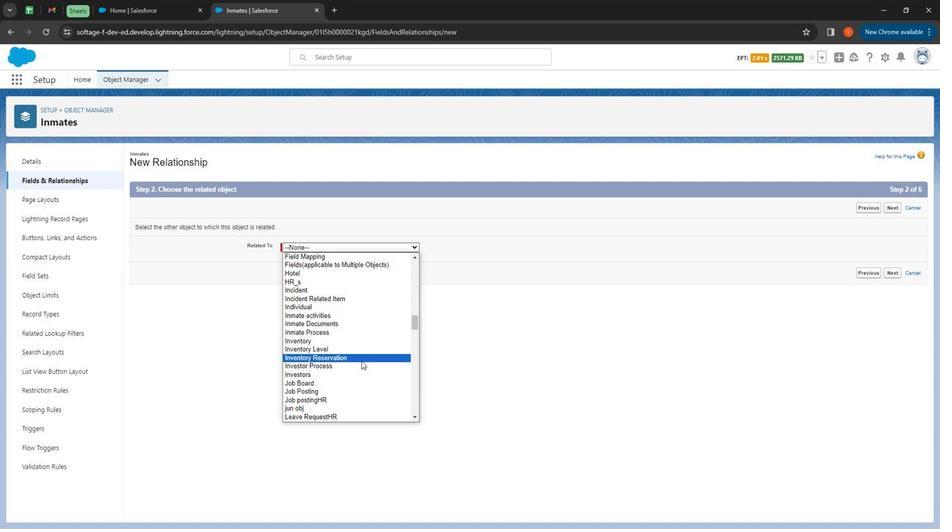 
Action: Mouse scrolled (361, 363) with delta (0, 0)
Screenshot: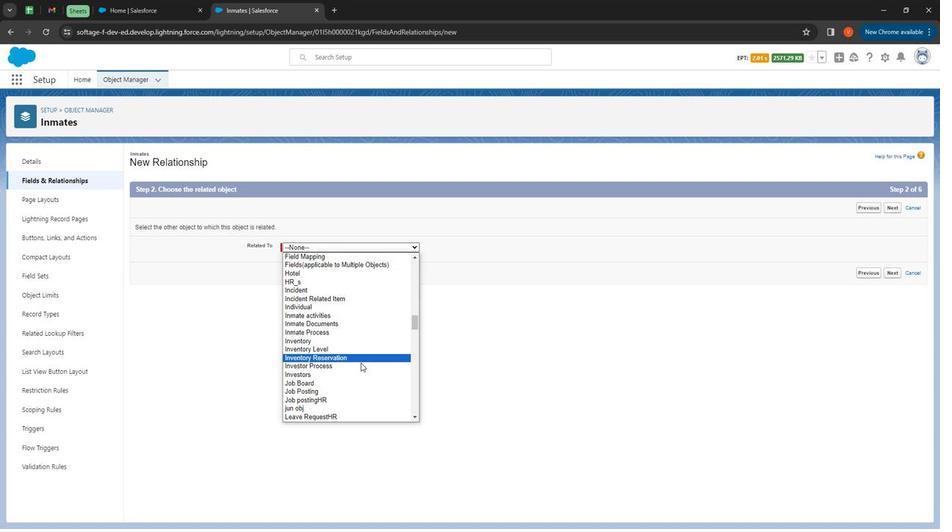 
Action: Mouse moved to (361, 364)
Screenshot: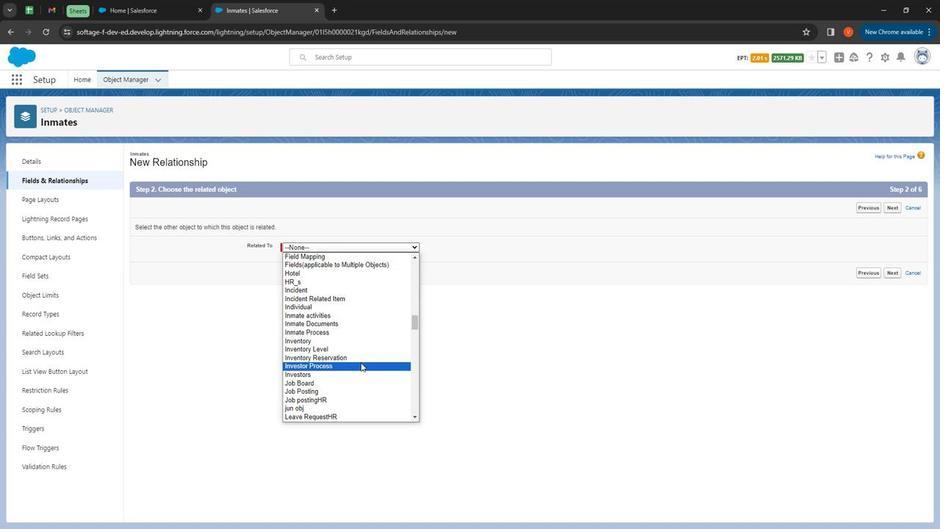 
Action: Mouse scrolled (361, 364) with delta (0, 0)
Screenshot: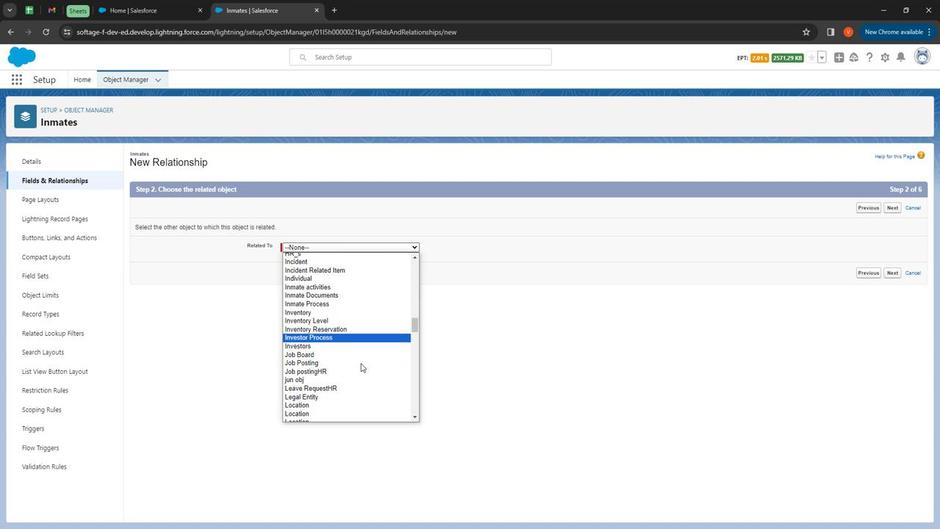 
Action: Mouse scrolled (361, 364) with delta (0, 0)
Screenshot: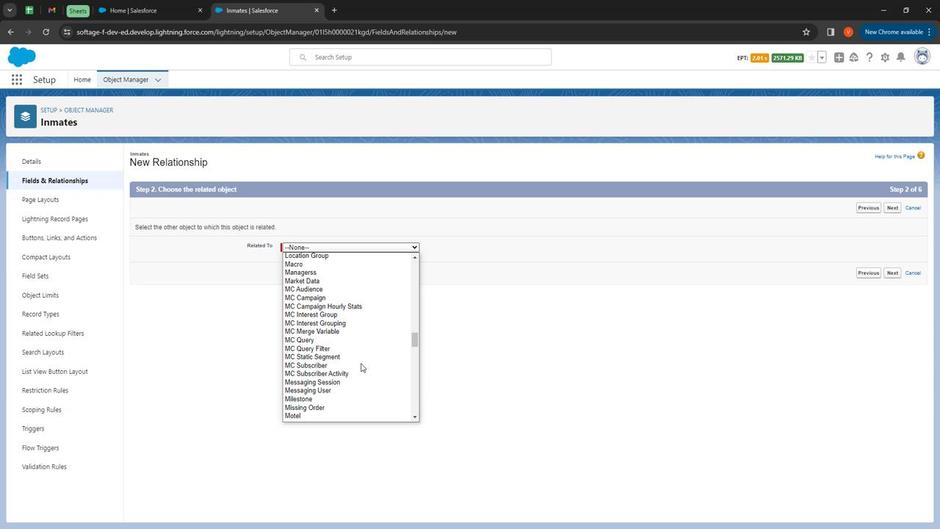 
Action: Mouse scrolled (361, 364) with delta (0, 0)
Screenshot: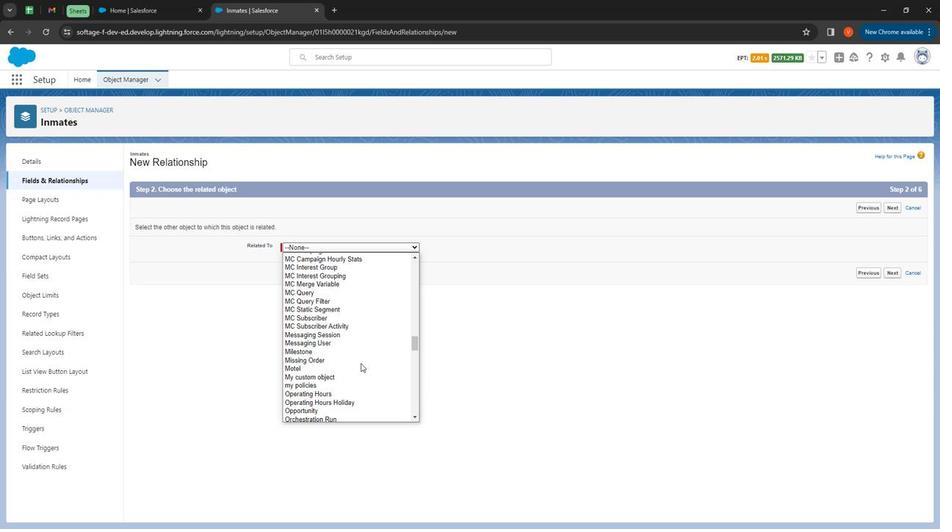 
Action: Mouse scrolled (361, 364) with delta (0, 0)
Screenshot: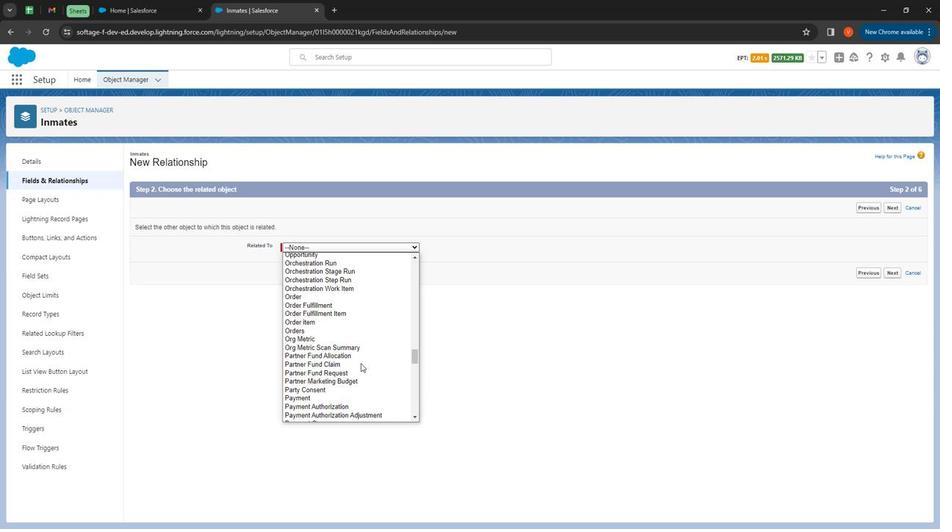 
Action: Mouse scrolled (361, 364) with delta (0, 0)
Screenshot: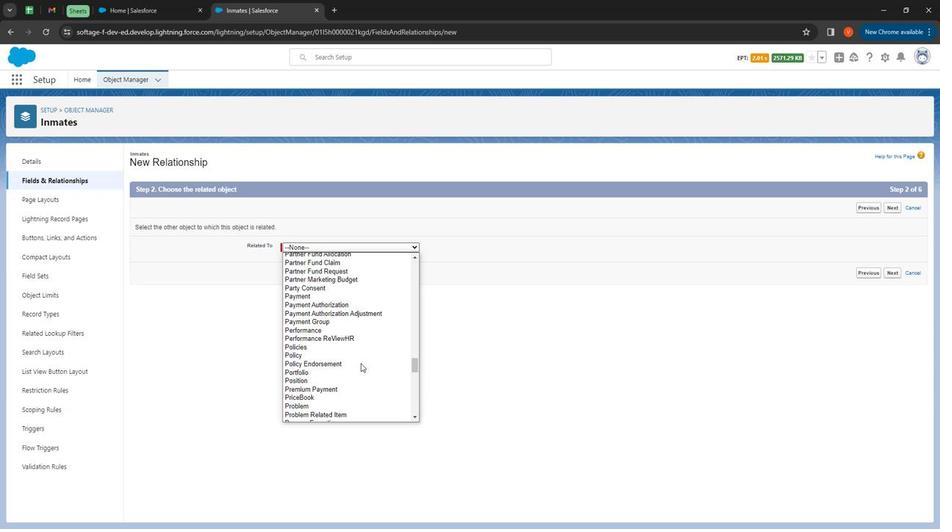 
Action: Mouse scrolled (361, 364) with delta (0, 0)
Screenshot: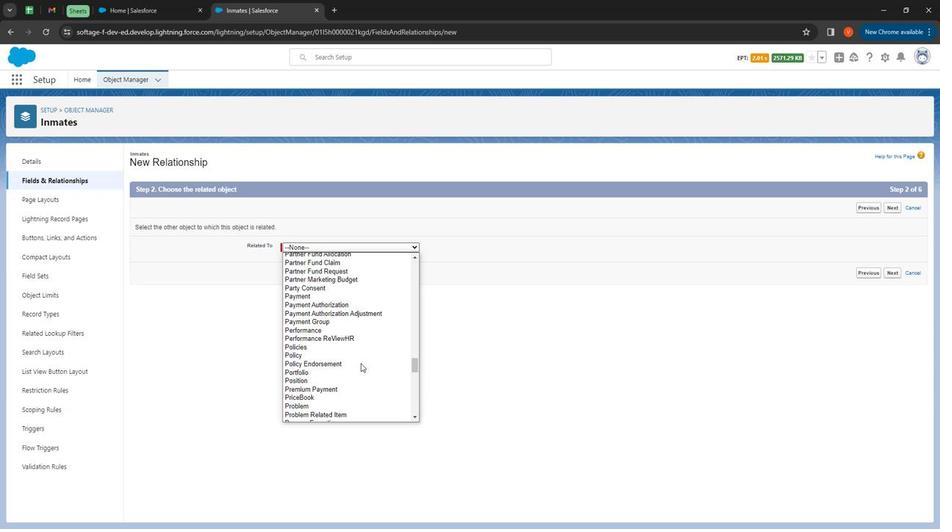 
Action: Mouse moved to (360, 364)
Screenshot: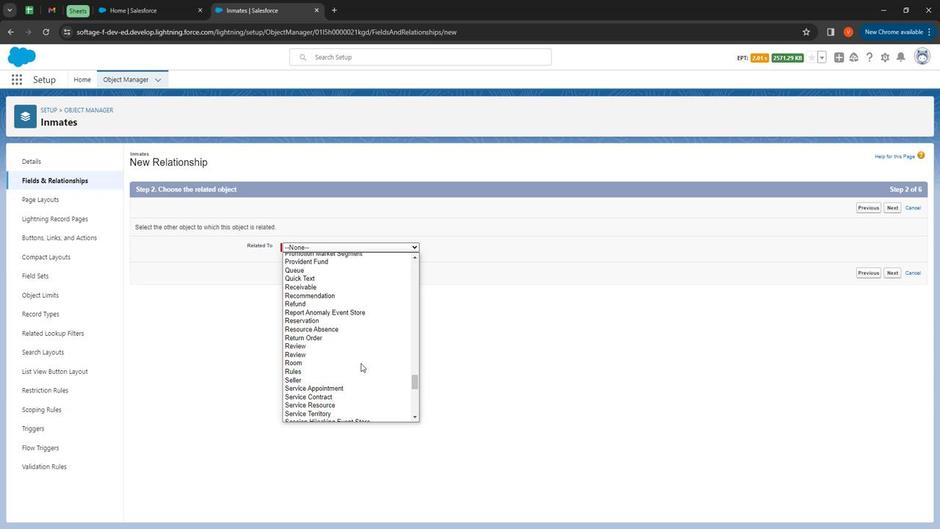 
Action: Mouse scrolled (360, 364) with delta (0, 0)
Screenshot: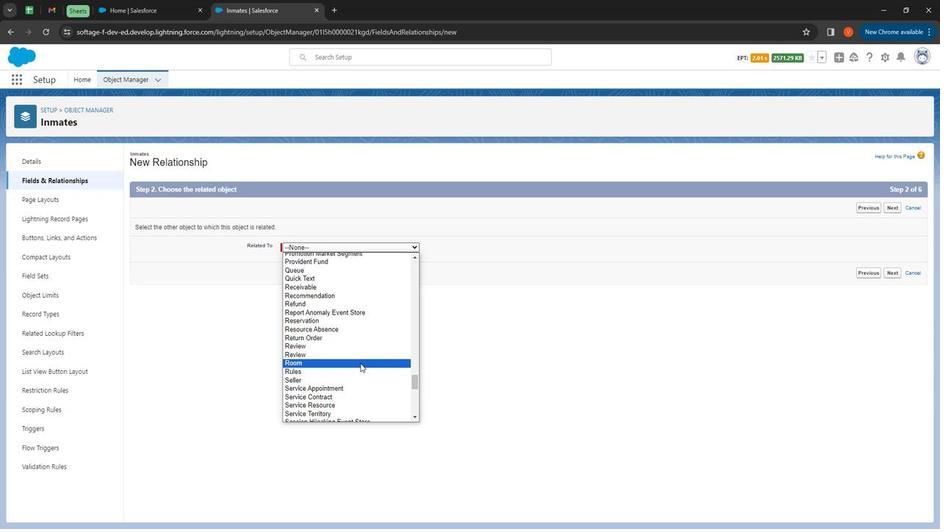 
Action: Mouse moved to (337, 366)
Screenshot: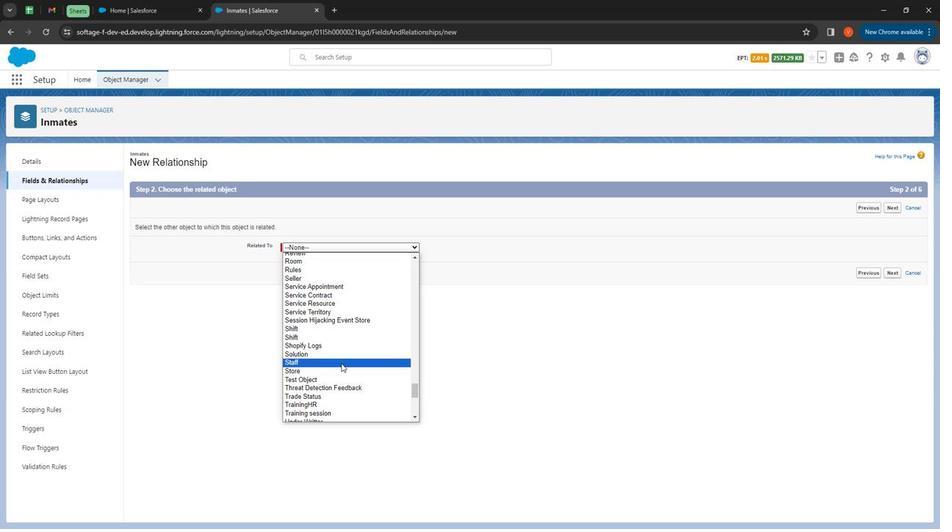 
Action: Mouse pressed left at (337, 366)
Screenshot: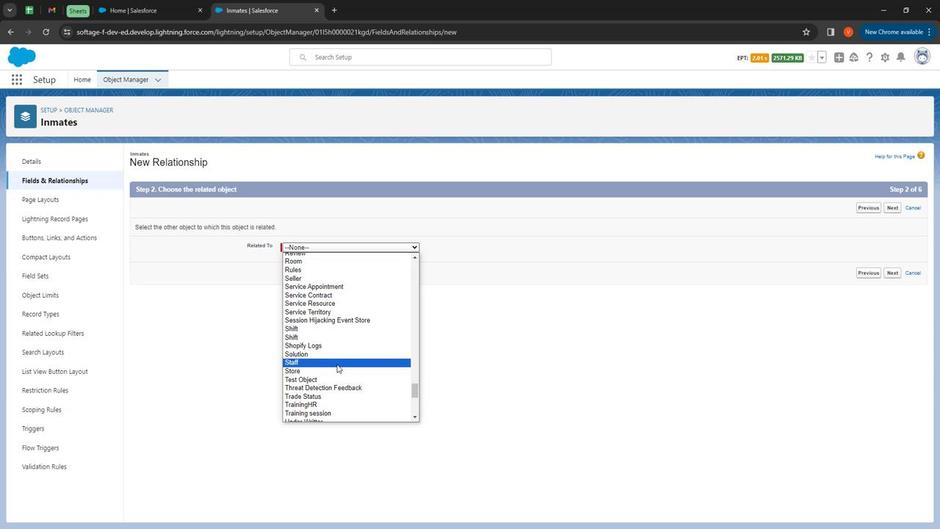 
Action: Mouse moved to (888, 280)
Screenshot: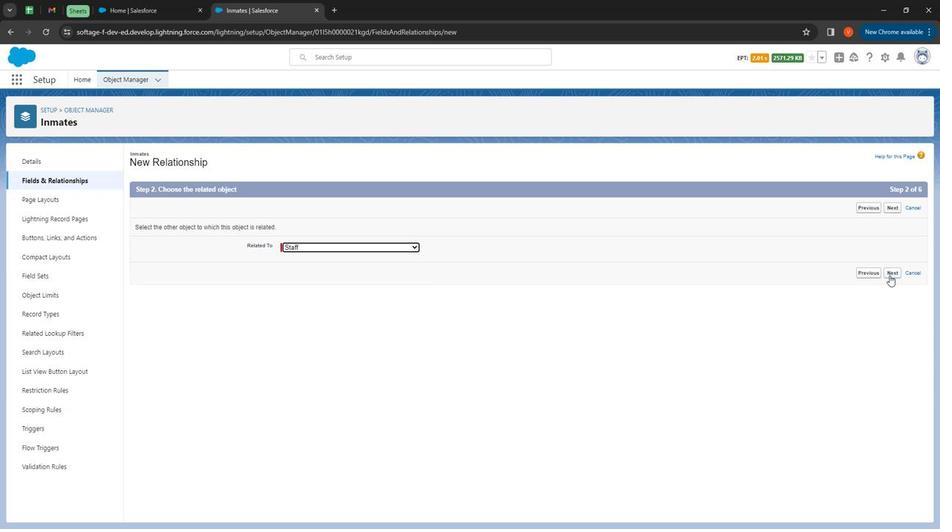 
Action: Mouse pressed left at (888, 280)
Screenshot: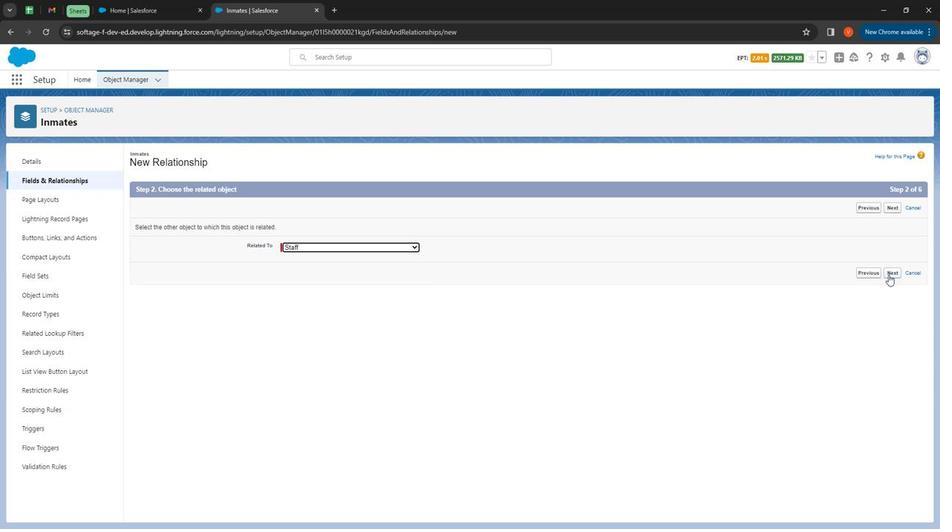 
Action: Mouse moved to (300, 255)
Screenshot: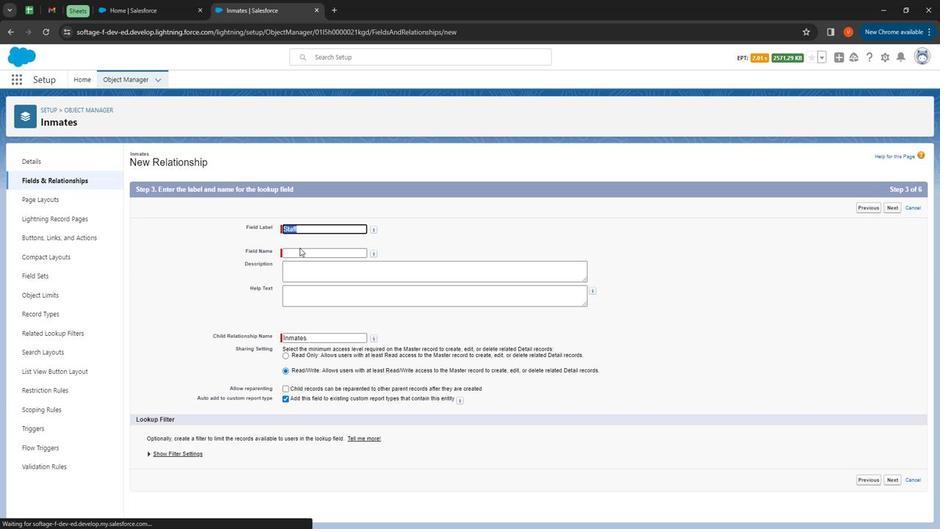 
Action: Mouse pressed left at (300, 255)
Screenshot: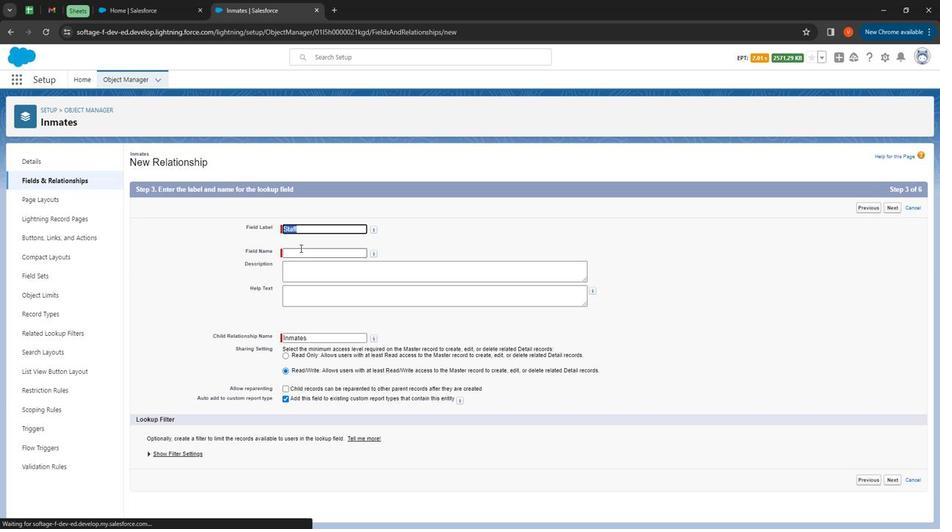 
Action: Mouse moved to (292, 281)
Screenshot: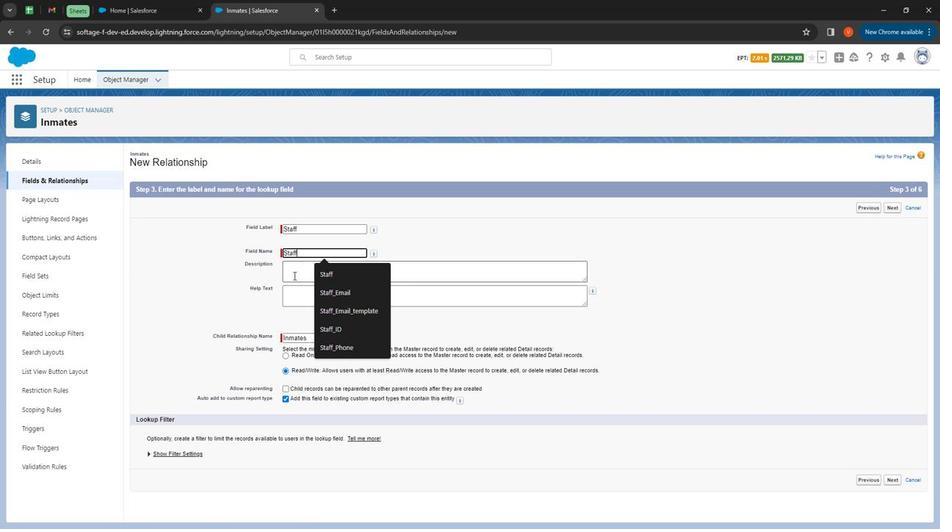 
Action: Mouse pressed left at (292, 281)
Screenshot: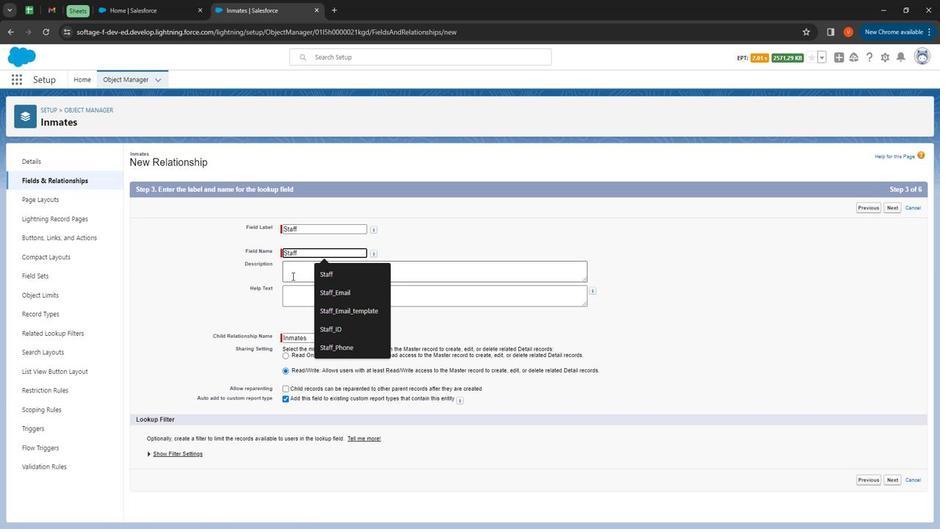 
Action: Mouse moved to (277, 267)
Screenshot: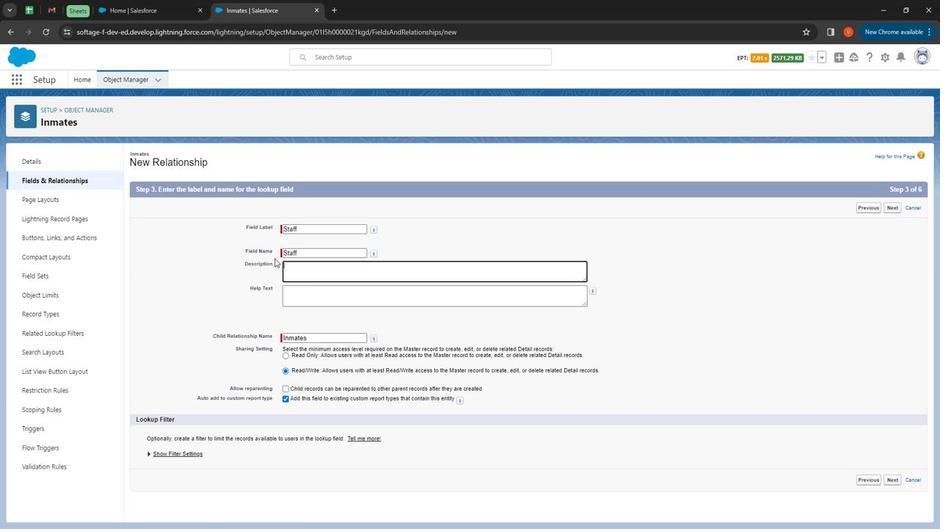 
Action: Key pressed <Key.shift>
Screenshot: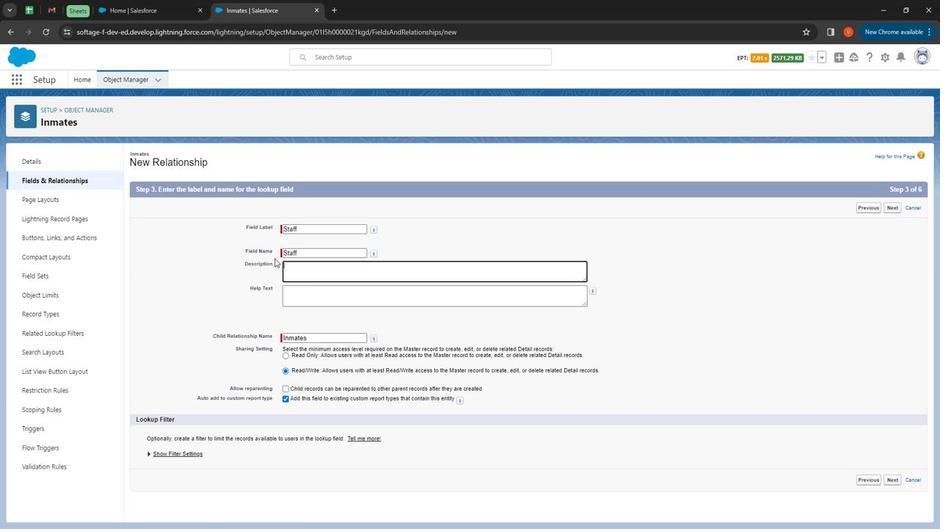 
Action: Mouse moved to (339, 287)
Screenshot: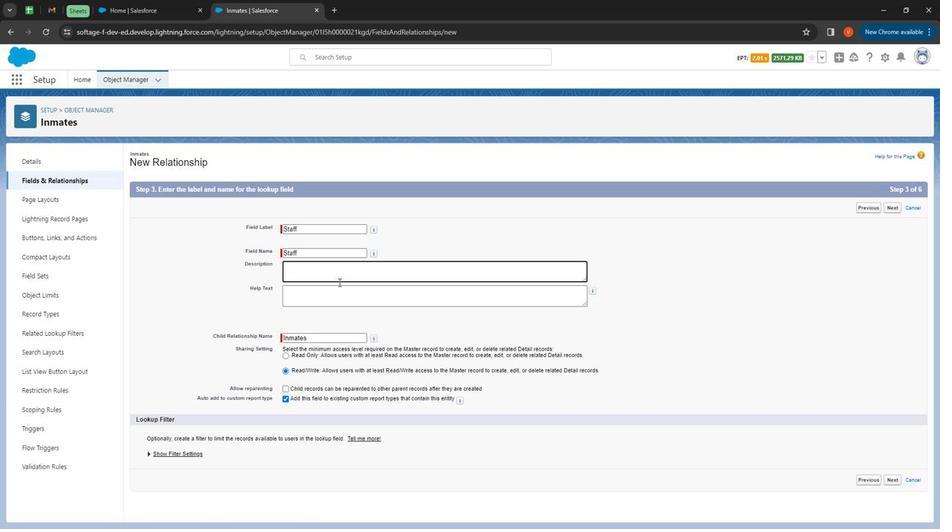 
Action: Key pressed <Key.shift><Key.shift><Key.shift><Key.shift><Key.shift><Key.shift><Key.shift><Key.shift><Key.shift><Key.shift><Key.shift><Key.shift><Key.shift><Key.shift><Key.shift><Key.shift><Key.shift><Key.shift><Key.shift><Key.shift><Key.shift><Key.shift><Key.shift><Key.shift><Key.shift><Key.shift><Key.shift><Key.shift><Key.shift><Key.shift><Key.shift>Staff<Key.space>master<Key.space>detail<Key.space>relationshib<Key.backspace>p<Key.space>betw<Key.backspace><Key.backspace><Key.backspace><Key.backspace>with<Key.space><Key.shift><Key.shift>Inmates<Key.space>custom<Key.space>object
Screenshot: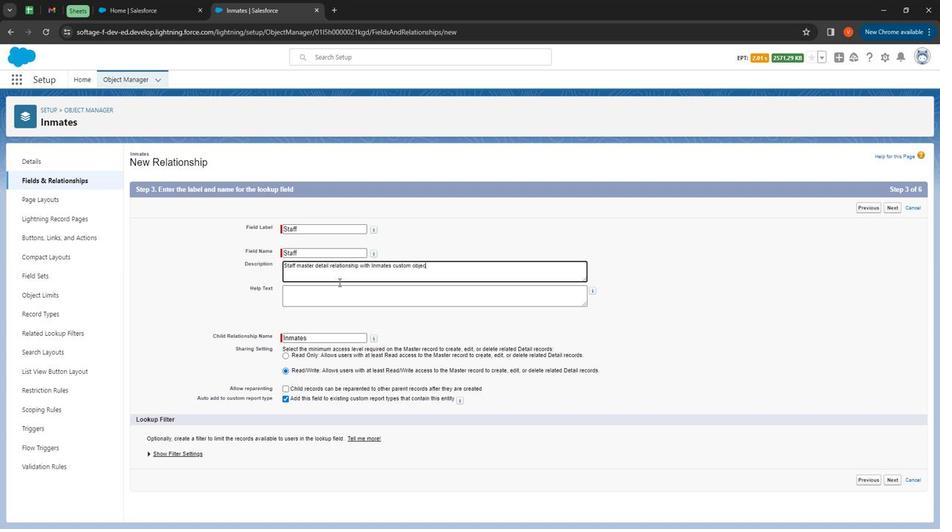 
Action: Mouse moved to (380, 301)
Screenshot: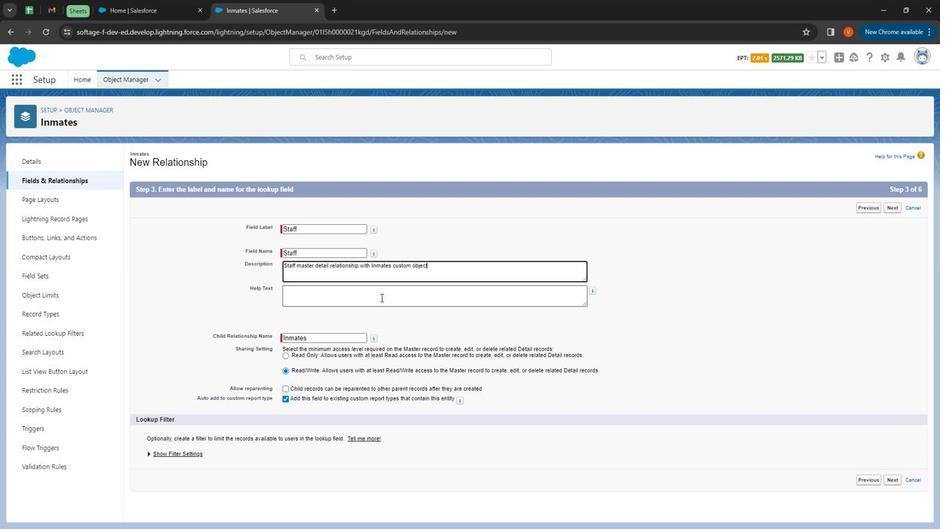 
Action: Mouse pressed left at (380, 301)
Screenshot: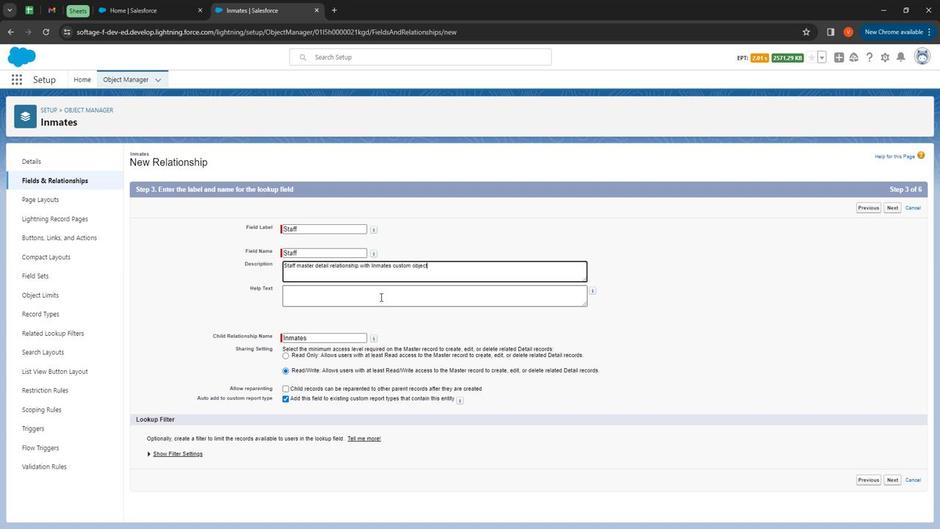 
Action: Mouse moved to (383, 297)
Screenshot: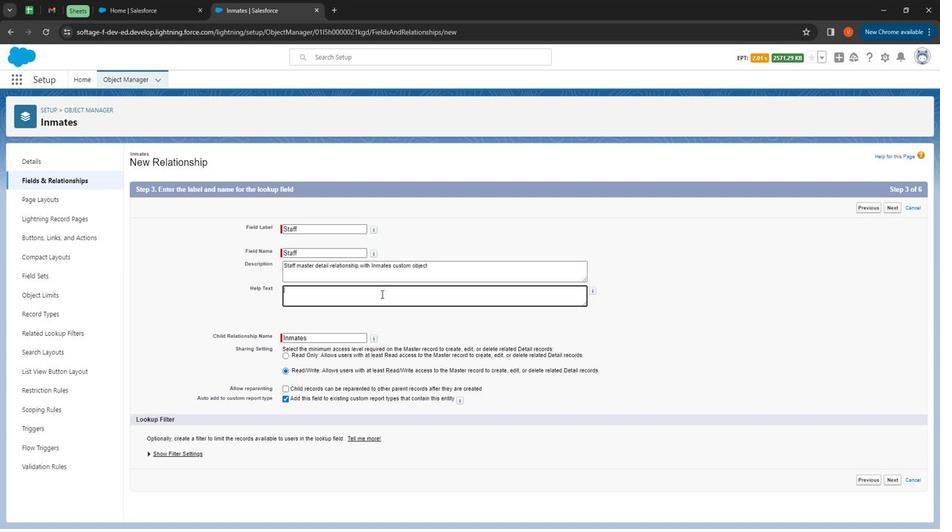 
Action: Key pressed <Key.shift>
Screenshot: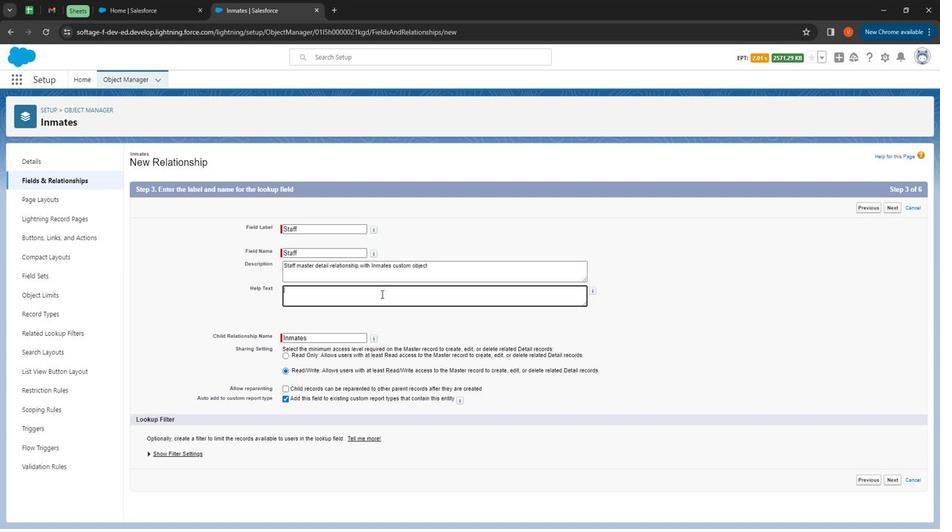 
Action: Mouse moved to (366, 275)
Screenshot: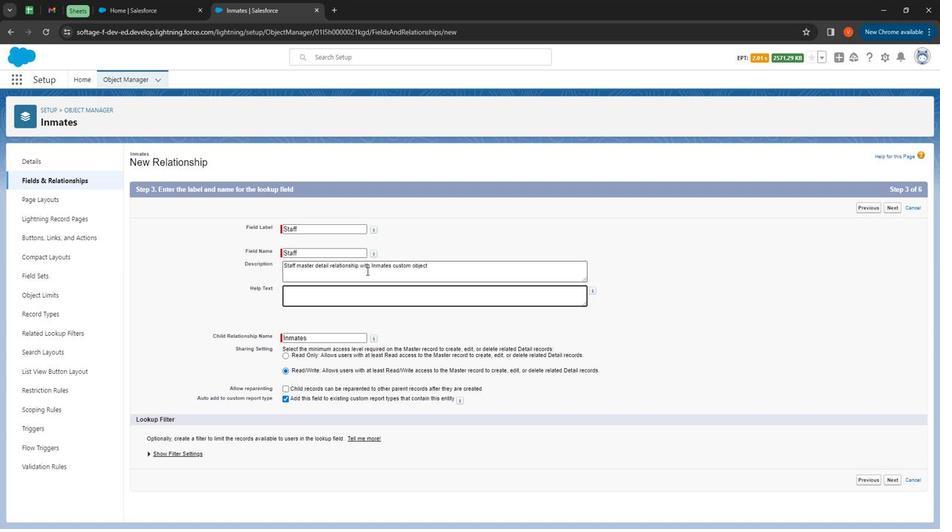 
Action: Key pressed <Key.shift><Key.shift><Key.shift><Key.shift><Key.shift><Key.shift><Key.shift><Key.shift><Key.shift><Key.shift><Key.shift><Key.shift><Key.shift><Key.shift><Key.shift><Key.shift><Key.shift><Key.shift><Key.shift><Key.shift>Master<Key.space>detail<Key.space>between<Key.space>inmates<Key.space>and<Key.space>staff<Key.space>where<Key.space>staff<Key.space>is<Key.space>master<Key.space>object
Screenshot: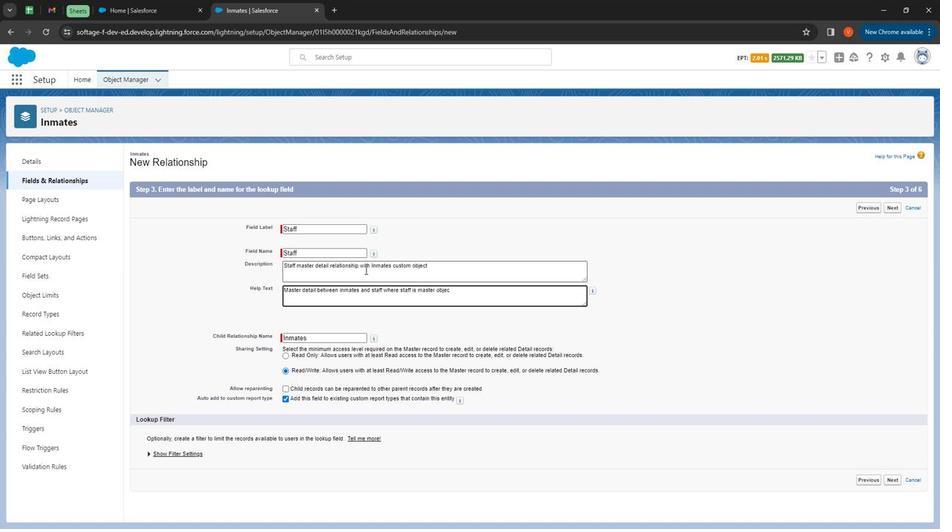 
Action: Mouse moved to (891, 477)
Screenshot: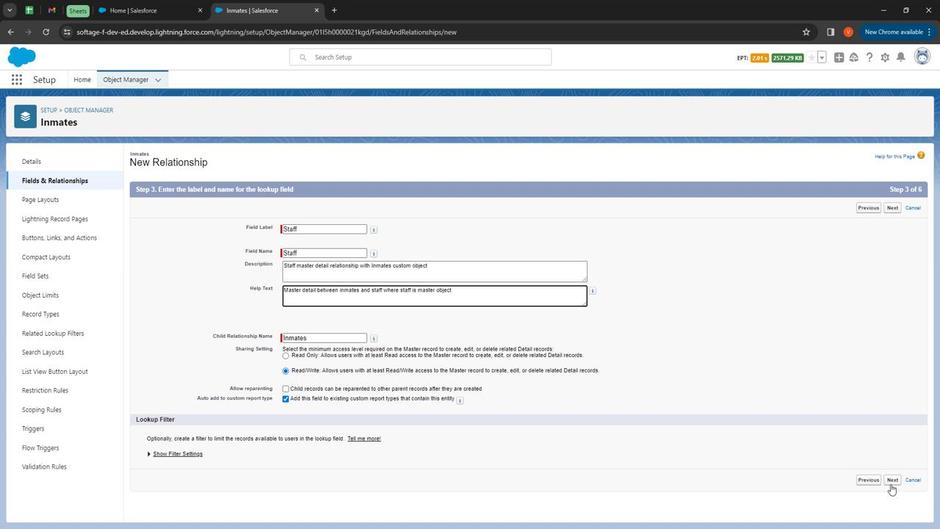 
Action: Mouse pressed left at (891, 477)
Screenshot: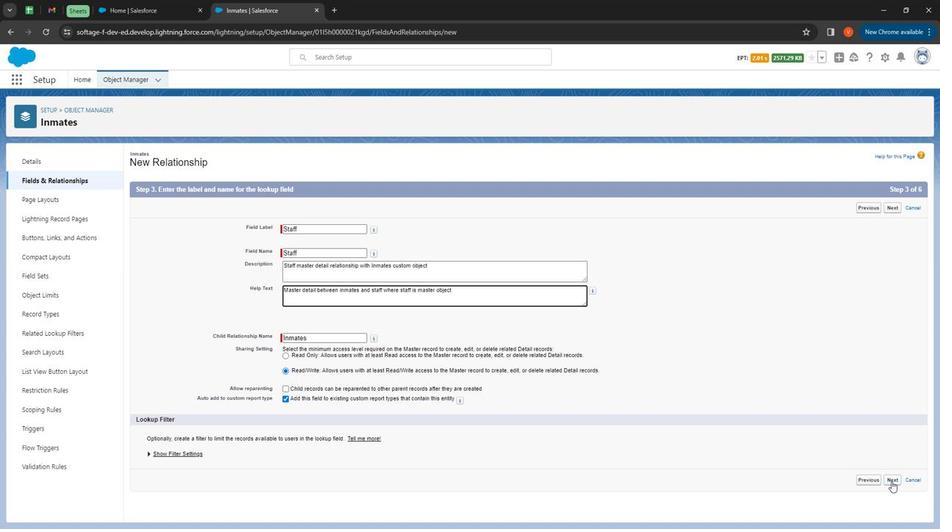 
Action: Mouse moved to (862, 356)
Screenshot: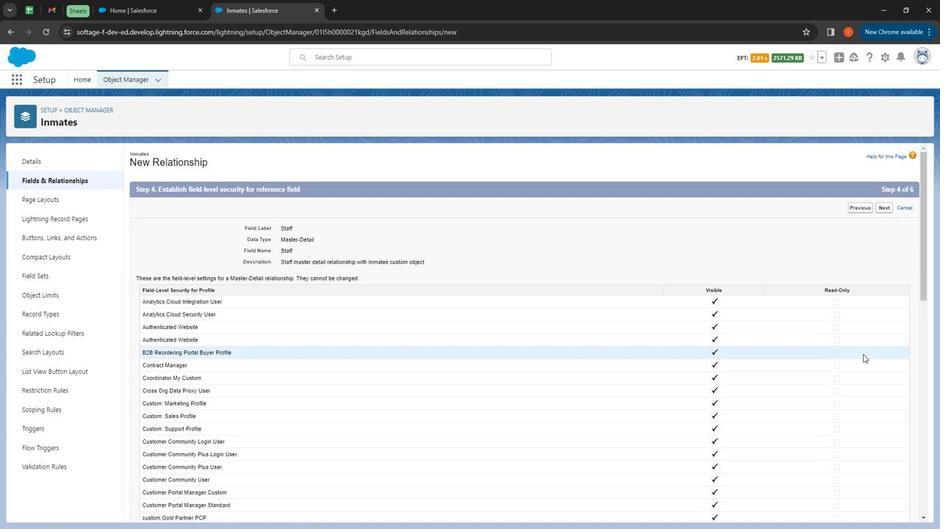 
Action: Mouse scrolled (862, 356) with delta (0, 0)
Screenshot: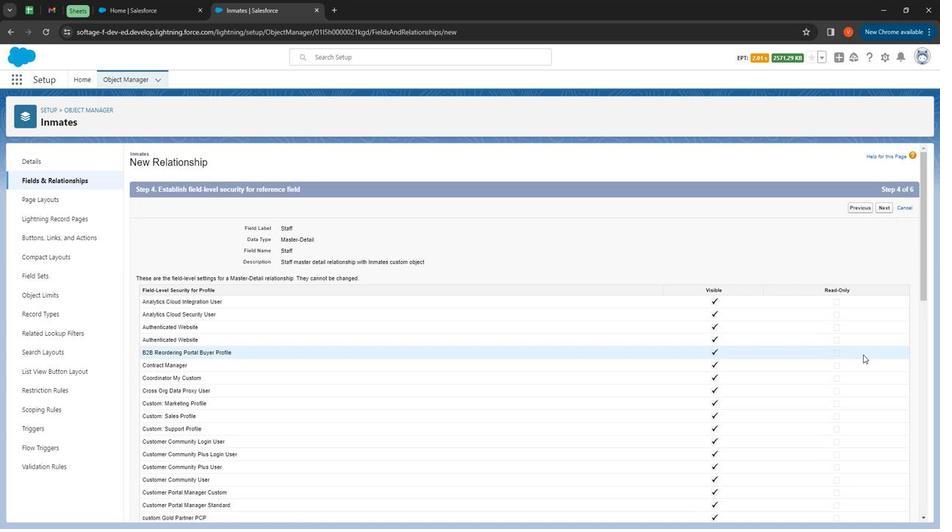 
Action: Mouse moved to (859, 365)
Screenshot: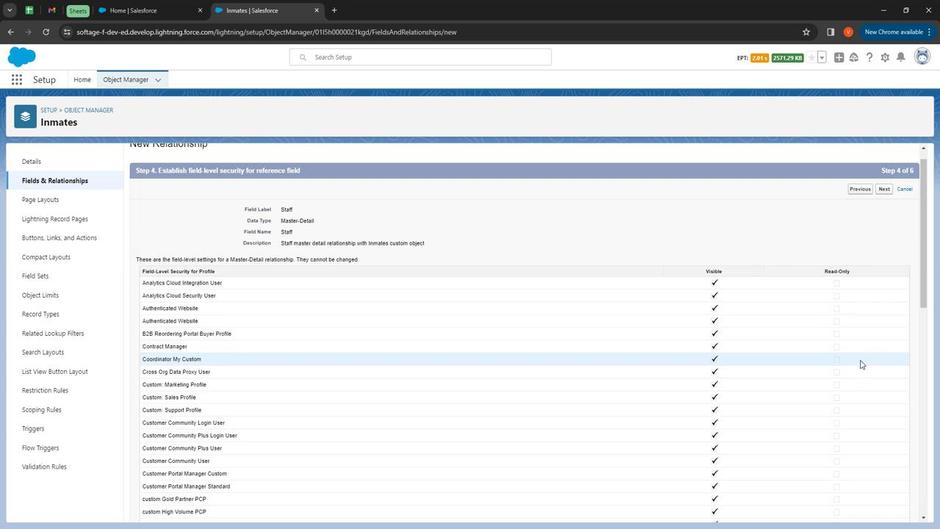 
Action: Mouse scrolled (859, 364) with delta (0, 0)
Screenshot: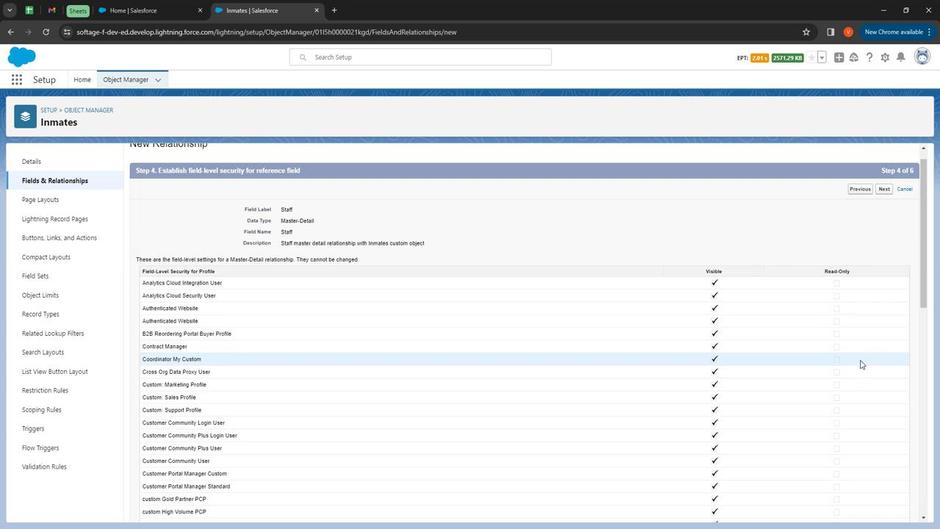
Action: Mouse moved to (857, 367)
Screenshot: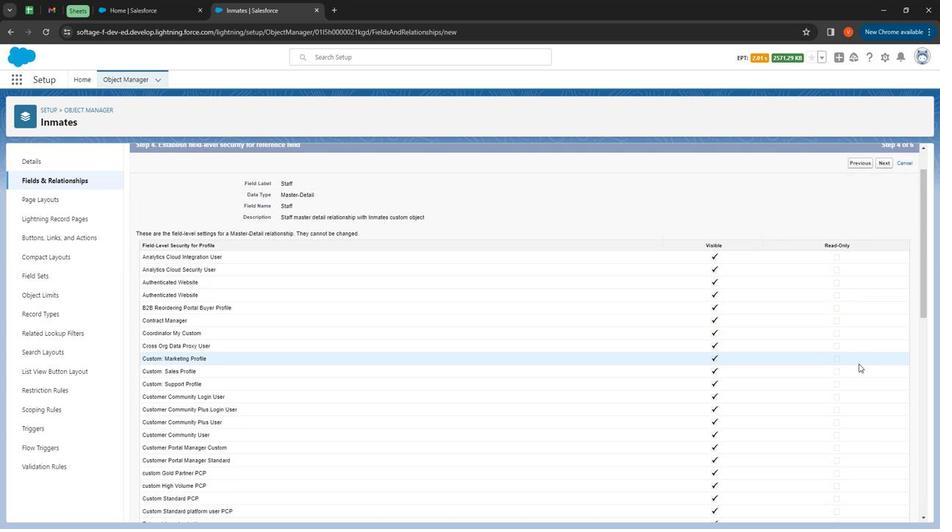
Action: Mouse scrolled (857, 366) with delta (0, 0)
Screenshot: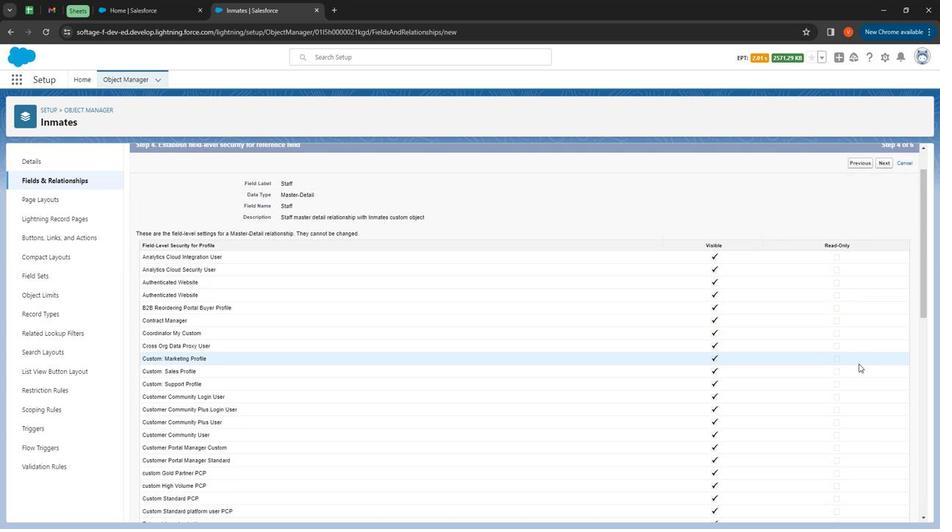 
Action: Mouse moved to (857, 368)
Screenshot: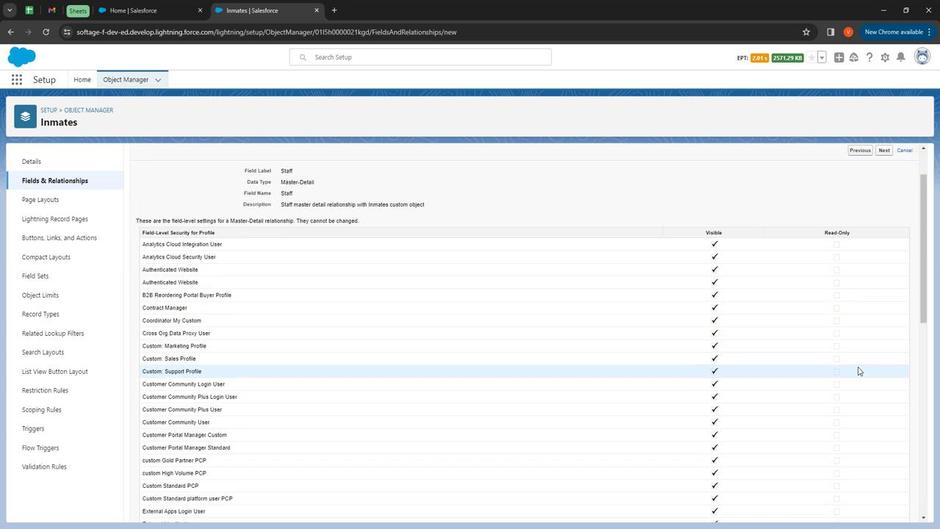 
Action: Mouse scrolled (857, 367) with delta (0, 0)
Screenshot: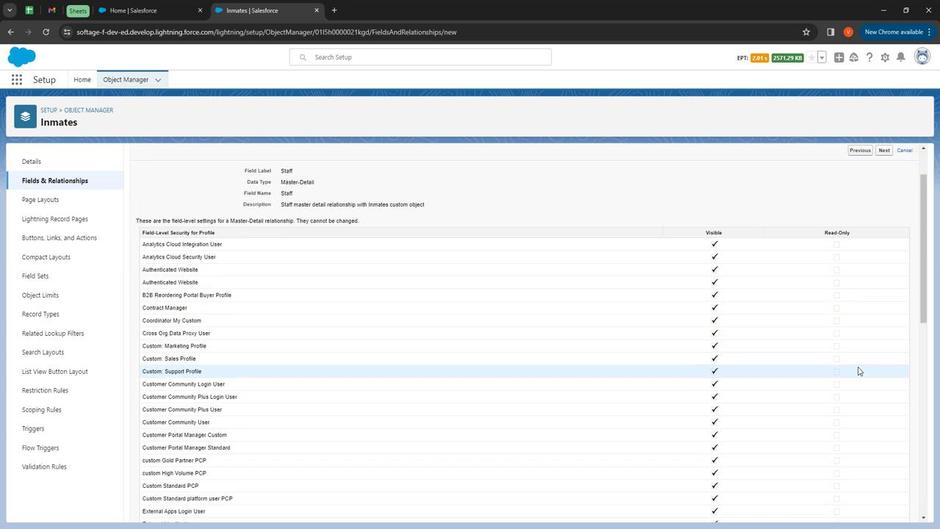 
Action: Mouse moved to (857, 368)
Screenshot: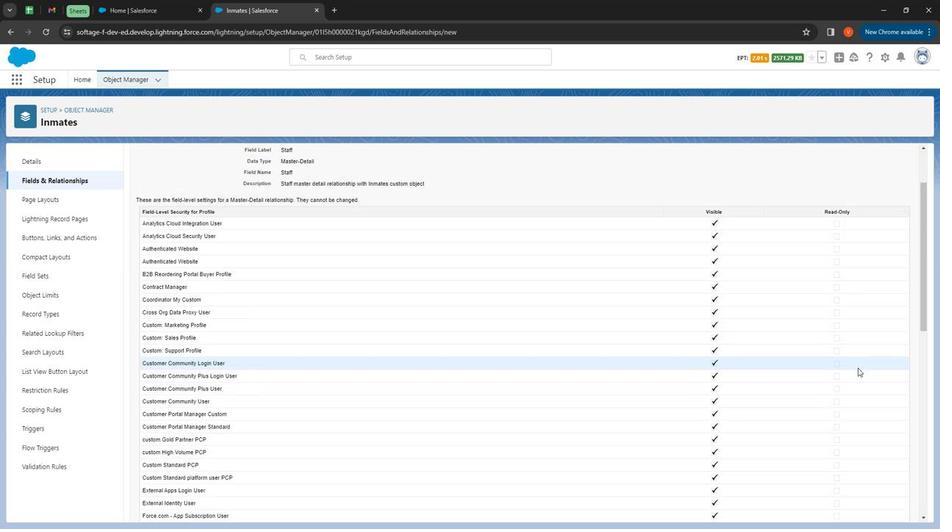 
Action: Mouse scrolled (857, 368) with delta (0, 0)
Screenshot: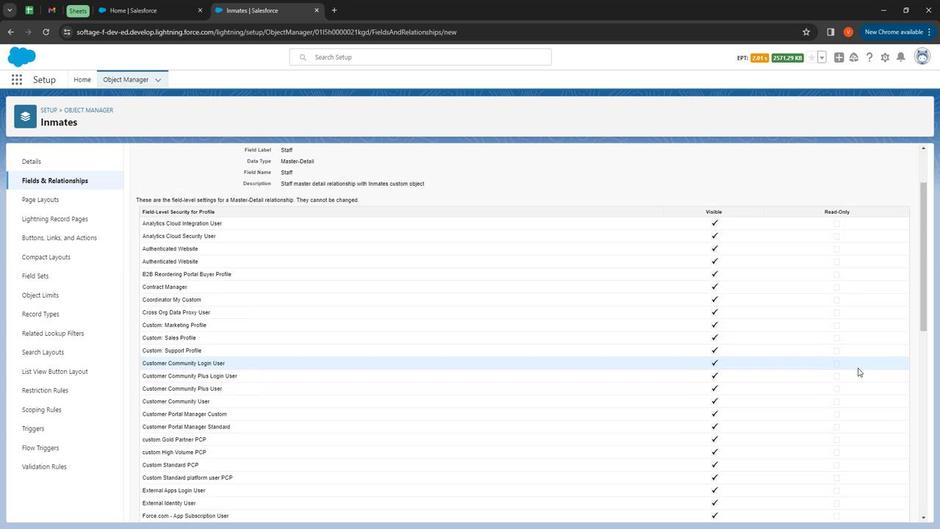 
Action: Mouse scrolled (857, 368) with delta (0, 0)
Screenshot: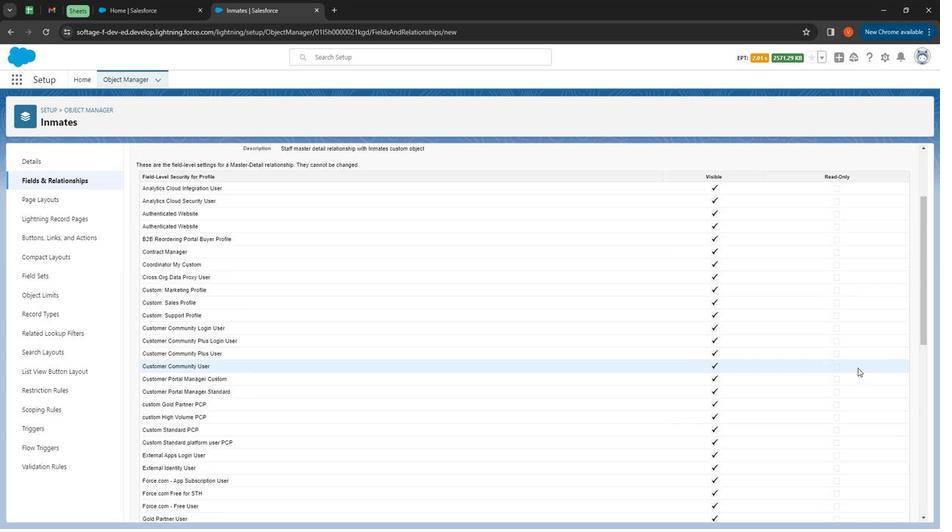 
Action: Mouse moved to (859, 402)
Screenshot: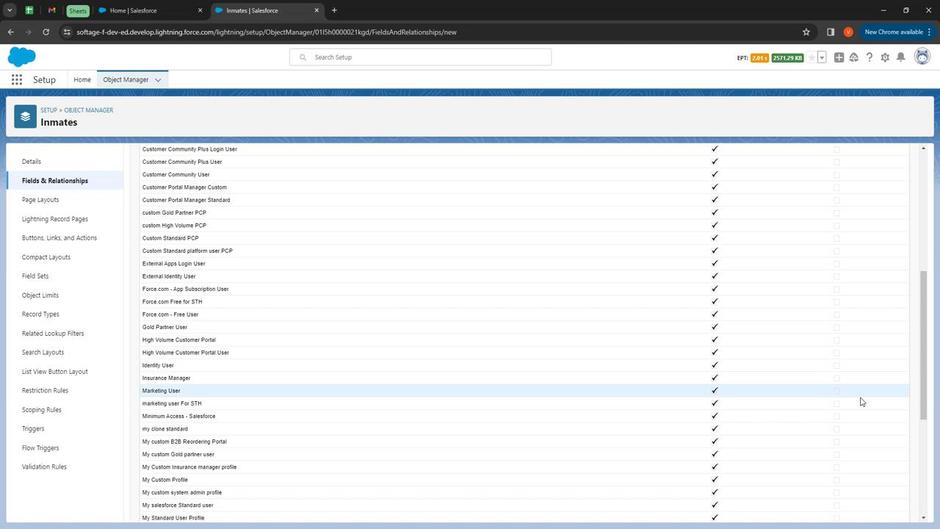 
Action: Mouse scrolled (859, 401) with delta (0, 0)
Screenshot: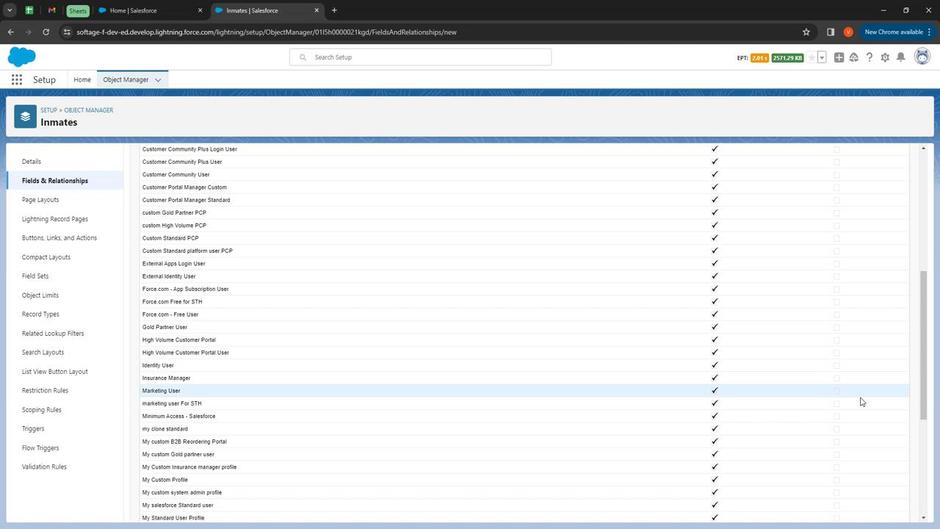 
Action: Mouse moved to (859, 409)
Screenshot: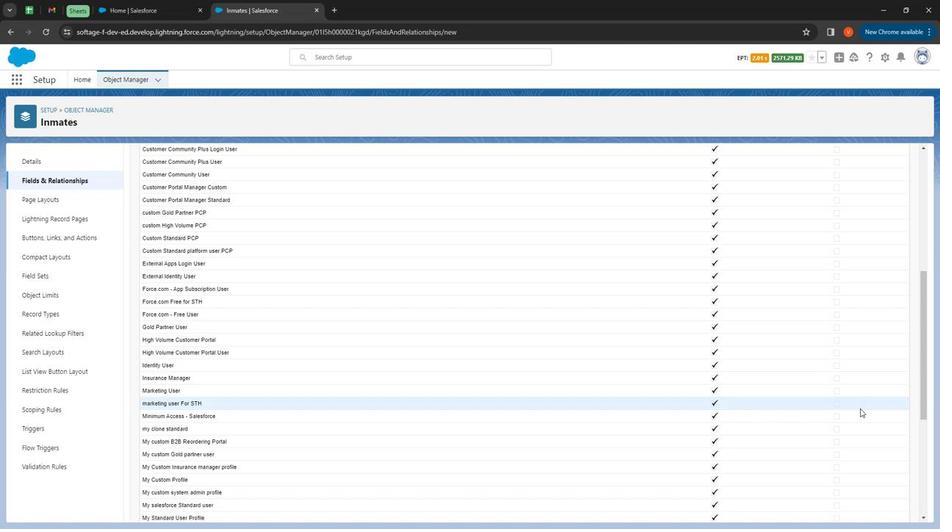 
Action: Mouse scrolled (859, 408) with delta (0, 0)
Screenshot: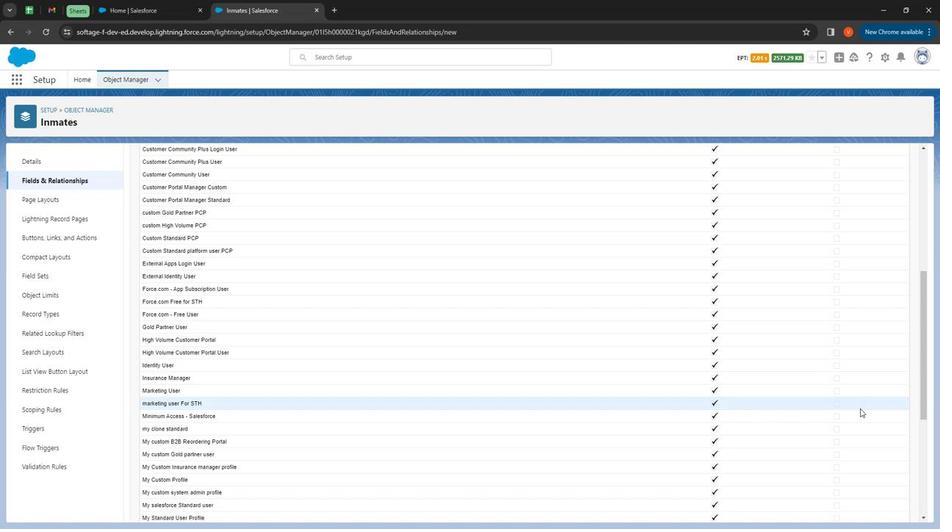 
Action: Mouse moved to (859, 412)
Screenshot: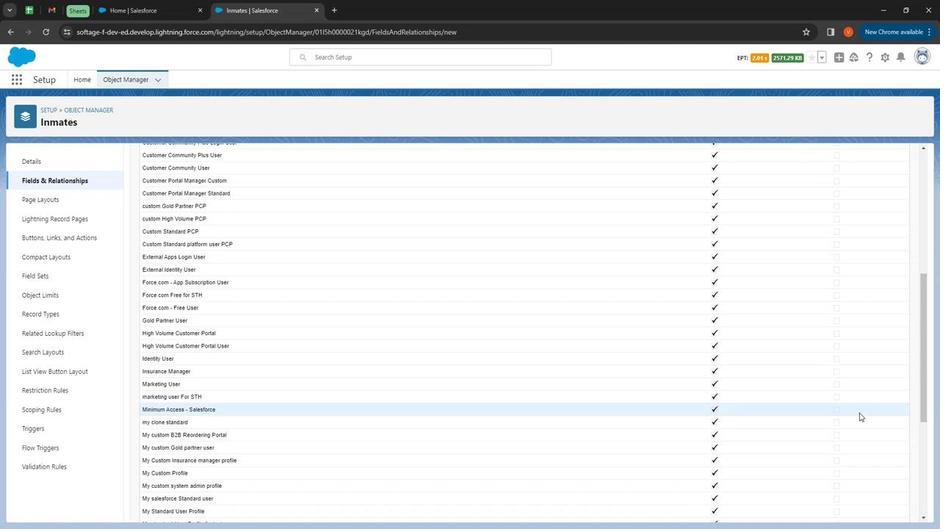 
Action: Mouse scrolled (859, 411) with delta (0, 0)
Screenshot: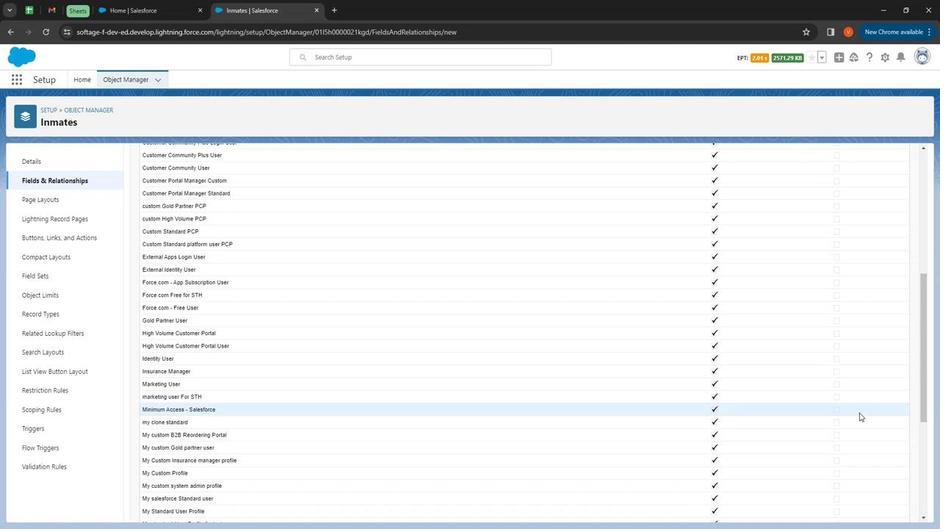 
Action: Mouse moved to (858, 415)
Screenshot: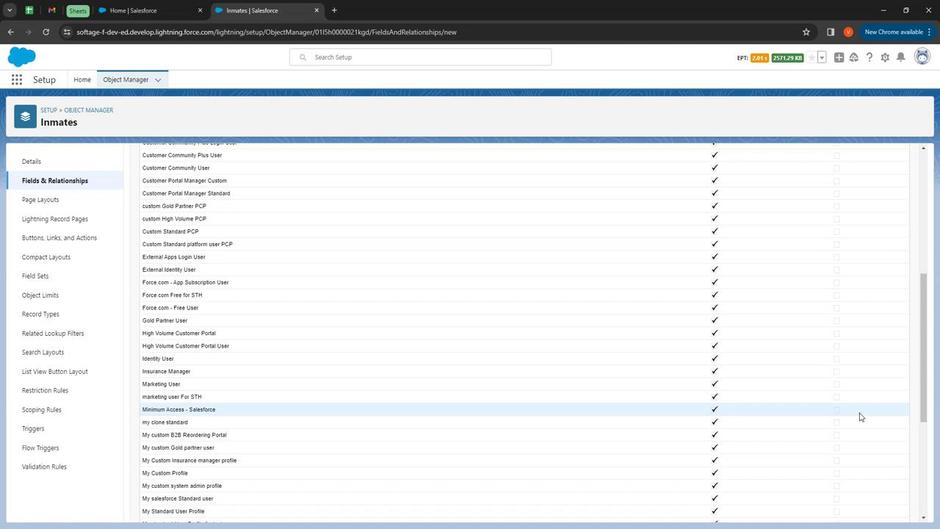 
Action: Mouse scrolled (858, 415) with delta (0, 0)
Screenshot: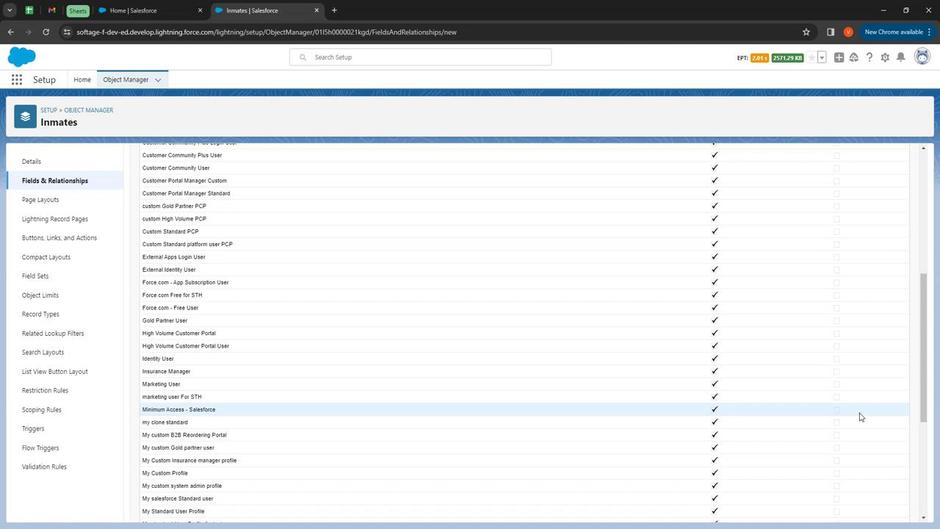 
Action: Mouse moved to (858, 418)
Screenshot: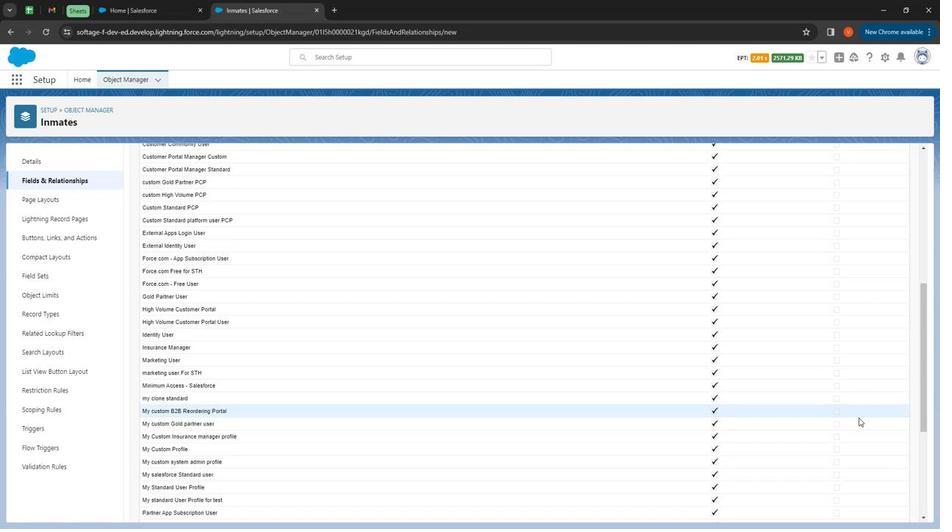 
Action: Mouse scrolled (858, 418) with delta (0, 0)
Screenshot: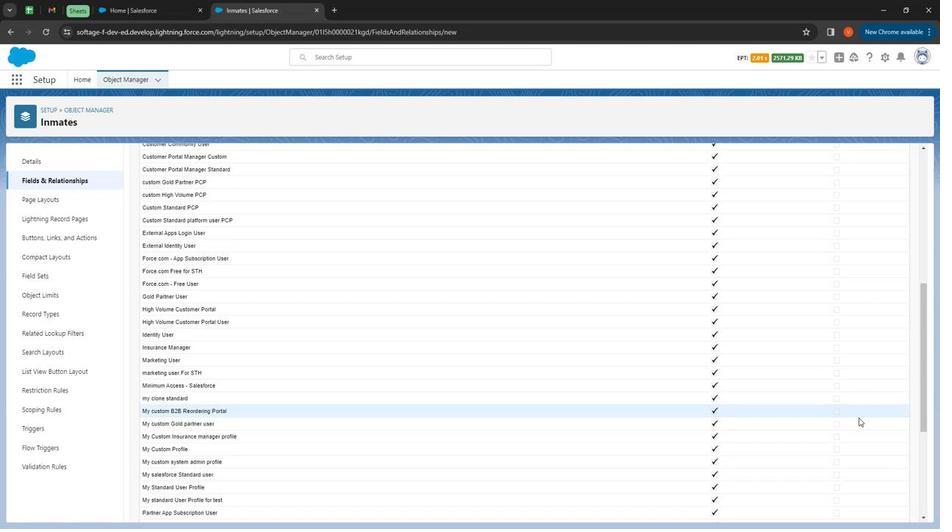 
Action: Mouse moved to (858, 420)
Screenshot: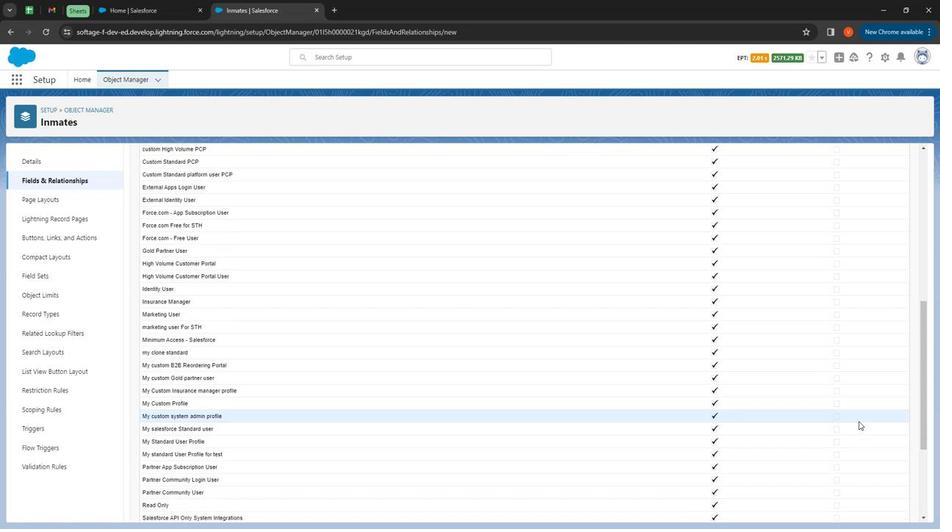 
Action: Mouse scrolled (858, 419) with delta (0, 0)
Screenshot: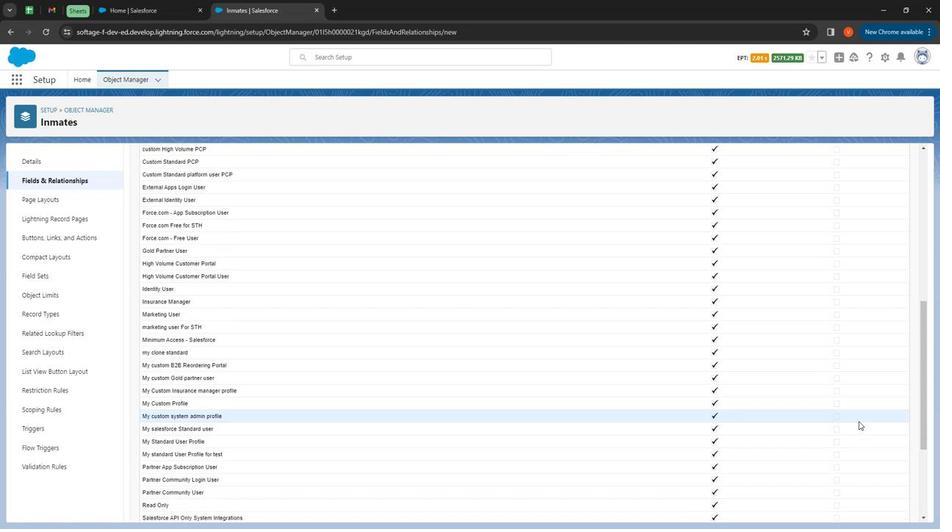 
Action: Mouse moved to (882, 505)
Screenshot: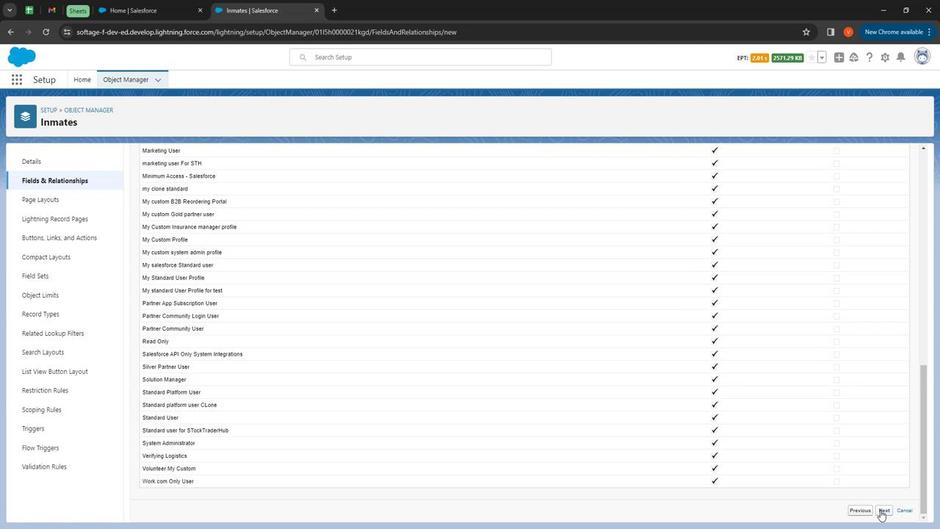 
Action: Mouse pressed left at (882, 505)
Screenshot: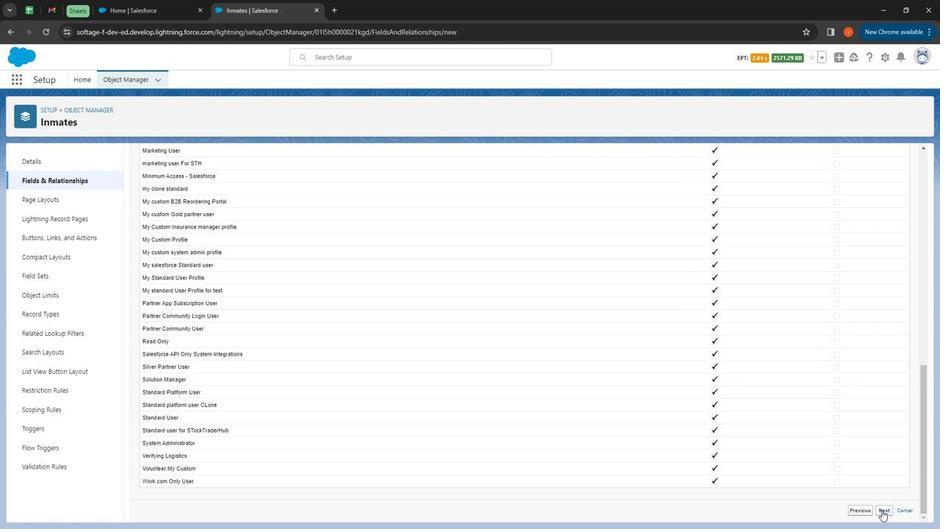 
Action: Mouse moved to (889, 333)
Screenshot: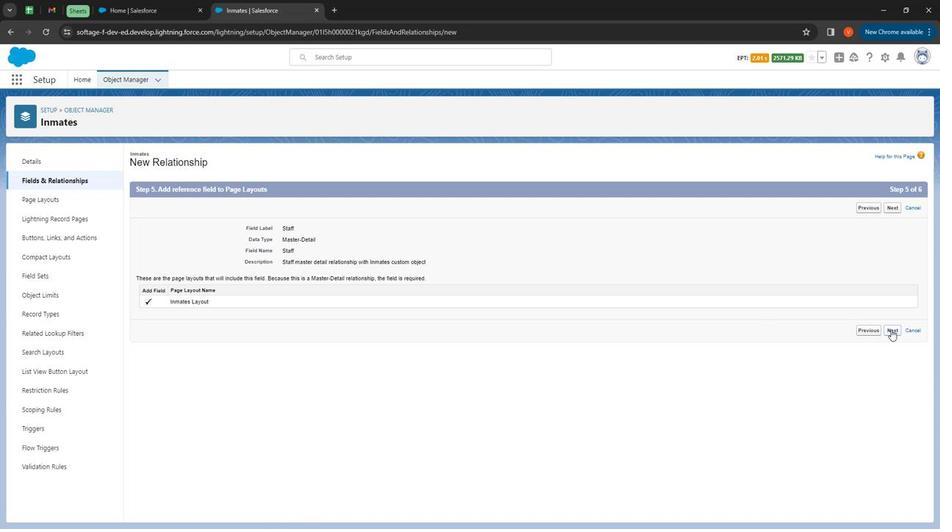 
Action: Mouse pressed left at (889, 333)
Screenshot: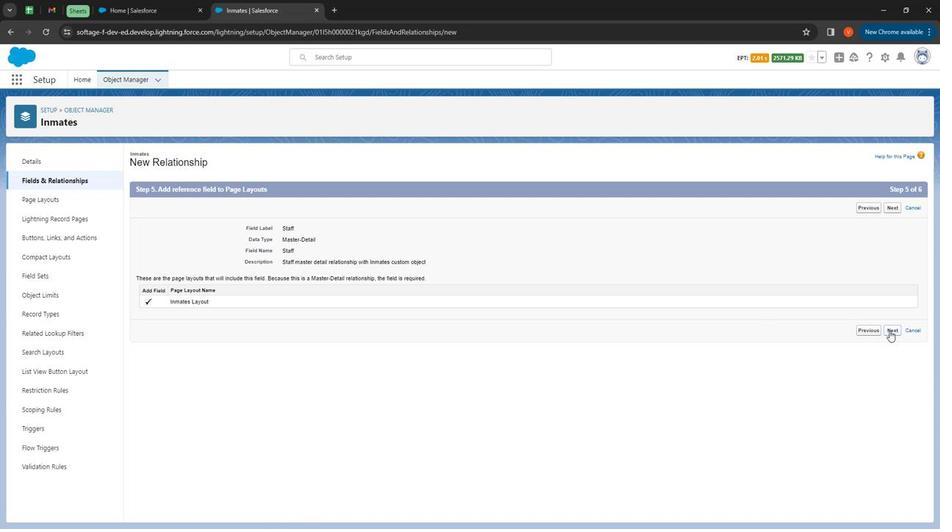 
Action: Mouse moved to (889, 367)
Screenshot: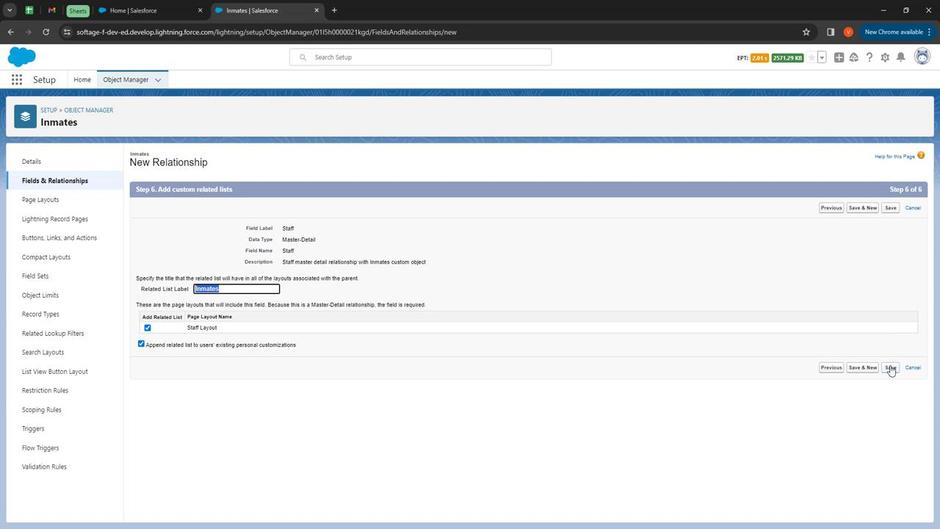 
Action: Mouse pressed left at (889, 367)
Screenshot: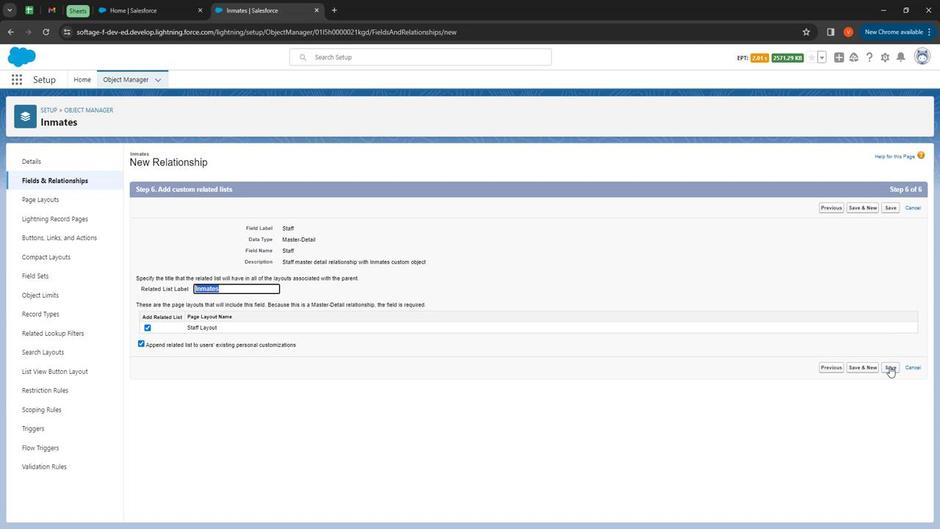 
Action: Mouse moved to (141, 94)
Screenshot: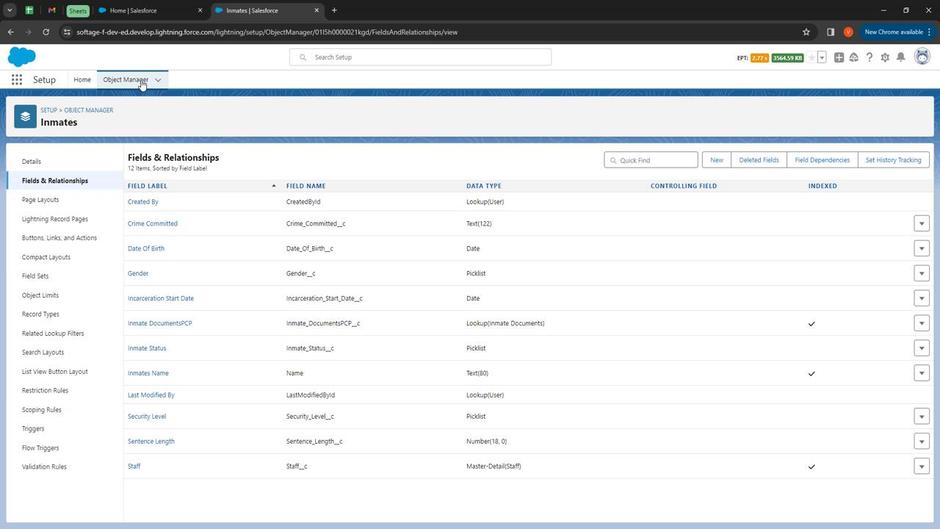 
Action: Mouse pressed left at (141, 94)
Screenshot: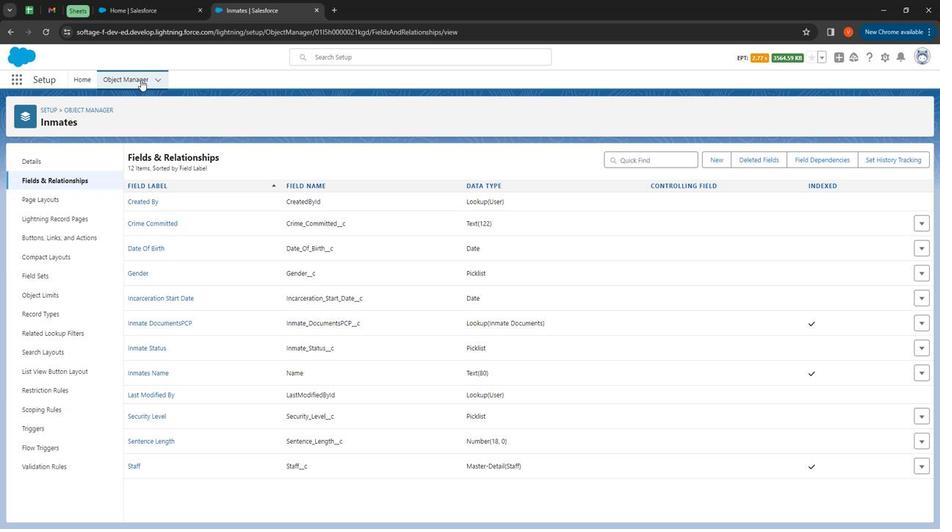 
Action: Mouse moved to (769, 123)
Screenshot: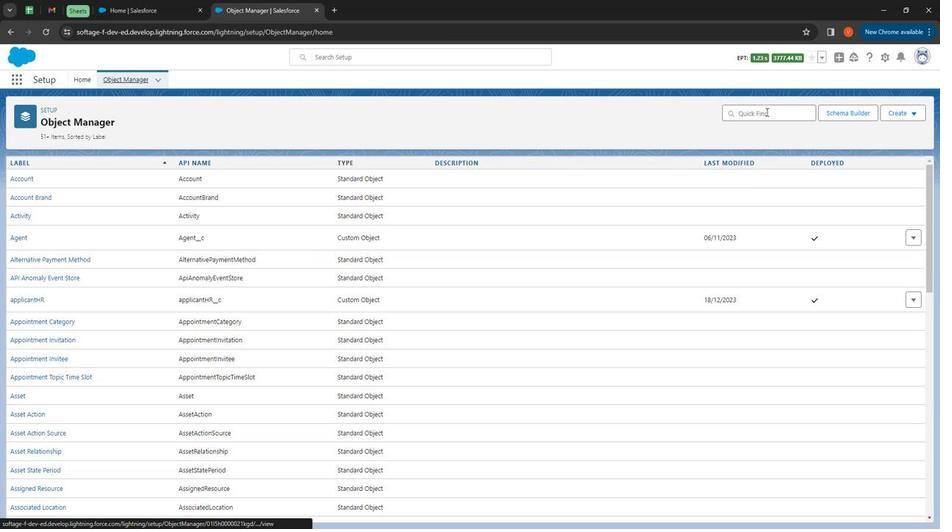 
Action: Mouse pressed left at (769, 123)
Screenshot: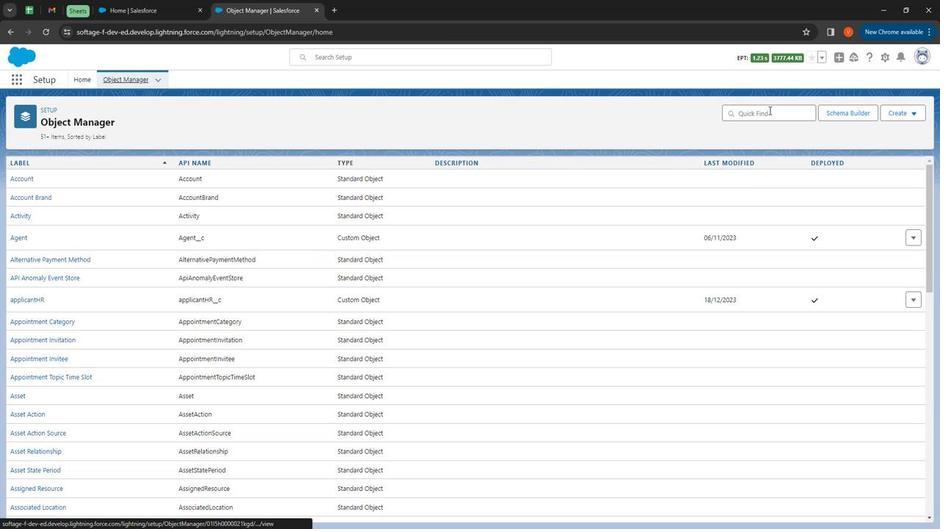 
Action: Mouse moved to (726, 135)
Screenshot: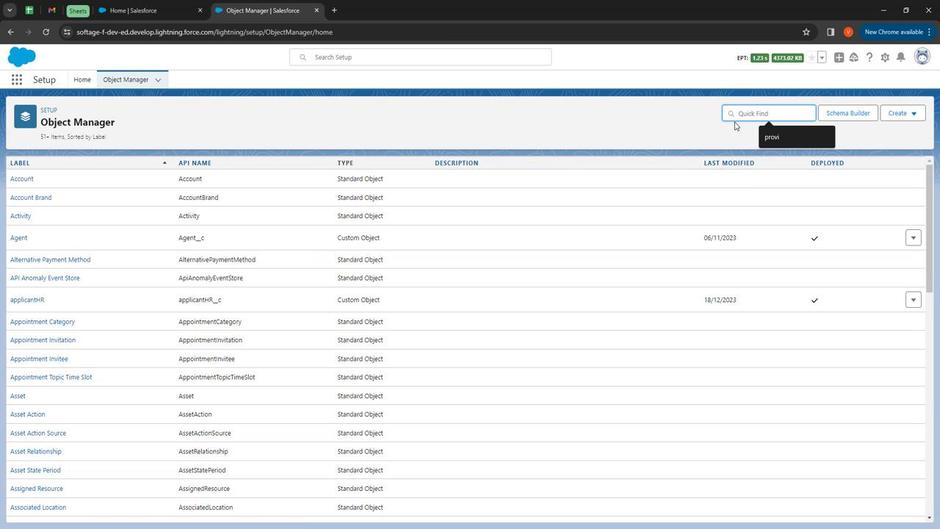 
Action: Key pressed s
Screenshot: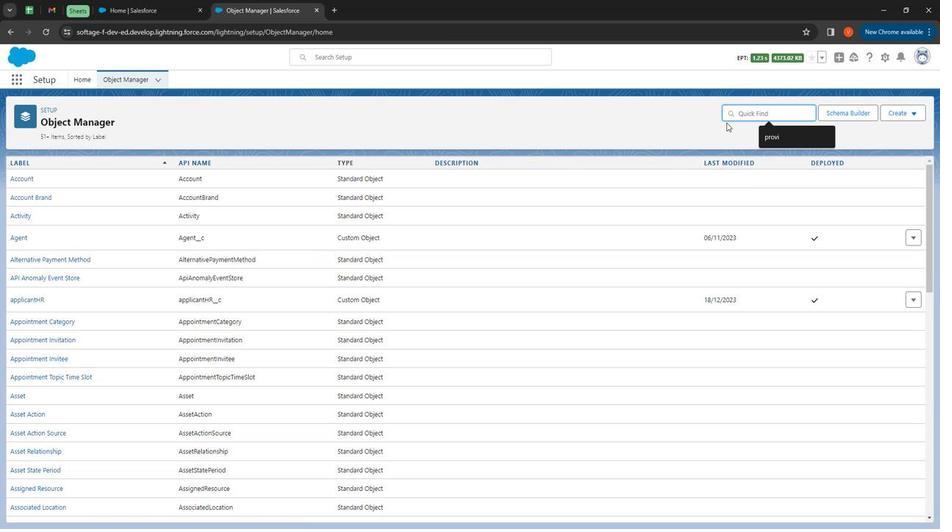 
Action: Mouse moved to (709, 141)
Screenshot: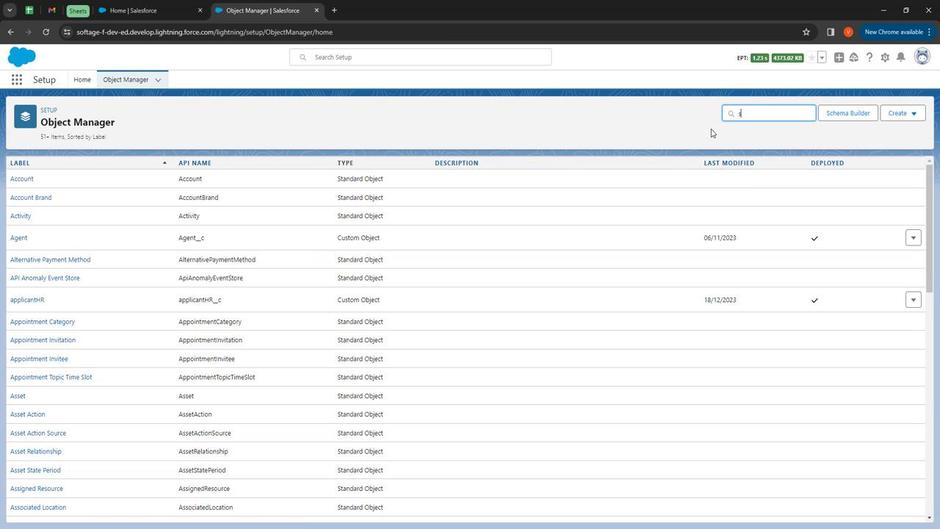 
Action: Key pressed t
Screenshot: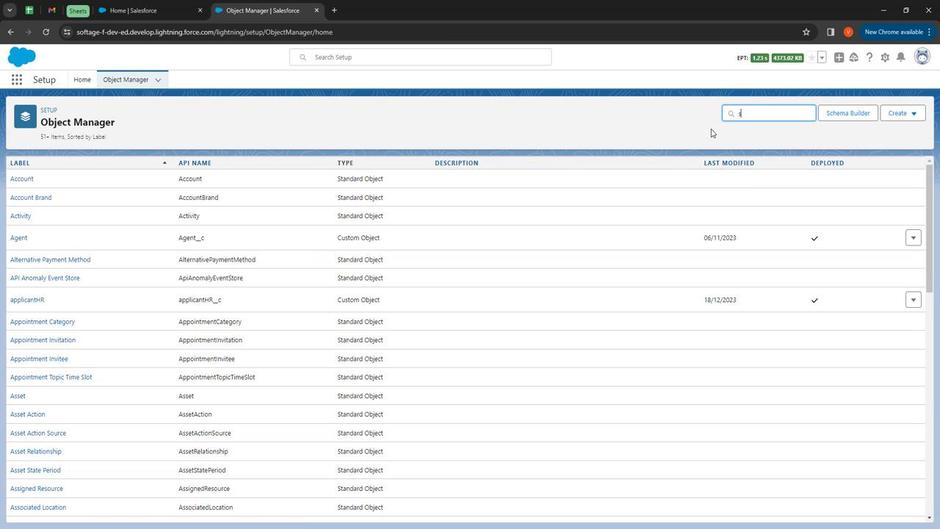 
Action: Mouse moved to (706, 143)
Screenshot: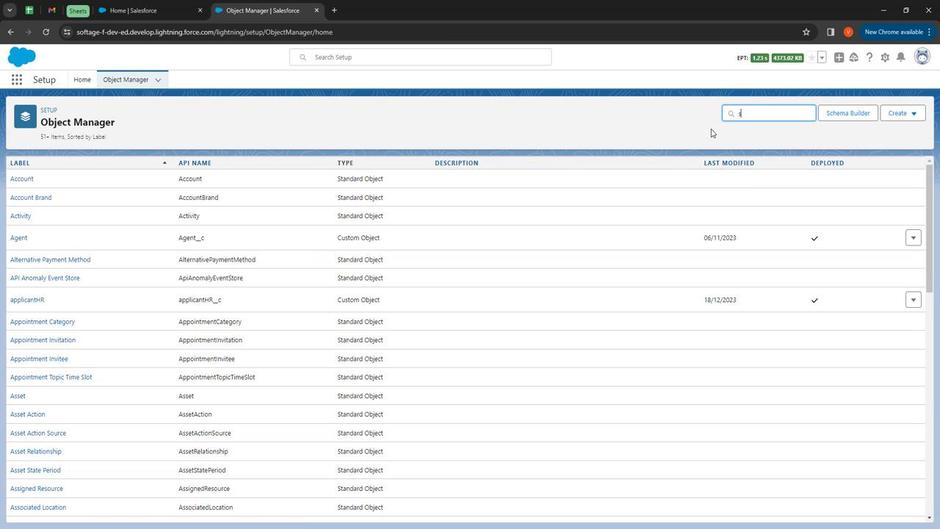 
Action: Key pressed af
Screenshot: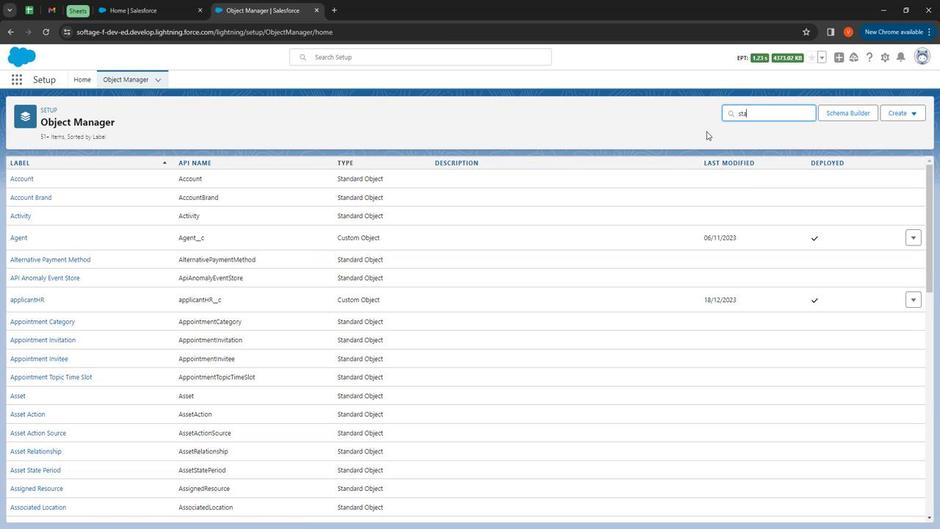 
Action: Mouse moved to (705, 143)
Screenshot: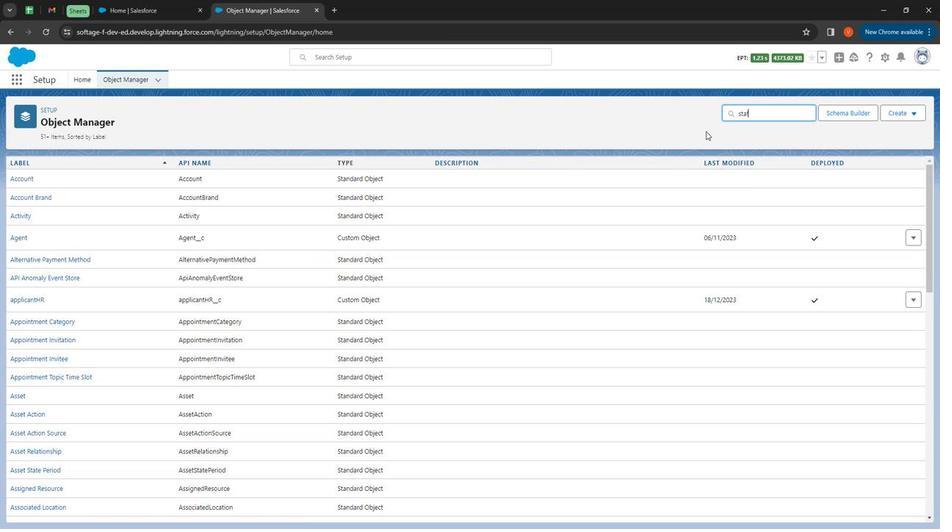 
Action: Key pressed f
Screenshot: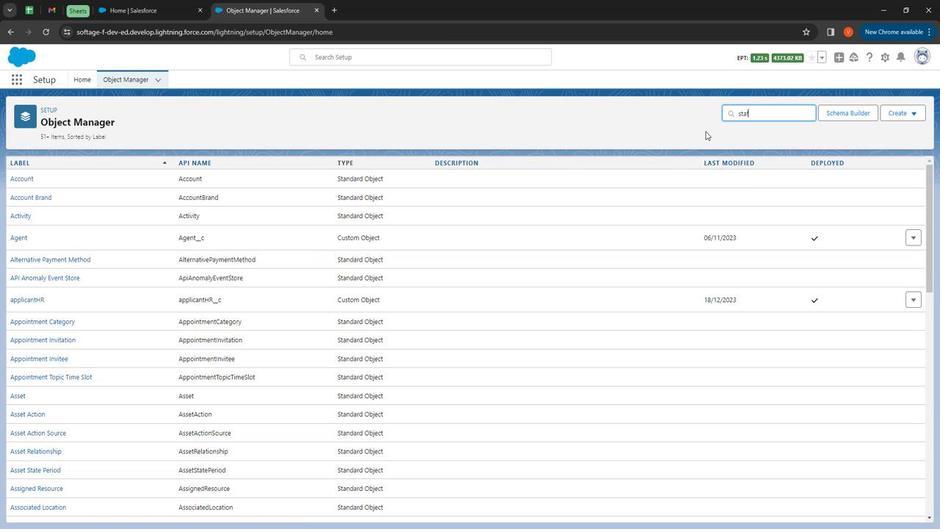 
Action: Mouse moved to (14, 191)
Screenshot: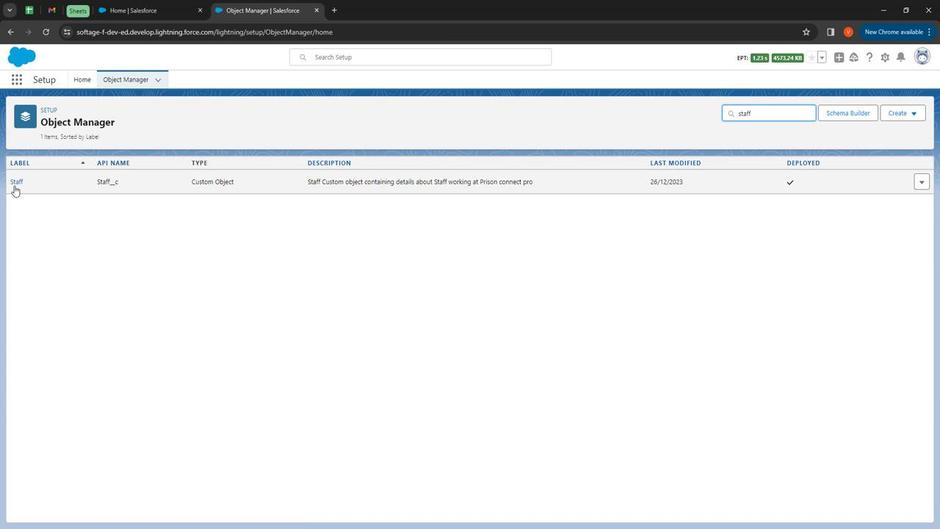 
Action: Mouse pressed left at (14, 191)
Screenshot: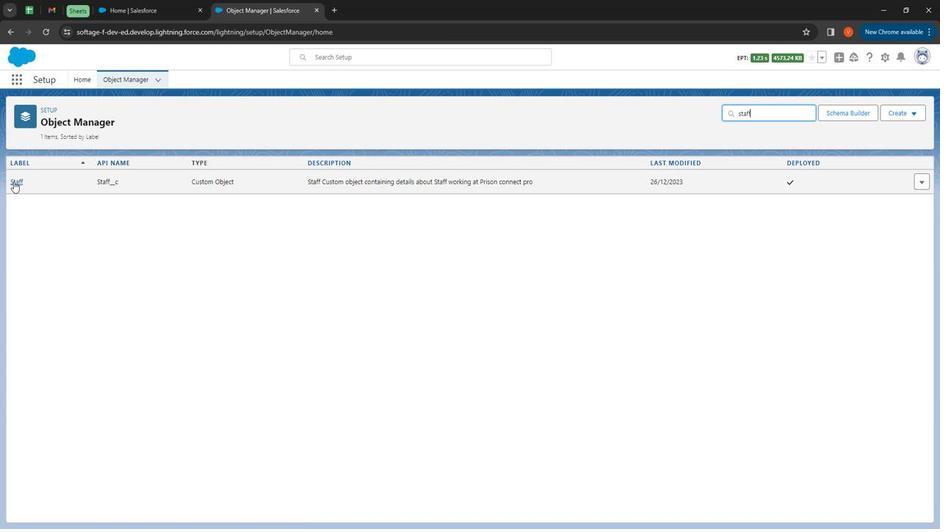
Action: Mouse moved to (54, 195)
Screenshot: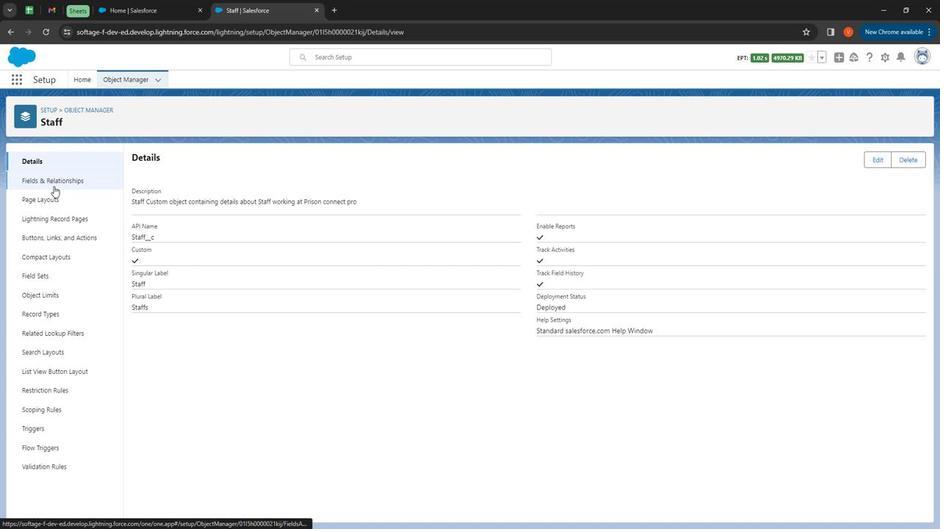 
Action: Mouse pressed left at (54, 195)
Screenshot: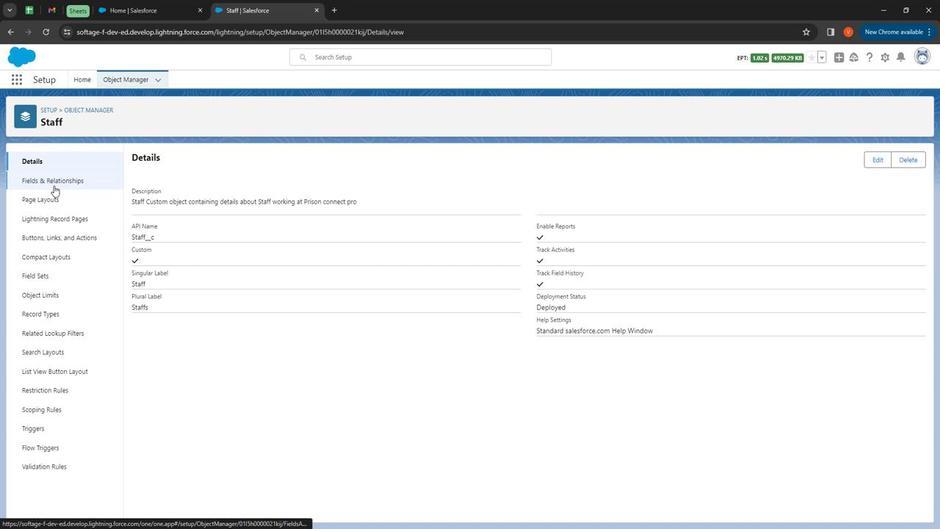 
Action: Mouse moved to (718, 168)
Screenshot: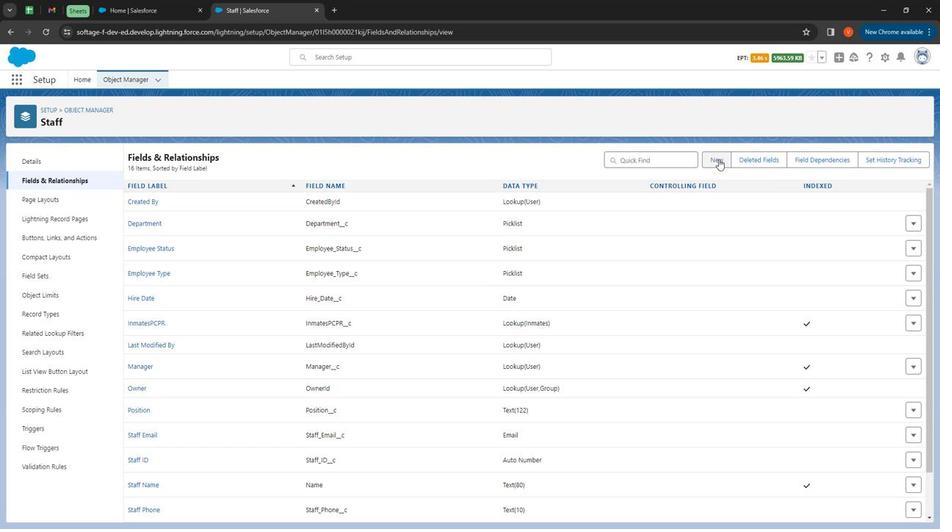 
Action: Mouse pressed left at (718, 168)
Screenshot: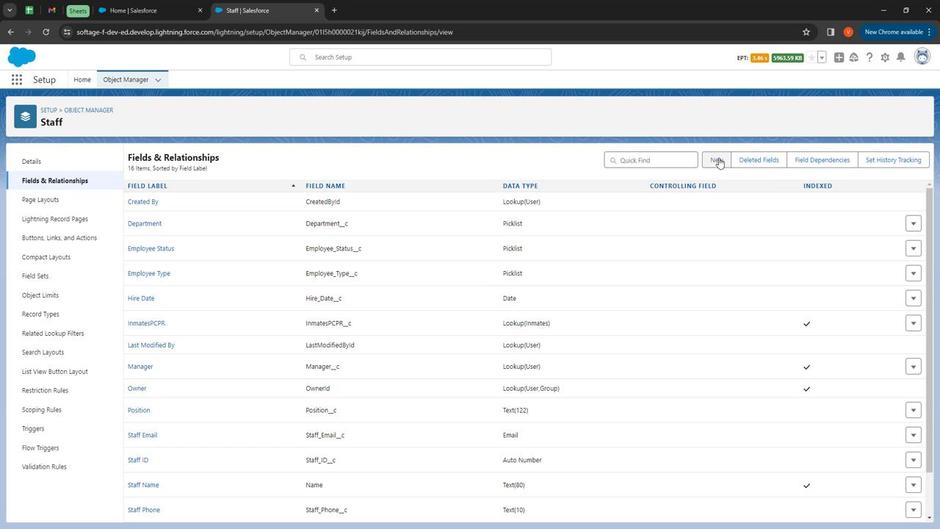 
Action: Mouse moved to (166, 324)
Screenshot: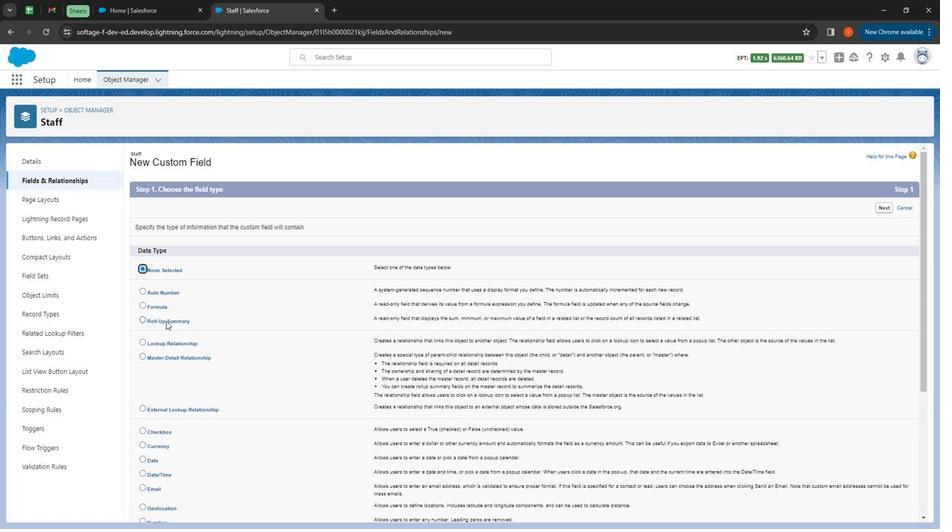
Action: Mouse pressed left at (166, 324)
Screenshot: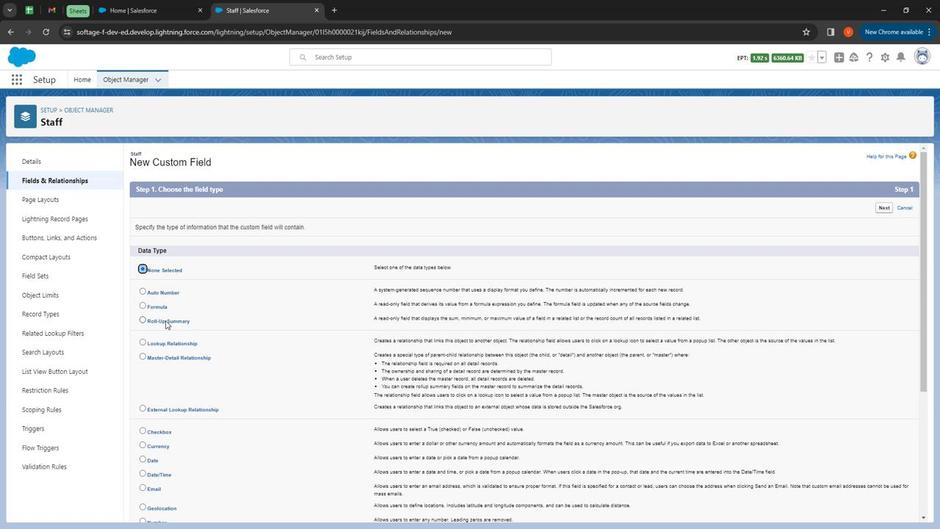 
Action: Mouse moved to (372, 324)
Screenshot: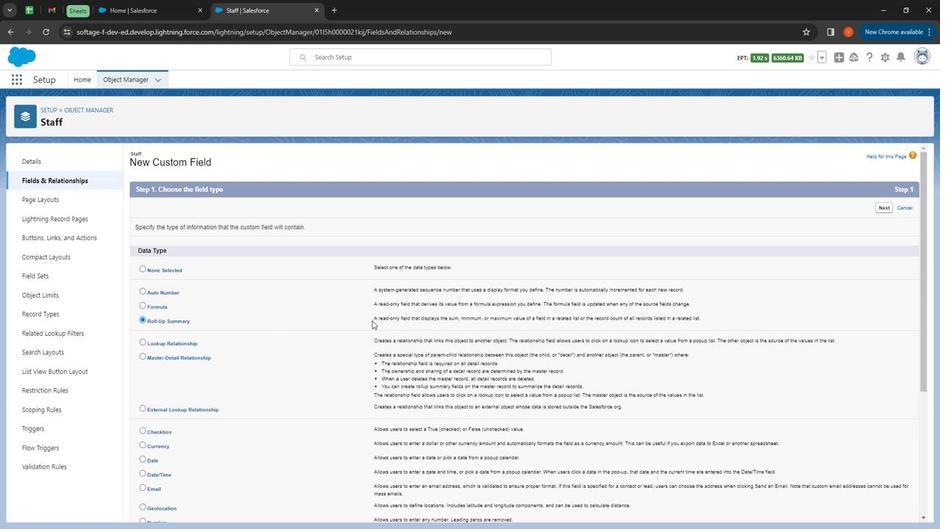
Action: Mouse pressed left at (372, 324)
Screenshot: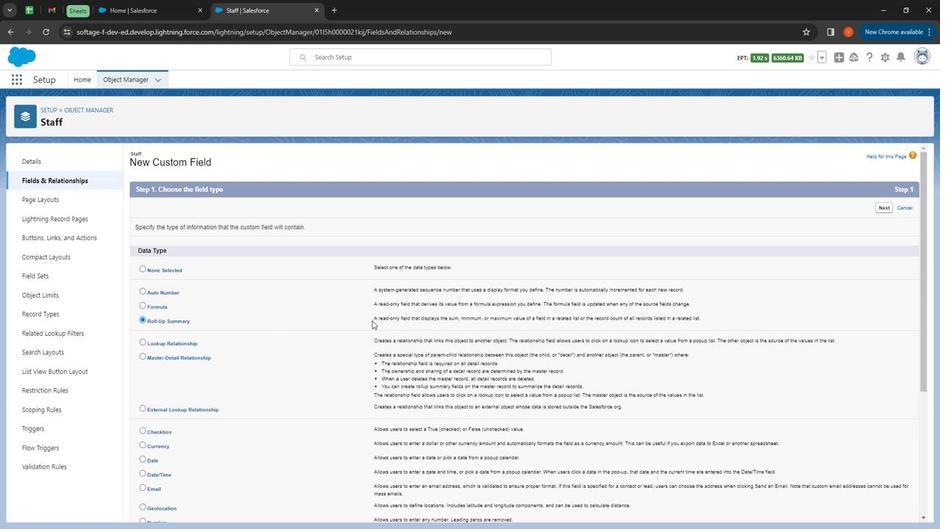
Action: Mouse moved to (805, 409)
Screenshot: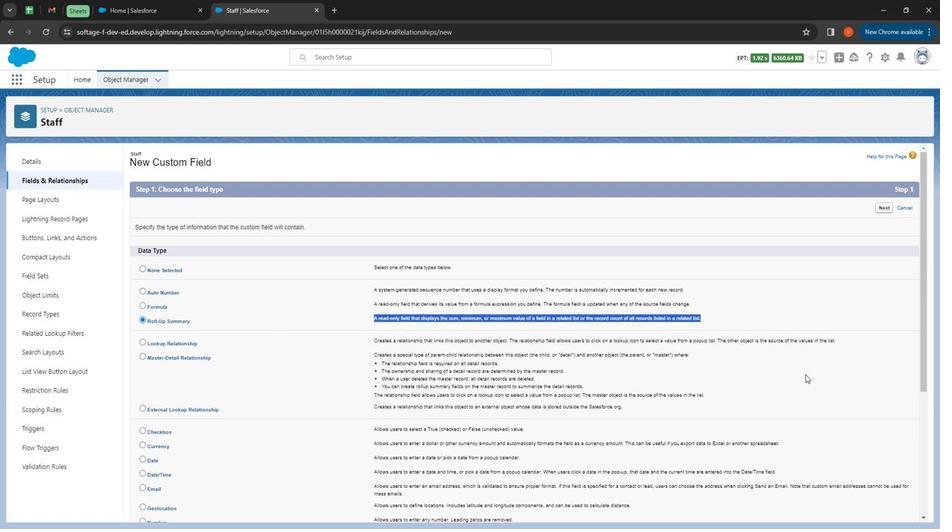 
Action: Mouse scrolled (805, 408) with delta (0, 0)
Screenshot: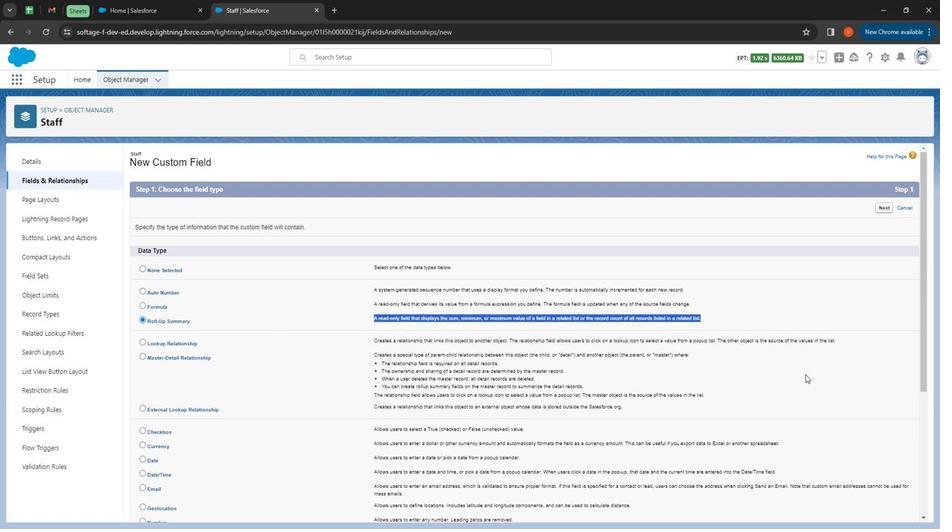 
Action: Mouse moved to (810, 431)
Screenshot: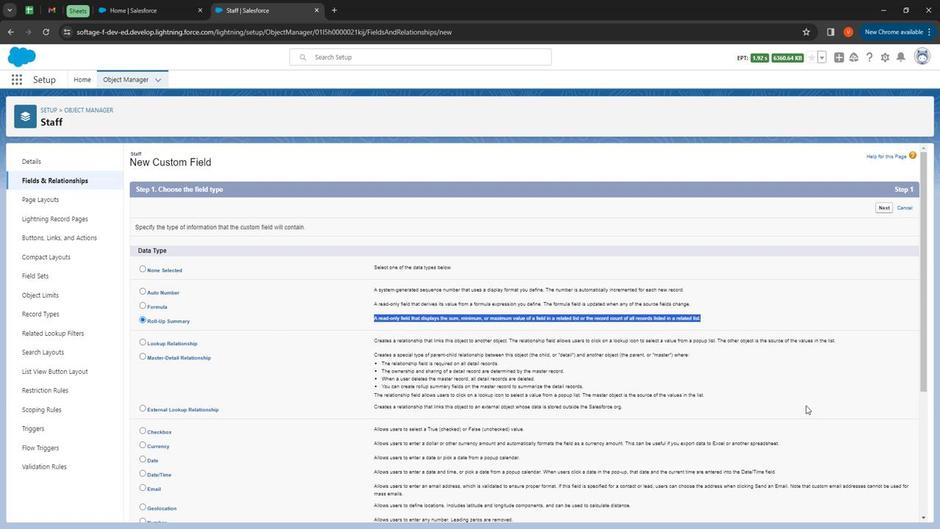 
Action: Mouse scrolled (810, 430) with delta (0, 0)
Screenshot: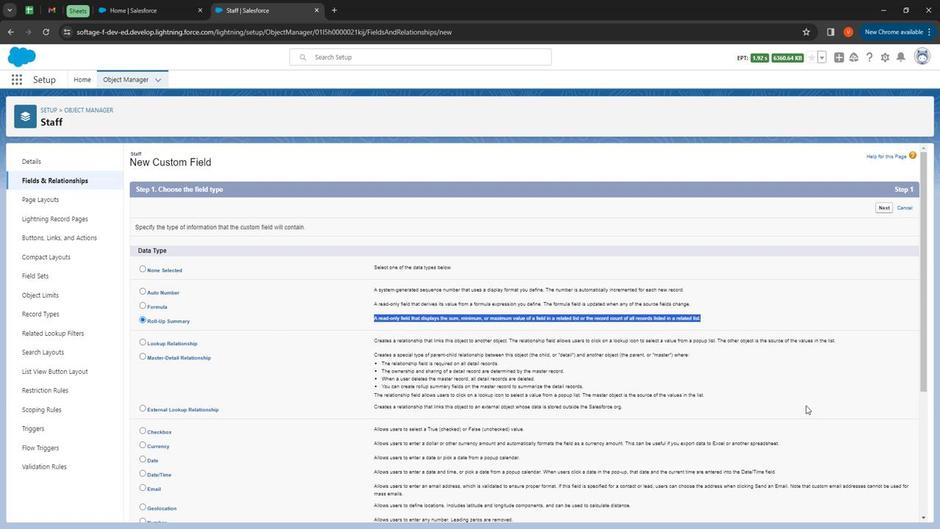 
Action: Mouse moved to (812, 436)
Screenshot: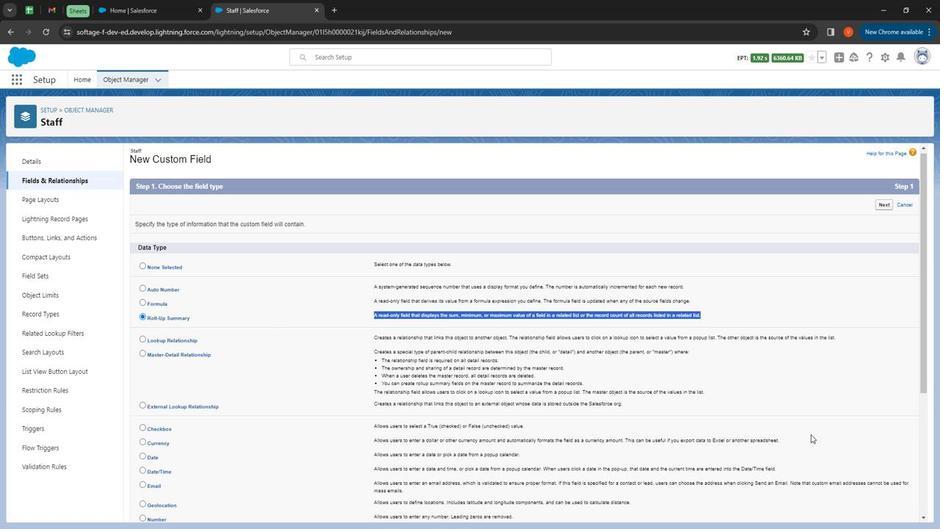 
Action: Mouse scrolled (812, 436) with delta (0, 0)
Screenshot: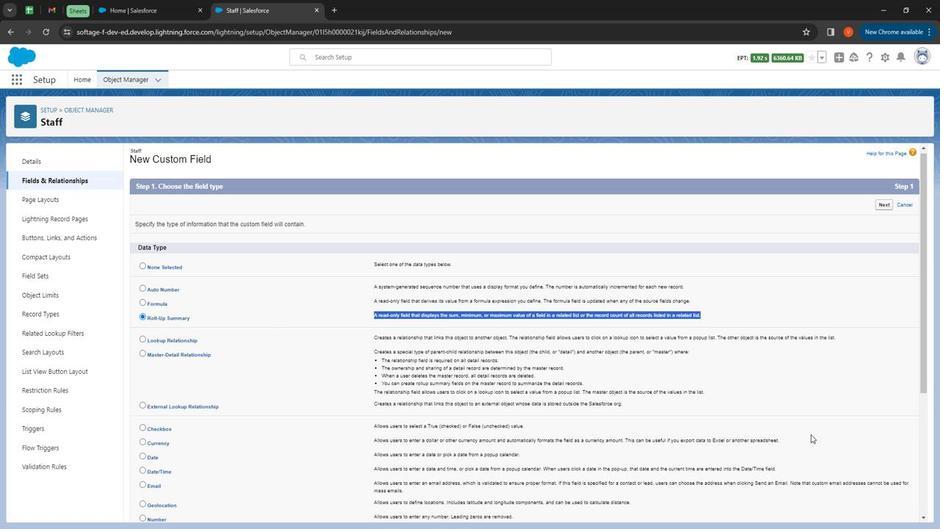 
Action: Mouse moved to (817, 440)
Screenshot: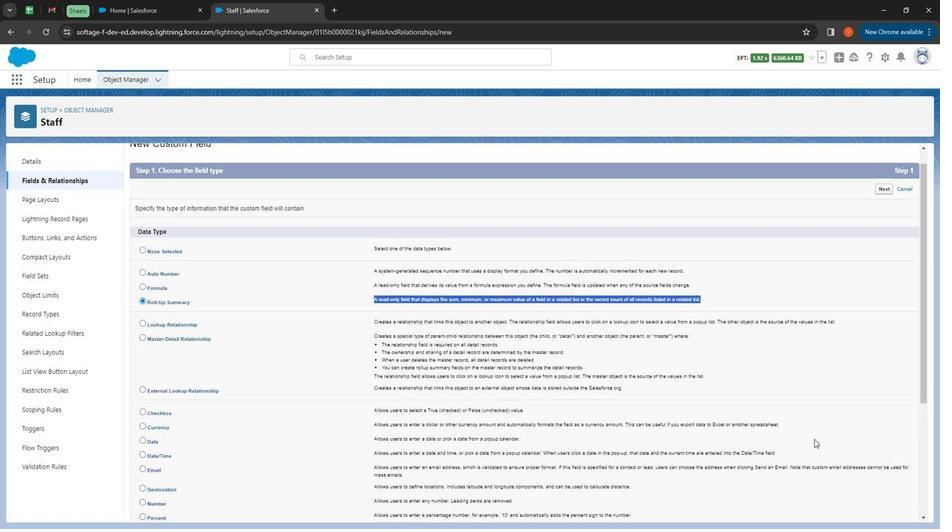 
Action: Mouse scrolled (817, 439) with delta (0, 0)
Screenshot: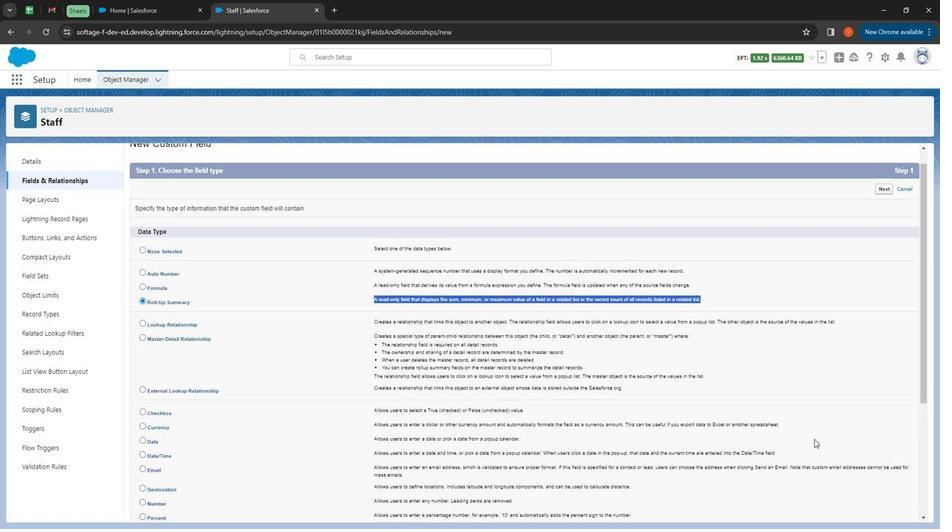 
Action: Mouse moved to (823, 448)
Screenshot: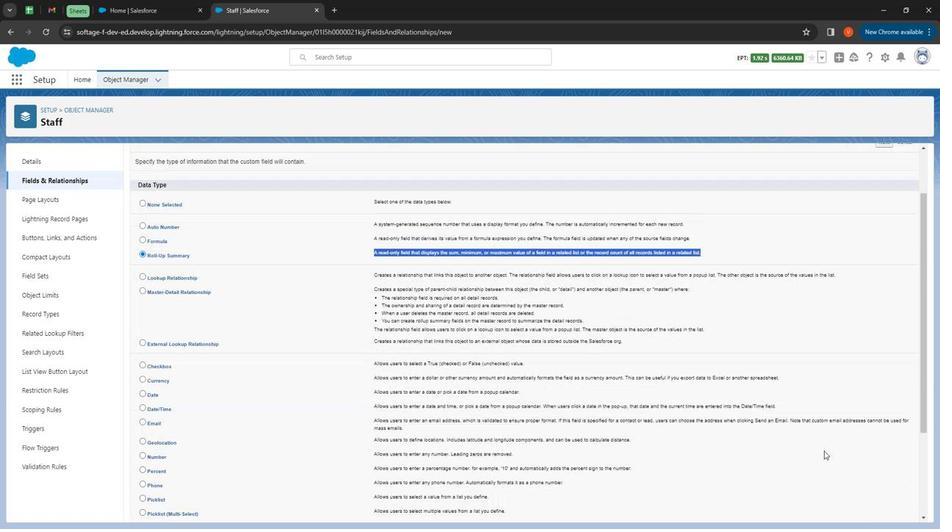 
Action: Mouse scrolled (823, 448) with delta (0, 0)
Screenshot: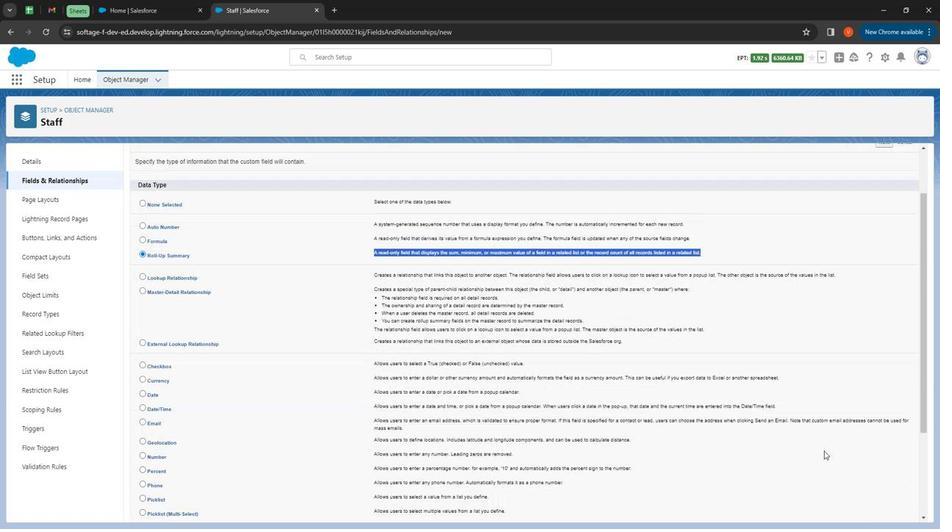 
Action: Mouse moved to (830, 458)
Screenshot: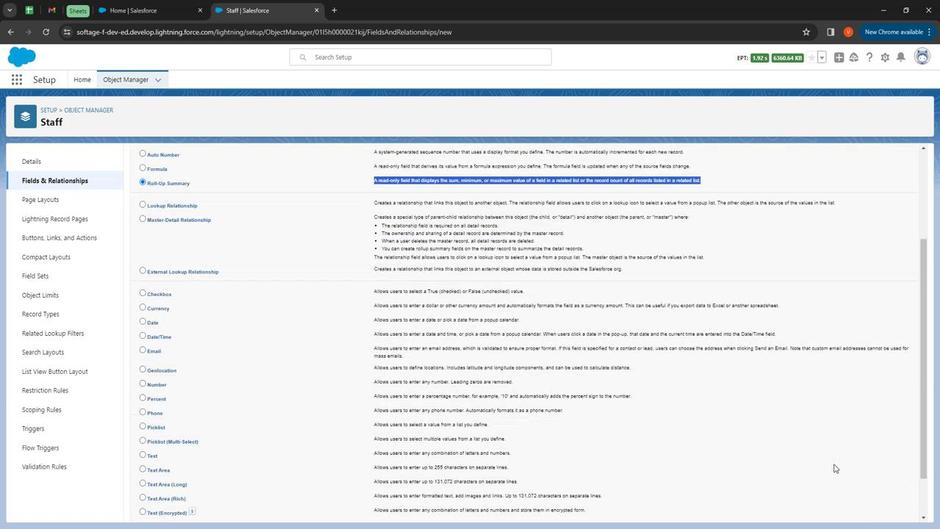 
Action: Mouse scrolled (830, 457) with delta (0, 0)
Screenshot: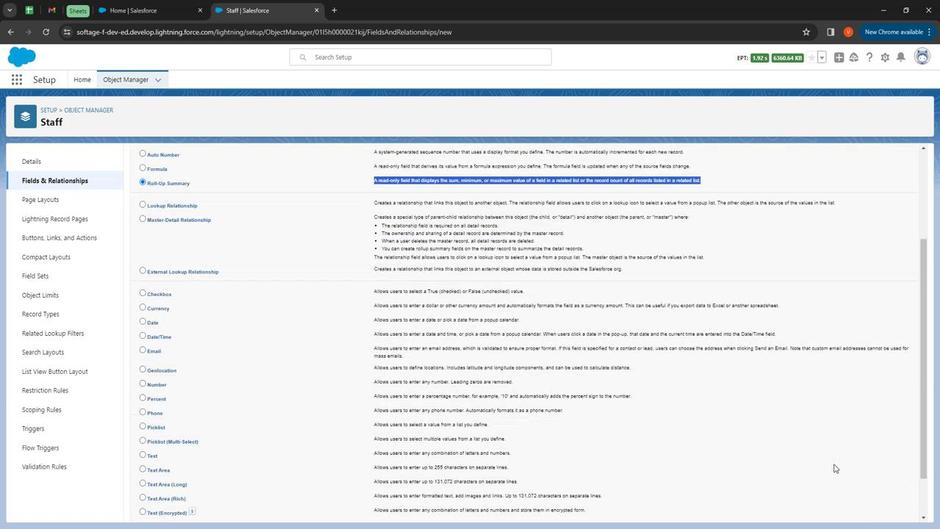 
Action: Mouse moved to (885, 504)
Screenshot: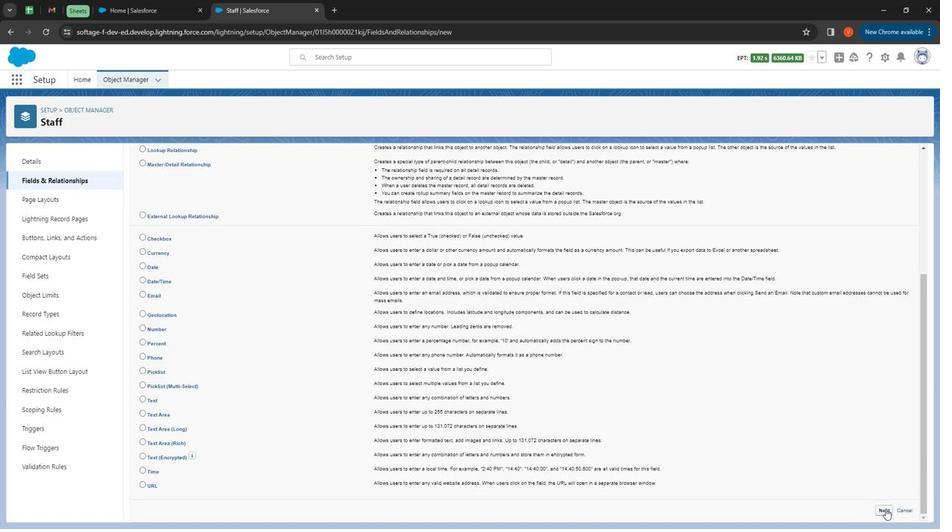 
Action: Mouse pressed left at (885, 504)
Screenshot: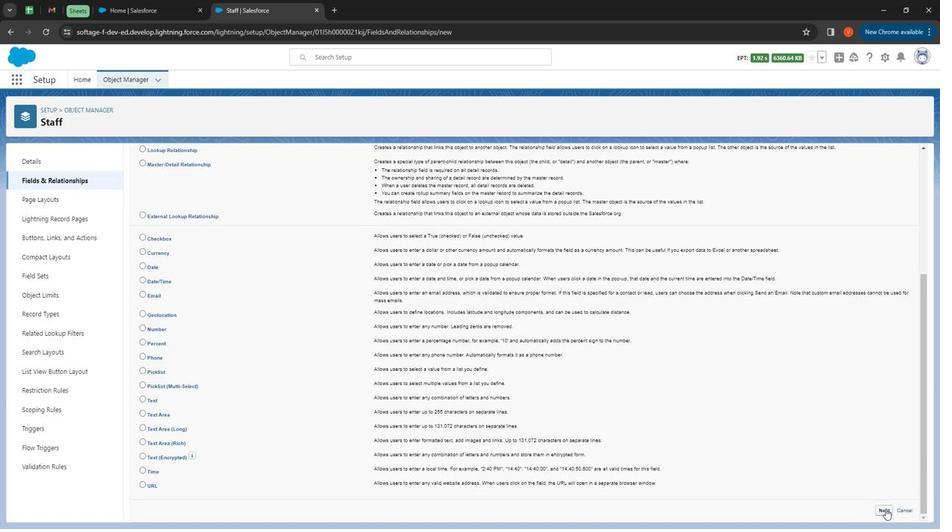 
Action: Mouse moved to (307, 235)
Screenshot: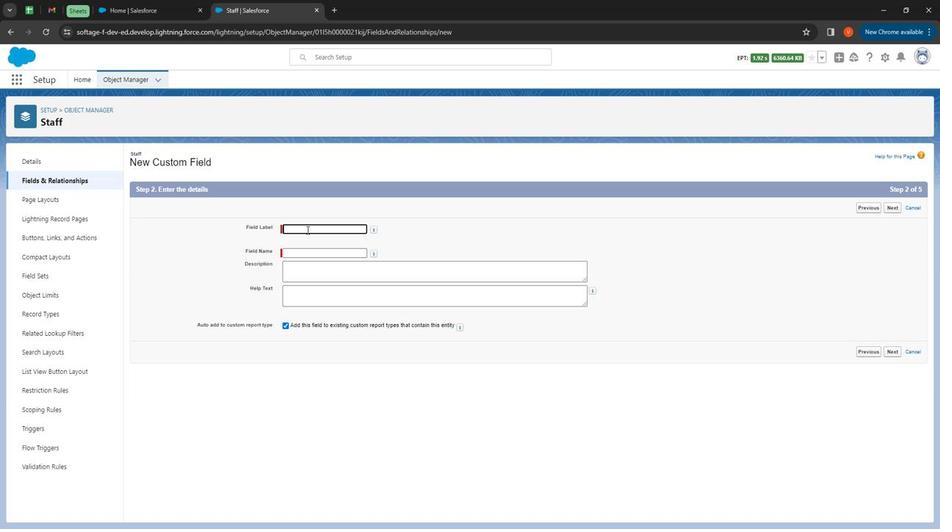
Action: Mouse pressed left at (307, 235)
Screenshot: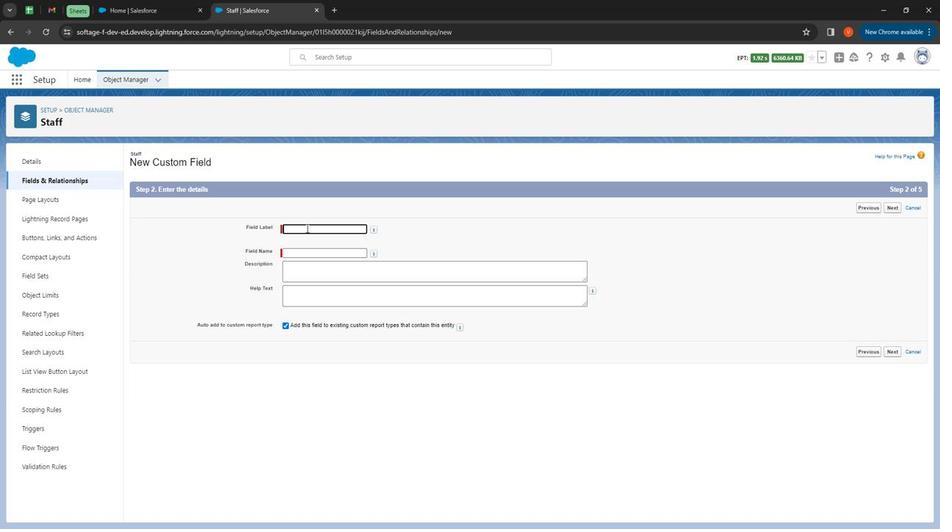 
Action: Mouse moved to (304, 235)
Screenshot: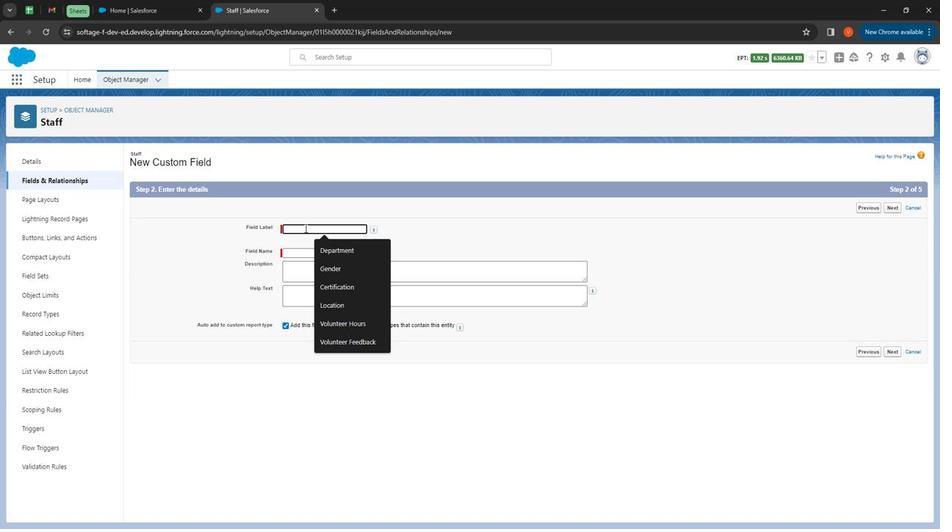 
Action: Key pressed <Key.shift>Staff<Key.shift><Key.shift><Key.shift><Key.shift><Key.shift><Key.shift><Key.shift><Key.shift><Key.shift><Key.shift>MD
Screenshot: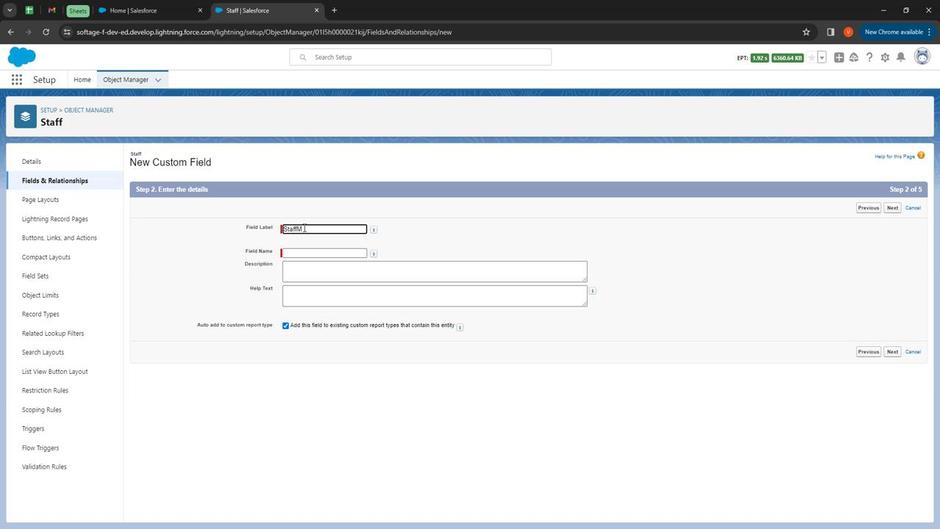 
Action: Mouse moved to (303, 234)
Screenshot: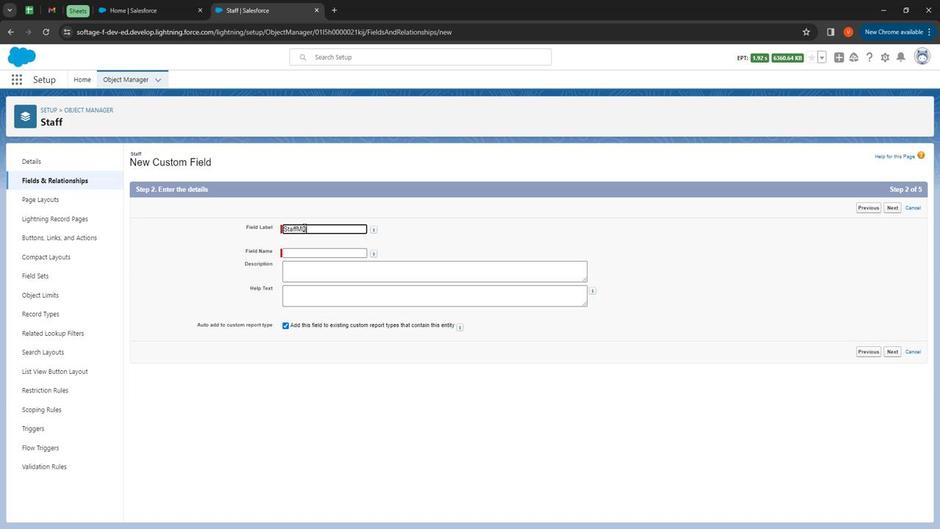 
Action: Key pressed R
Screenshot: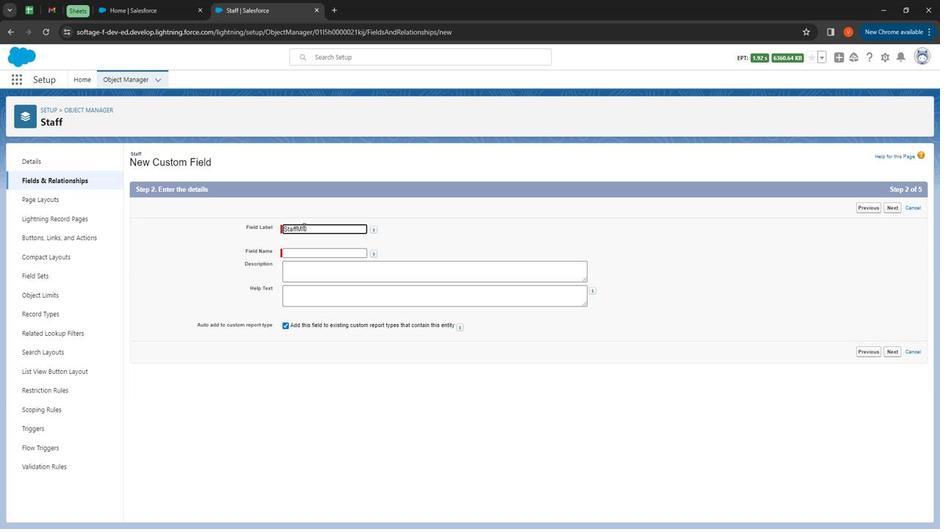 
Action: Mouse moved to (320, 263)
Screenshot: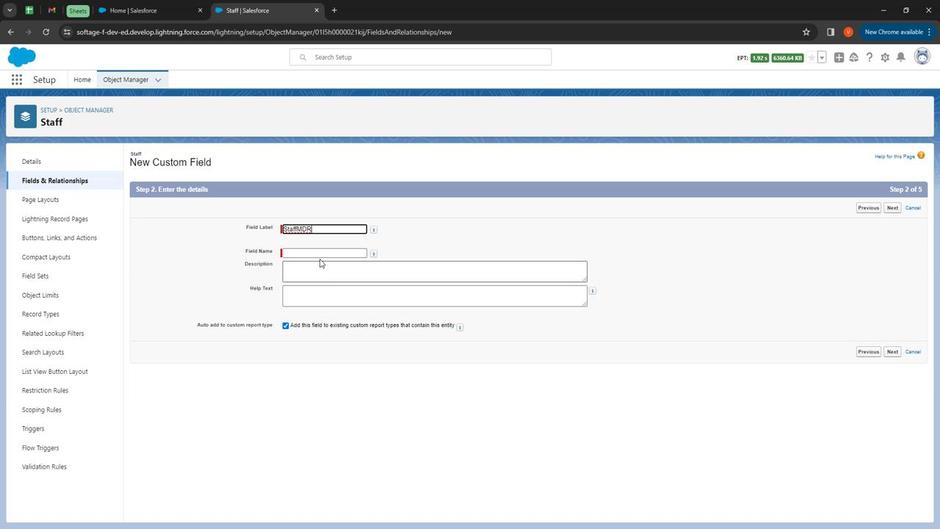 
Action: Mouse pressed left at (320, 263)
Screenshot: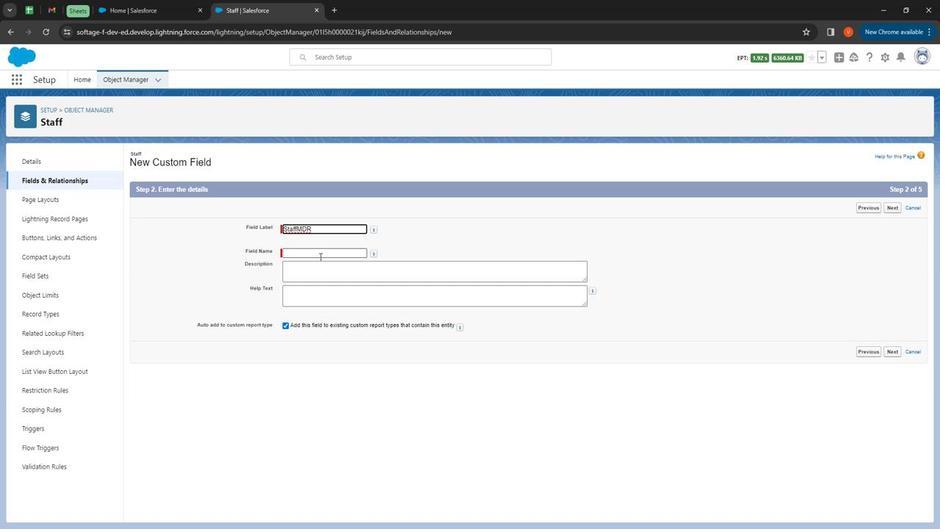 
Action: Mouse moved to (320, 281)
Screenshot: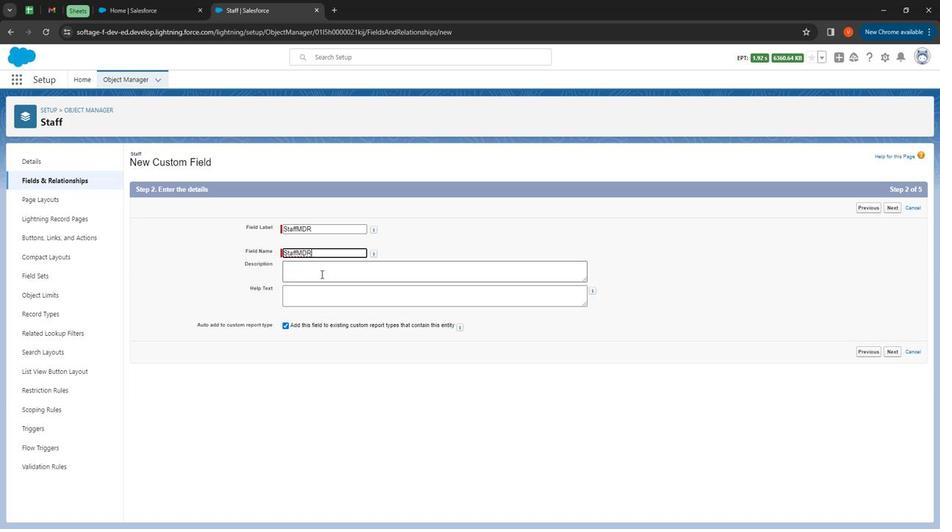 
Action: Mouse pressed left at (320, 281)
Screenshot: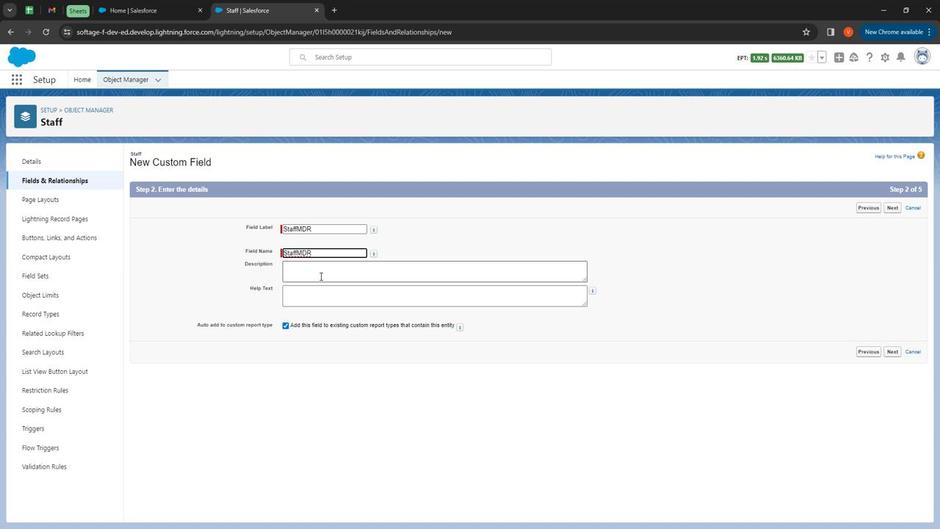
Action: Mouse moved to (320, 282)
Screenshot: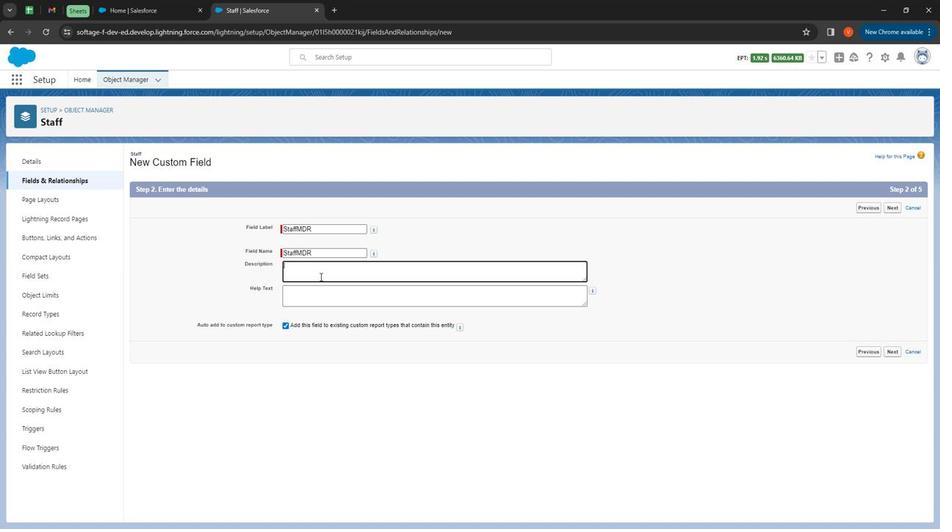 
Action: Key pressed <Key.shift>
